 Task: Search one way flight ticket for 5 adults, 2 children, 1 infant in seat and 2 infants on lap in economy from Portland: Portland International Jetport to Greensboro: Piedmont Triad International Airport on 5-1-2023. Choice of flights is Emirates. Number of bags: 6 checked bags. Price is upto 100000. Outbound departure time preference is 9:15.
Action: Mouse moved to (270, 389)
Screenshot: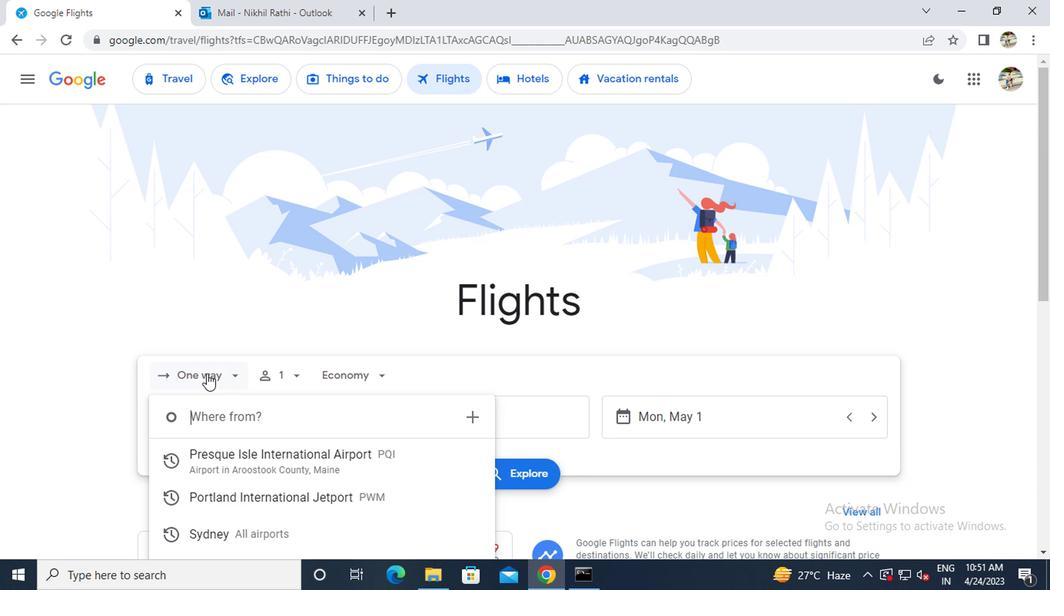 
Action: Mouse pressed left at (270, 389)
Screenshot: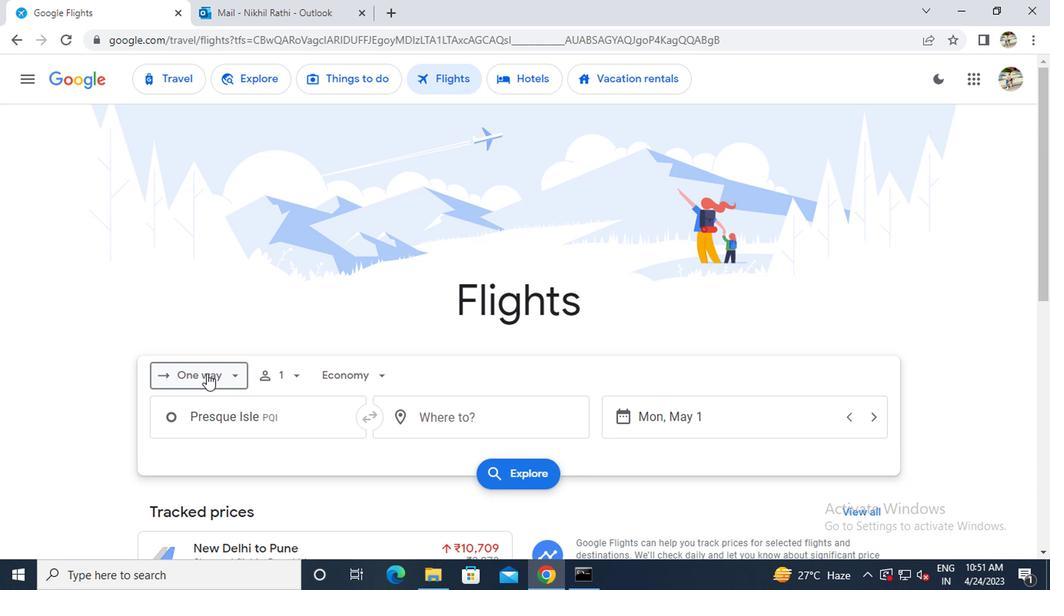 
Action: Mouse moved to (271, 439)
Screenshot: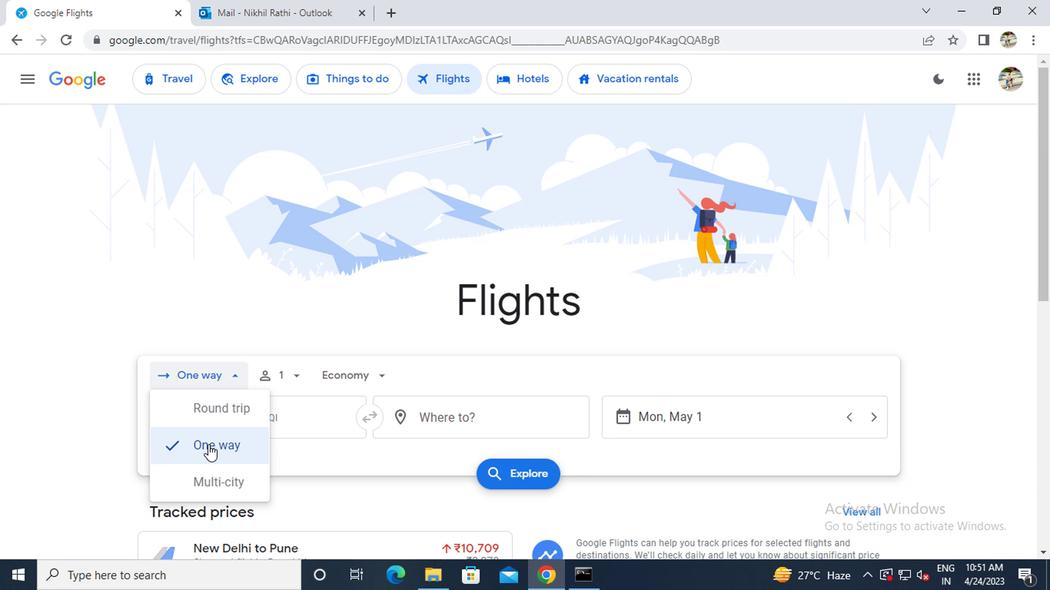 
Action: Mouse pressed left at (271, 439)
Screenshot: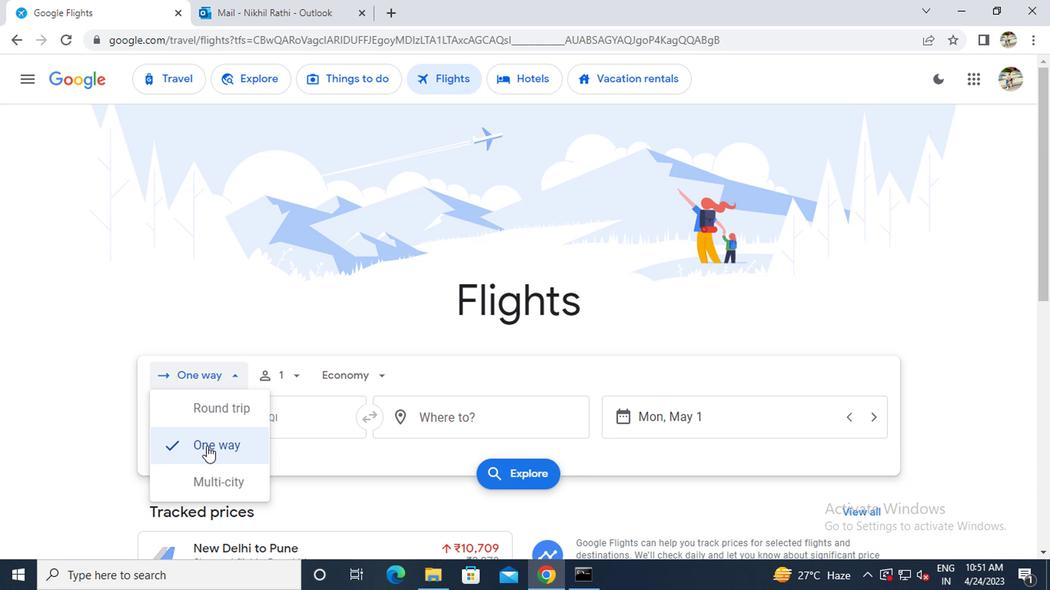 
Action: Mouse moved to (334, 389)
Screenshot: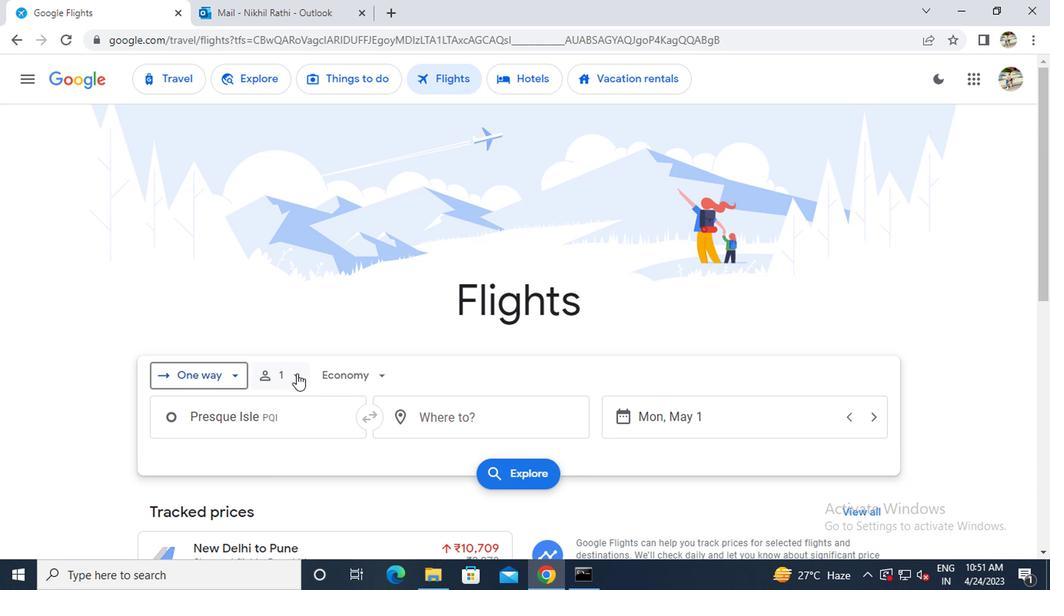 
Action: Mouse pressed left at (334, 389)
Screenshot: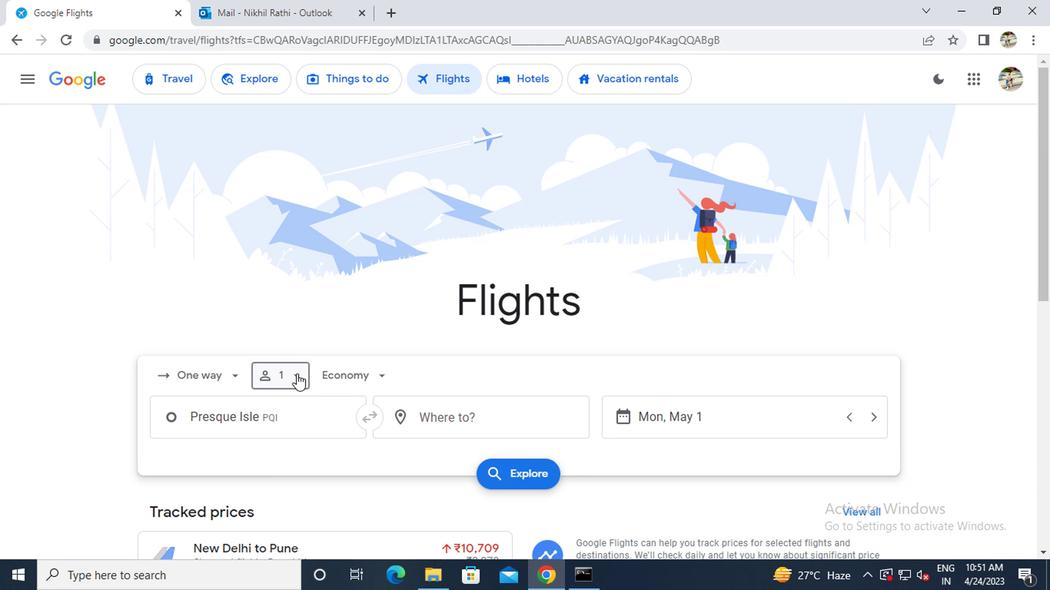 
Action: Mouse moved to (423, 420)
Screenshot: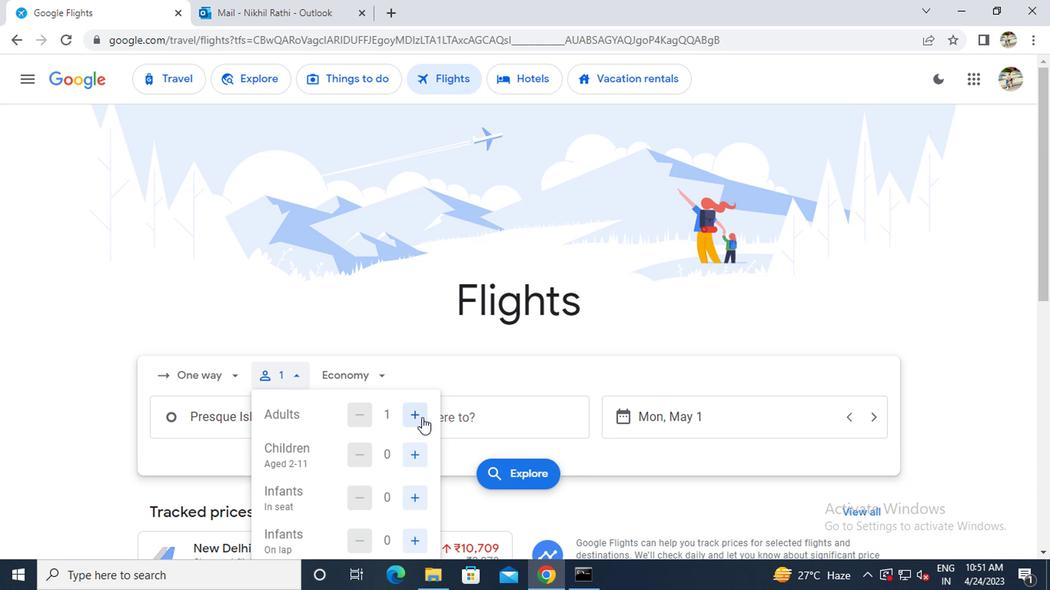 
Action: Mouse pressed left at (423, 420)
Screenshot: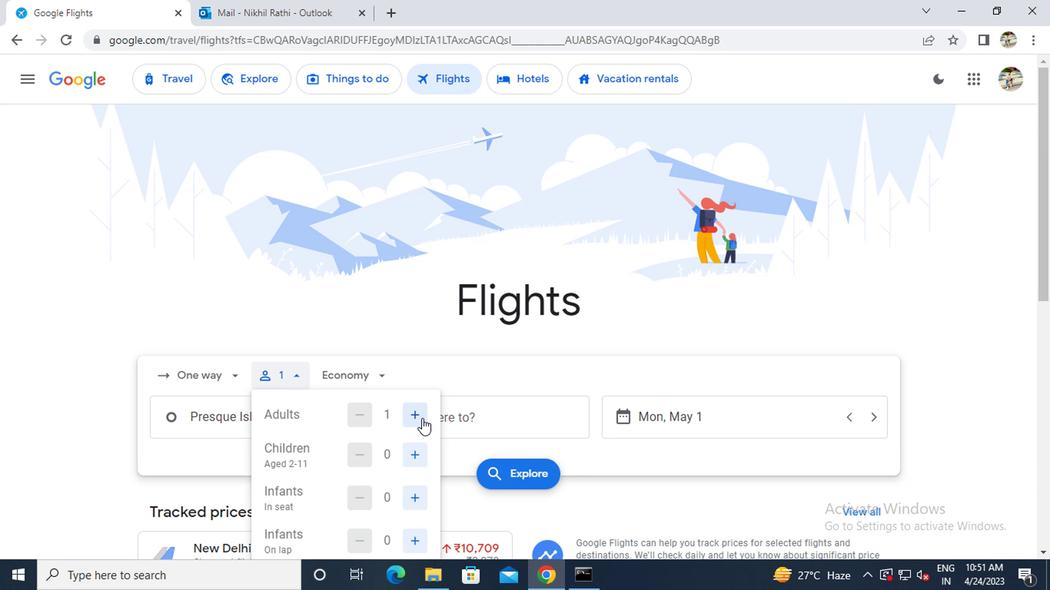
Action: Mouse moved to (423, 421)
Screenshot: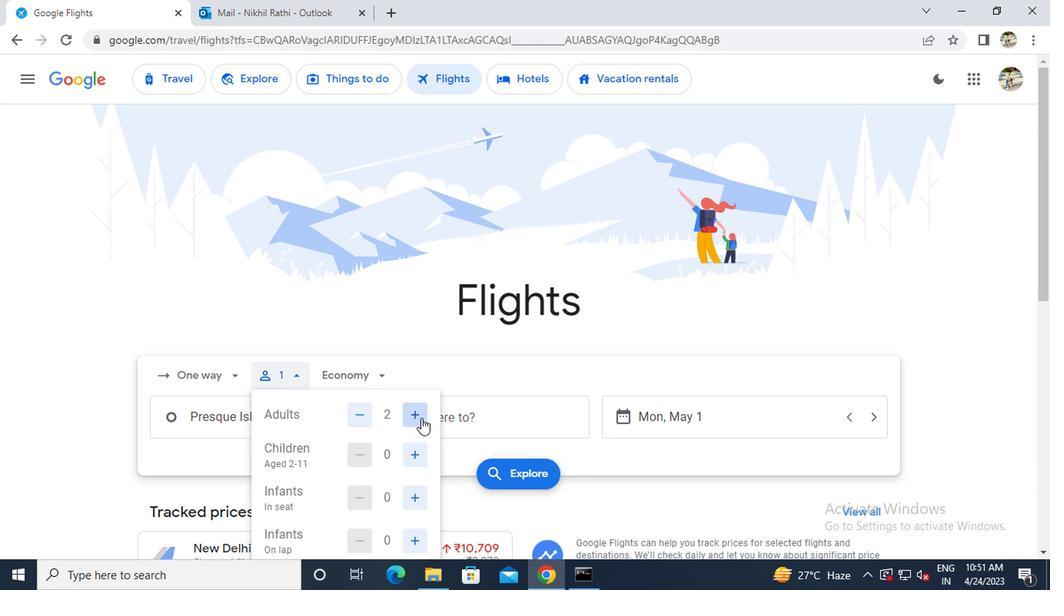 
Action: Mouse pressed left at (423, 421)
Screenshot: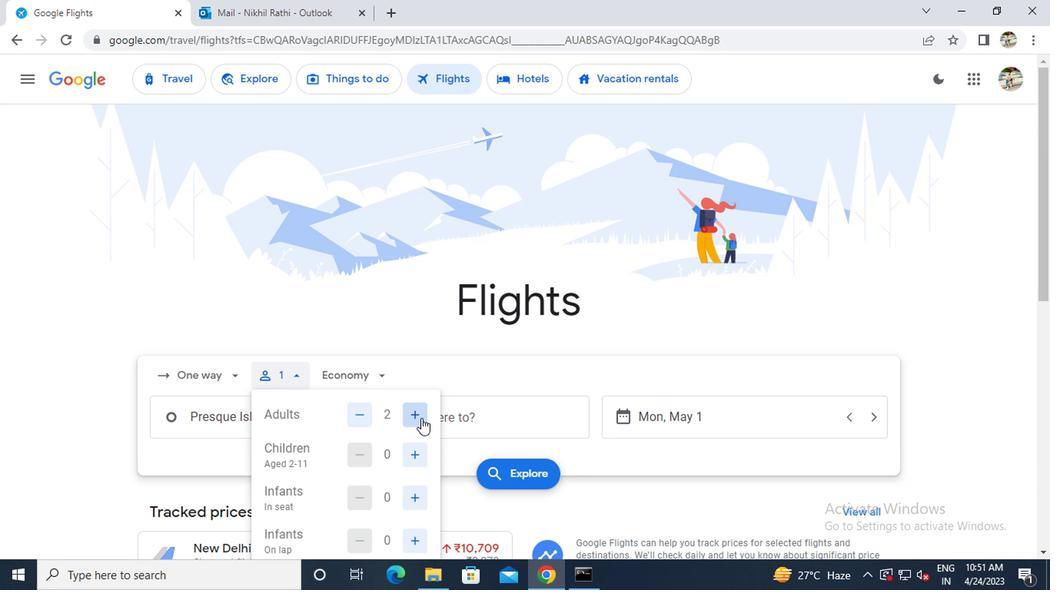 
Action: Mouse pressed left at (423, 421)
Screenshot: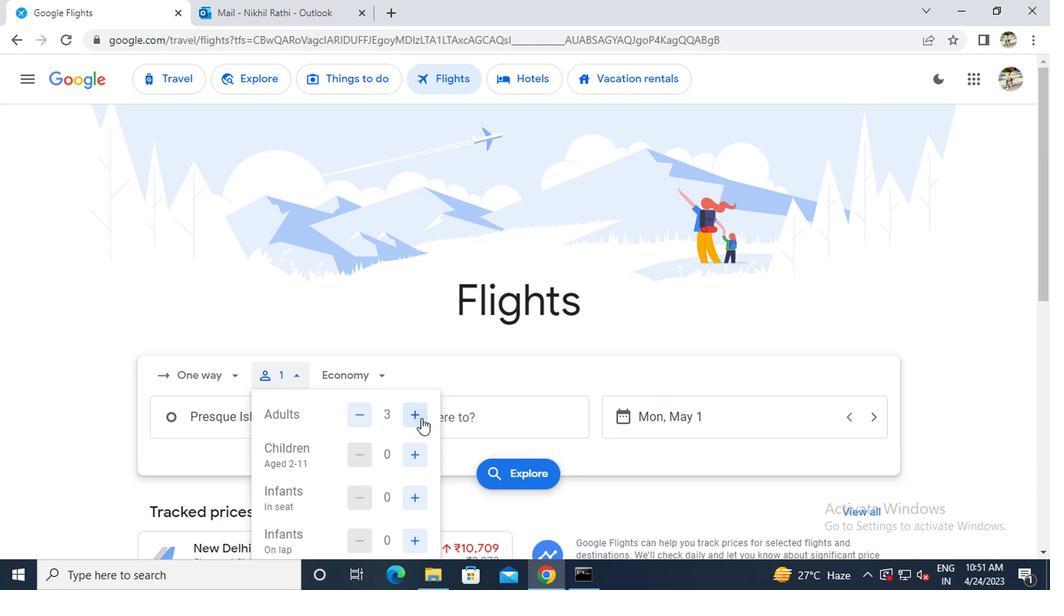 
Action: Mouse pressed left at (423, 421)
Screenshot: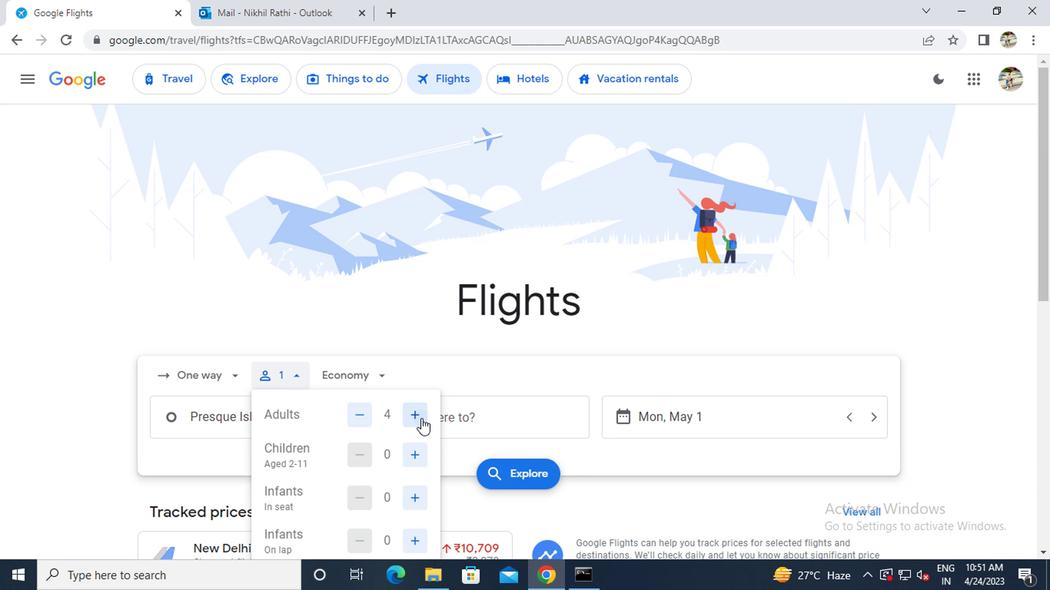 
Action: Mouse moved to (417, 449)
Screenshot: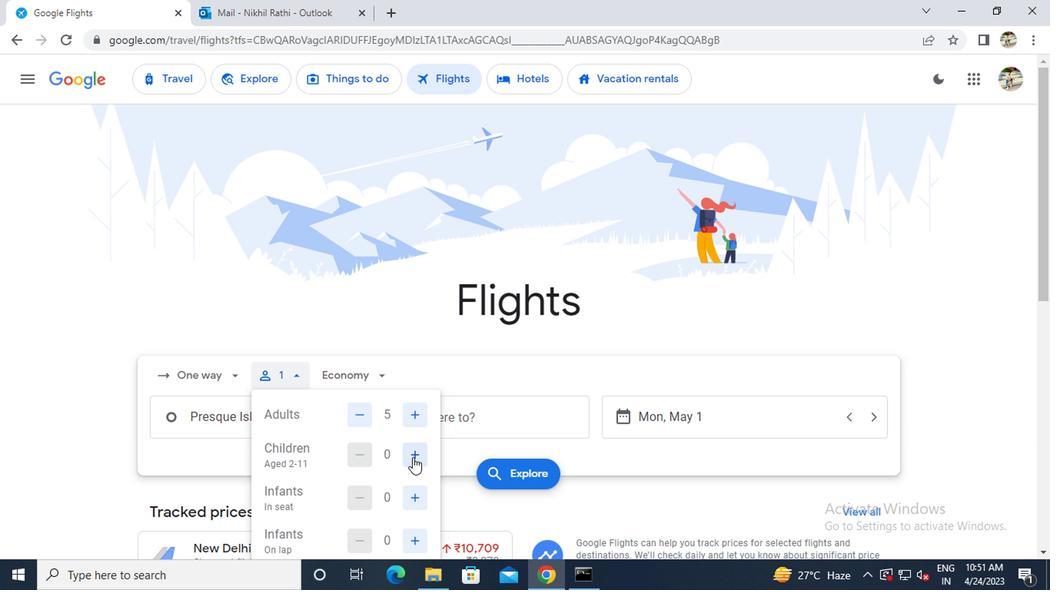 
Action: Mouse pressed left at (417, 449)
Screenshot: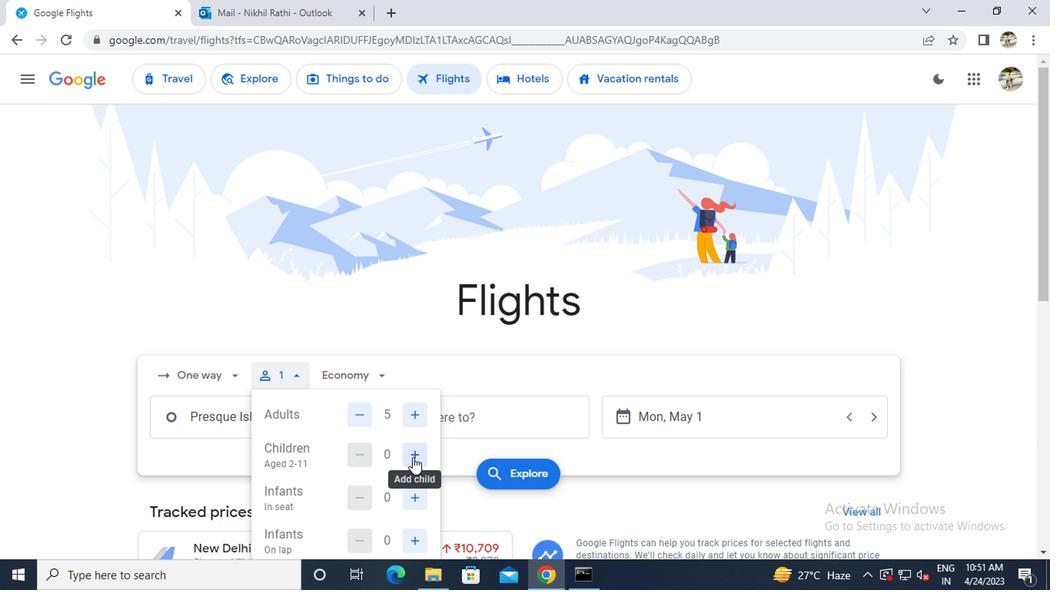 
Action: Mouse pressed left at (417, 449)
Screenshot: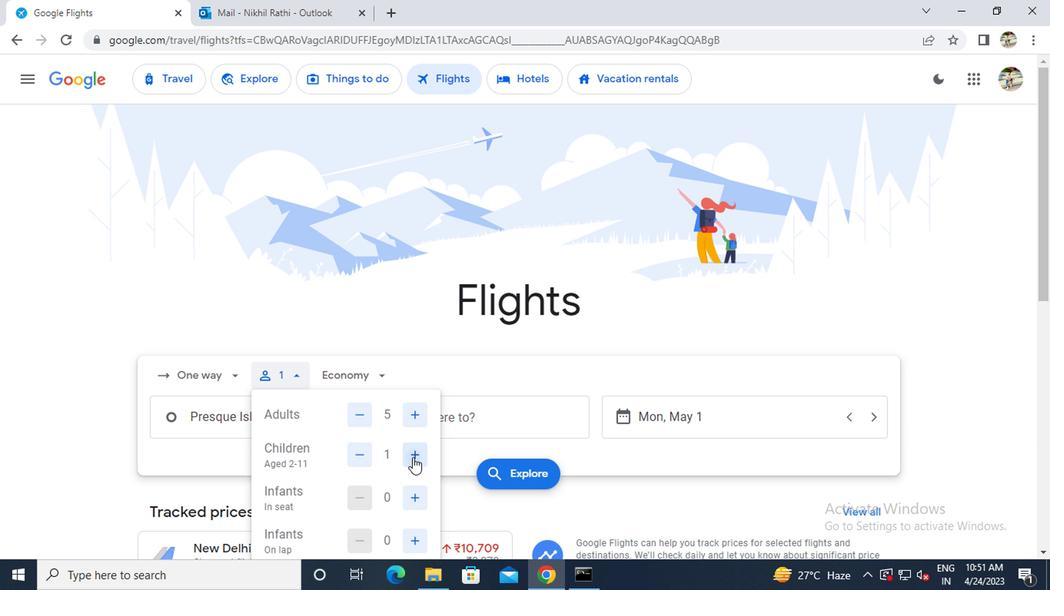 
Action: Mouse moved to (416, 472)
Screenshot: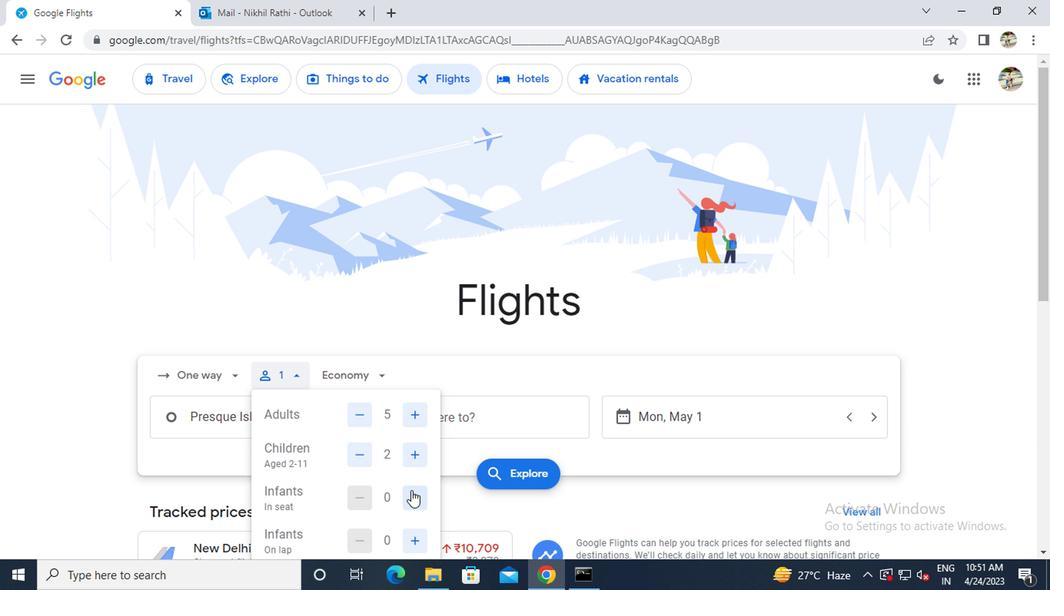 
Action: Mouse pressed left at (416, 472)
Screenshot: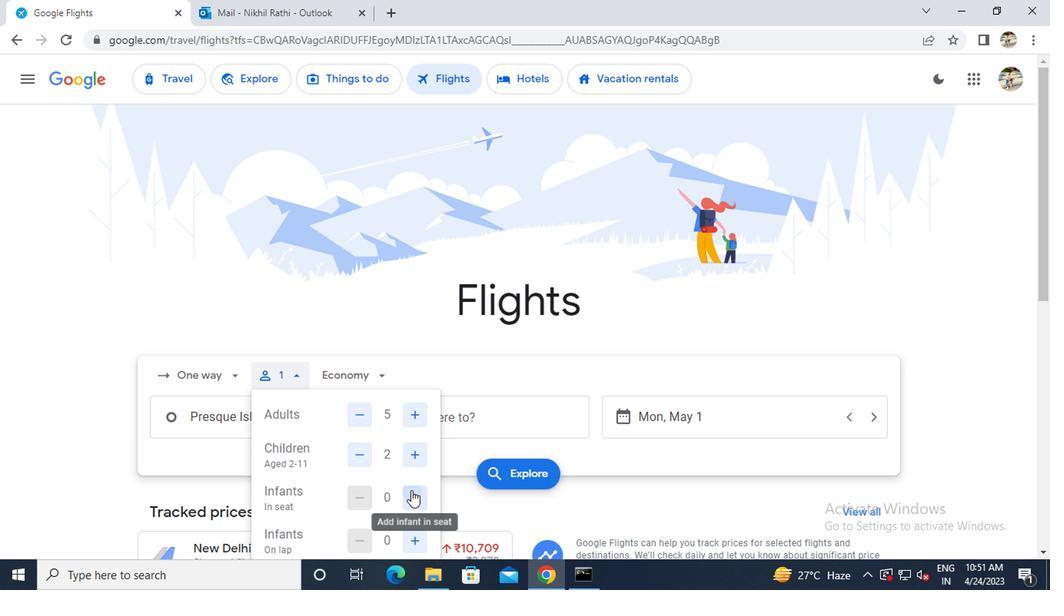 
Action: Mouse moved to (421, 507)
Screenshot: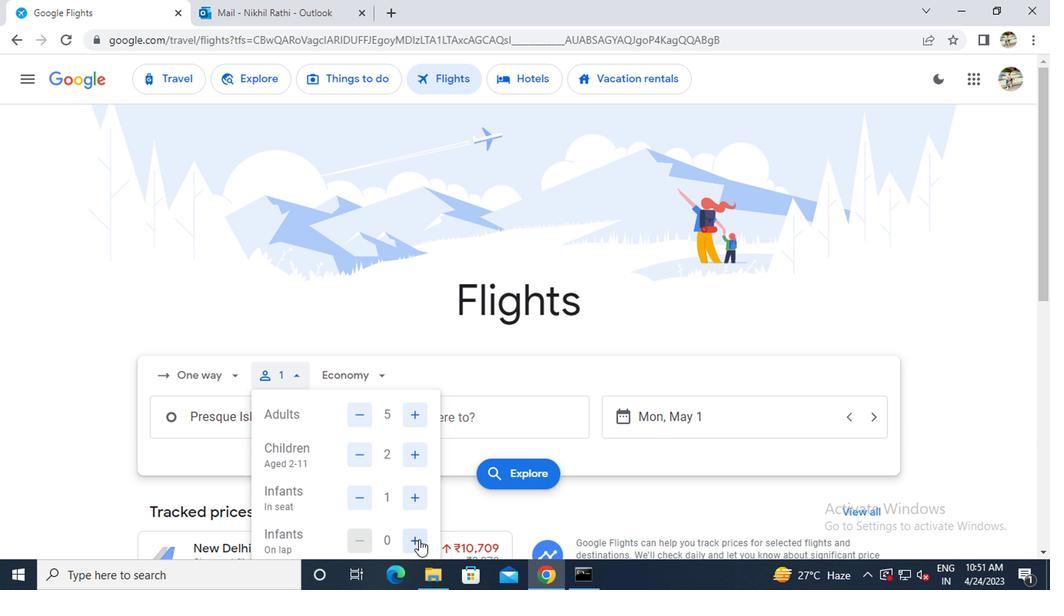 
Action: Mouse pressed left at (421, 507)
Screenshot: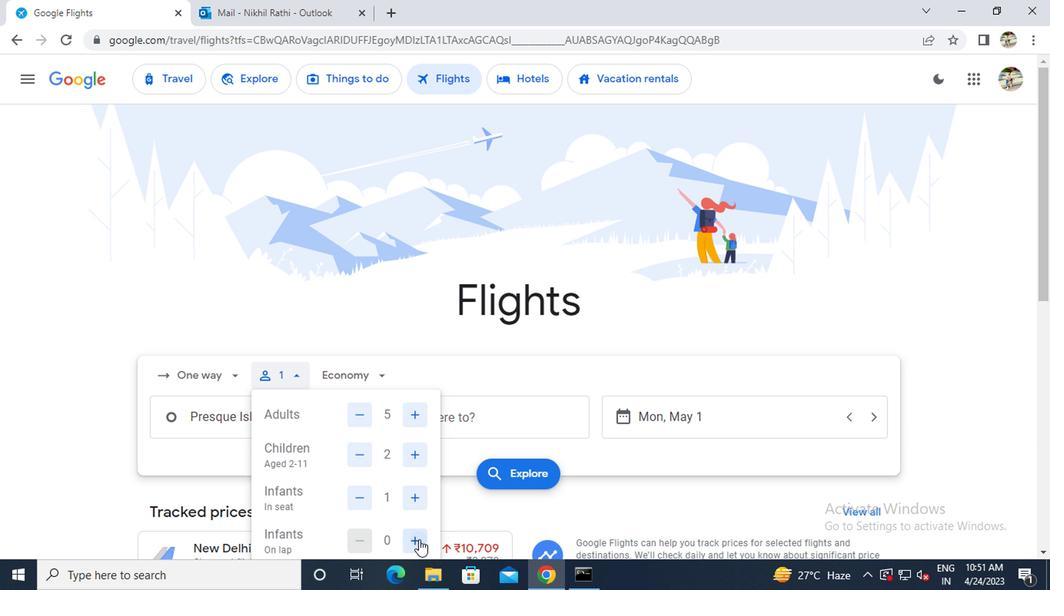 
Action: Mouse pressed left at (421, 507)
Screenshot: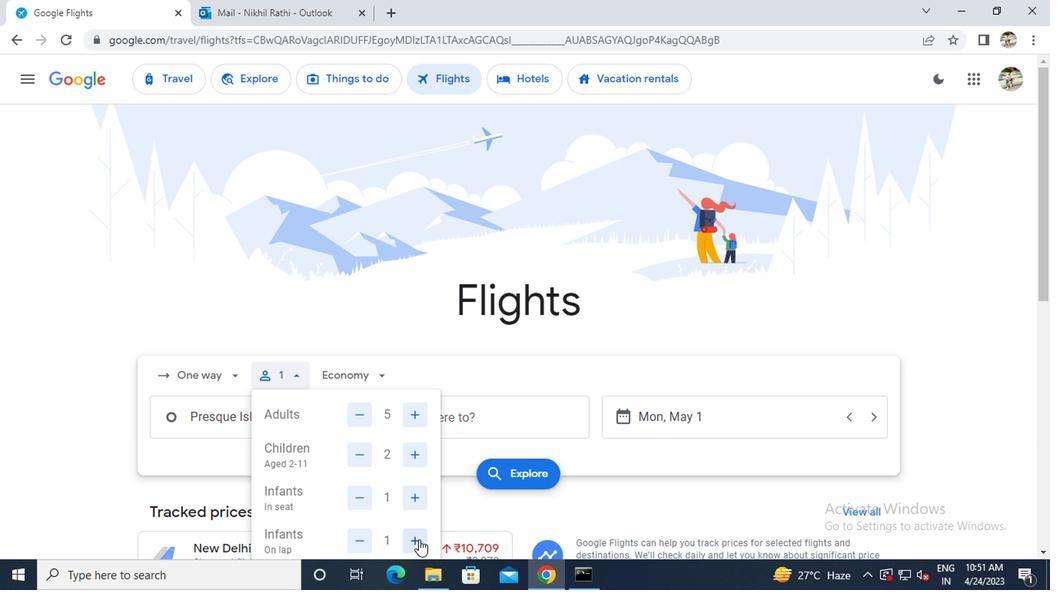 
Action: Mouse moved to (379, 390)
Screenshot: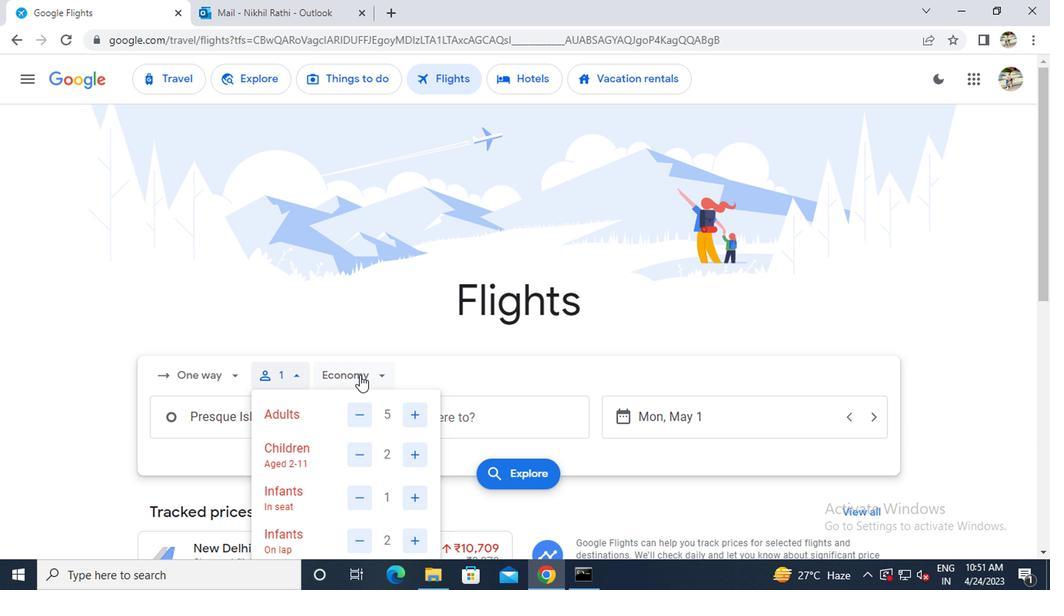 
Action: Mouse pressed left at (379, 390)
Screenshot: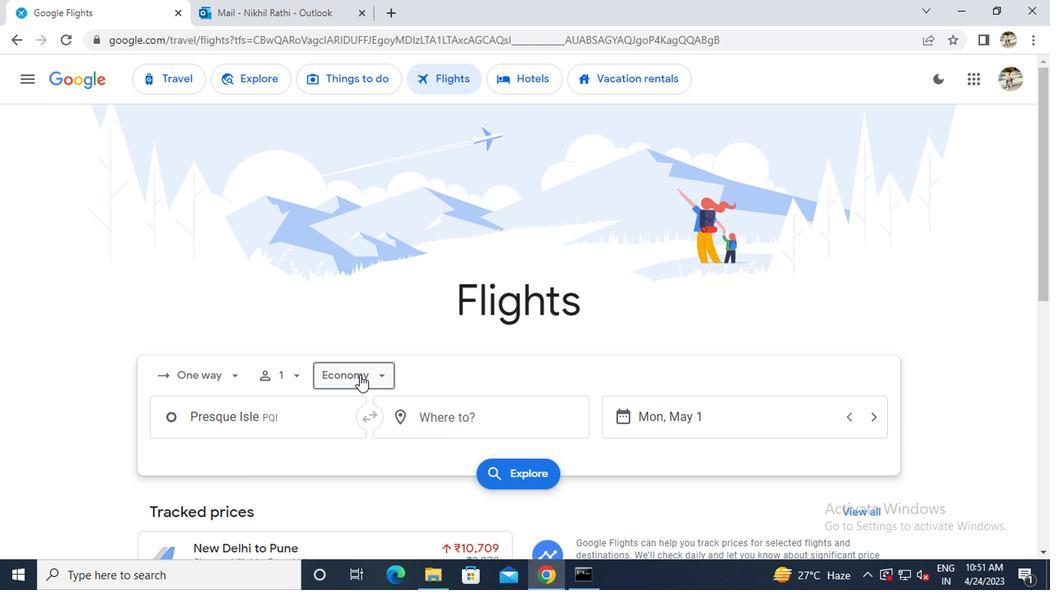 
Action: Mouse moved to (385, 413)
Screenshot: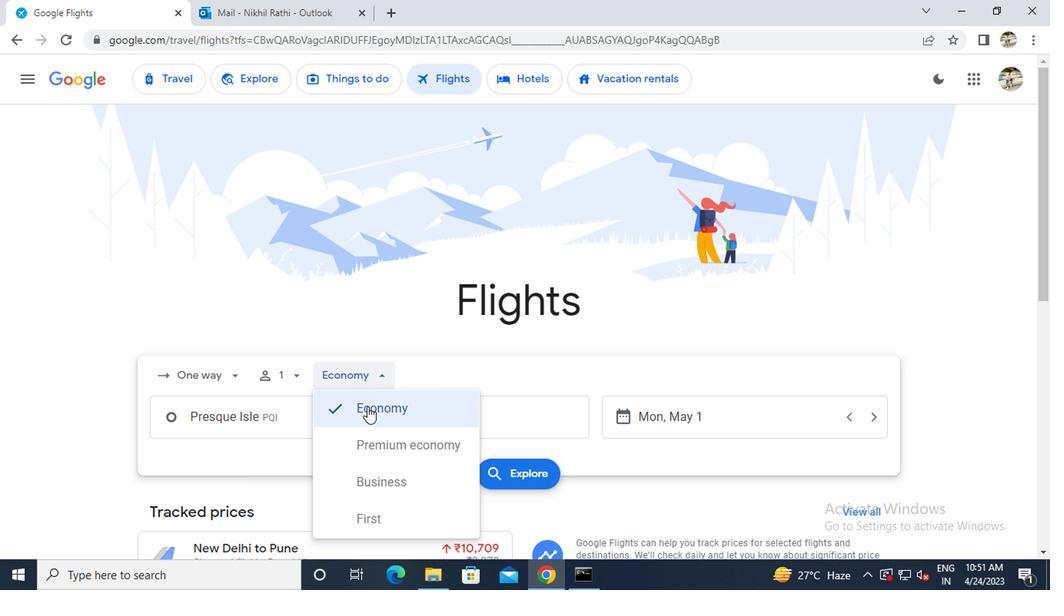 
Action: Mouse pressed left at (385, 413)
Screenshot: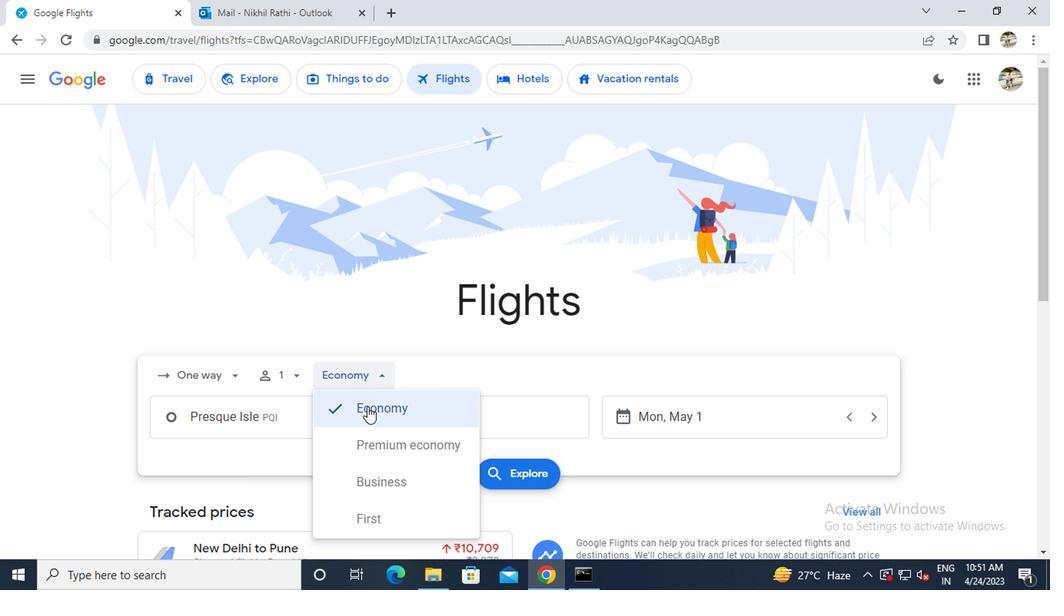 
Action: Mouse moved to (335, 430)
Screenshot: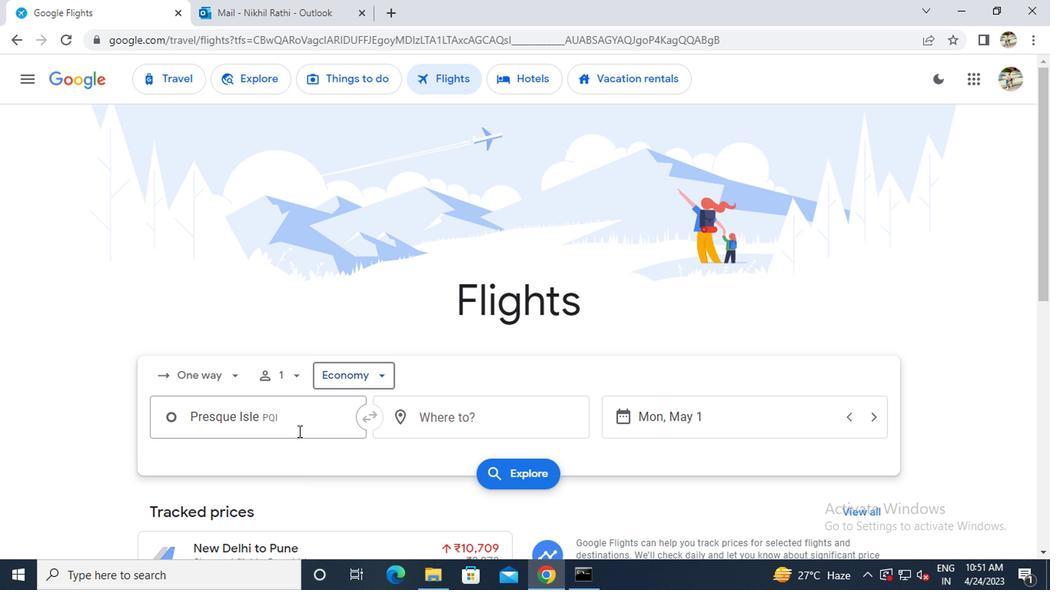 
Action: Mouse pressed left at (335, 430)
Screenshot: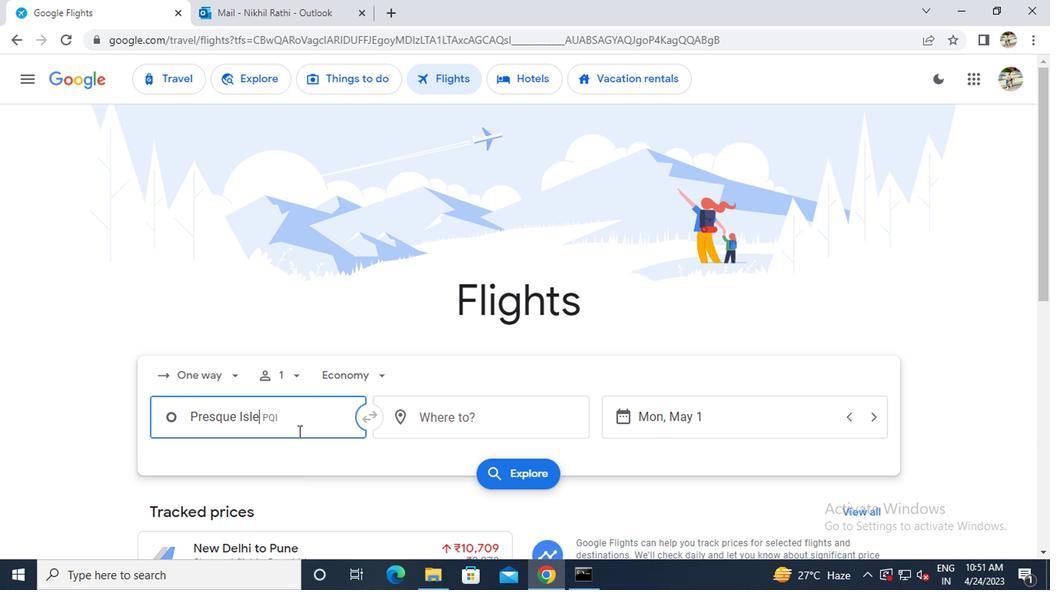 
Action: Key pressed <Key.caps_lock>p<Key.caps_lock>ortlant<Key.space><Key.caps_lock>in
Screenshot: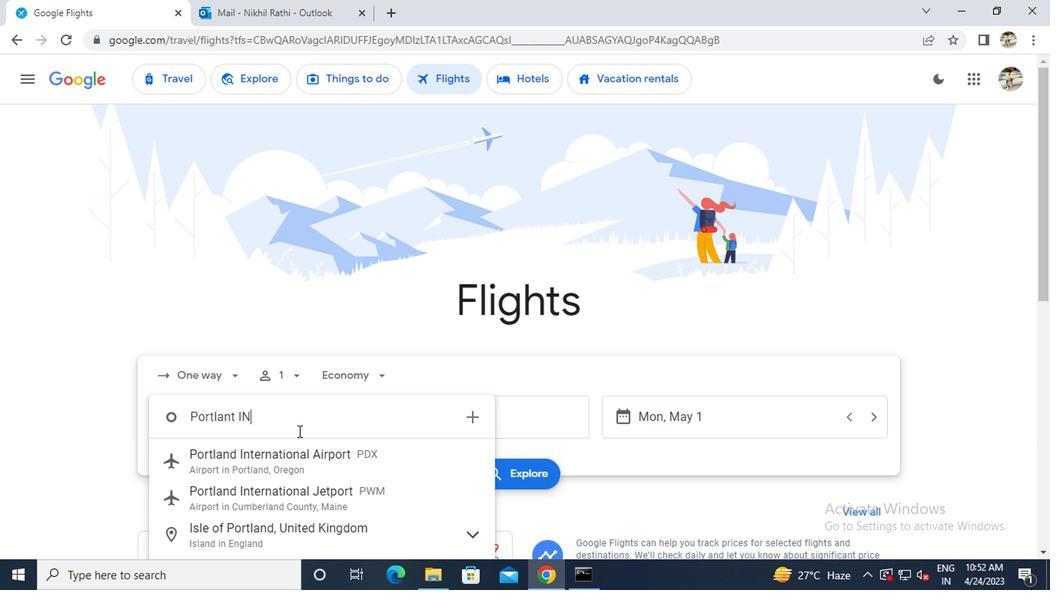 
Action: Mouse moved to (336, 429)
Screenshot: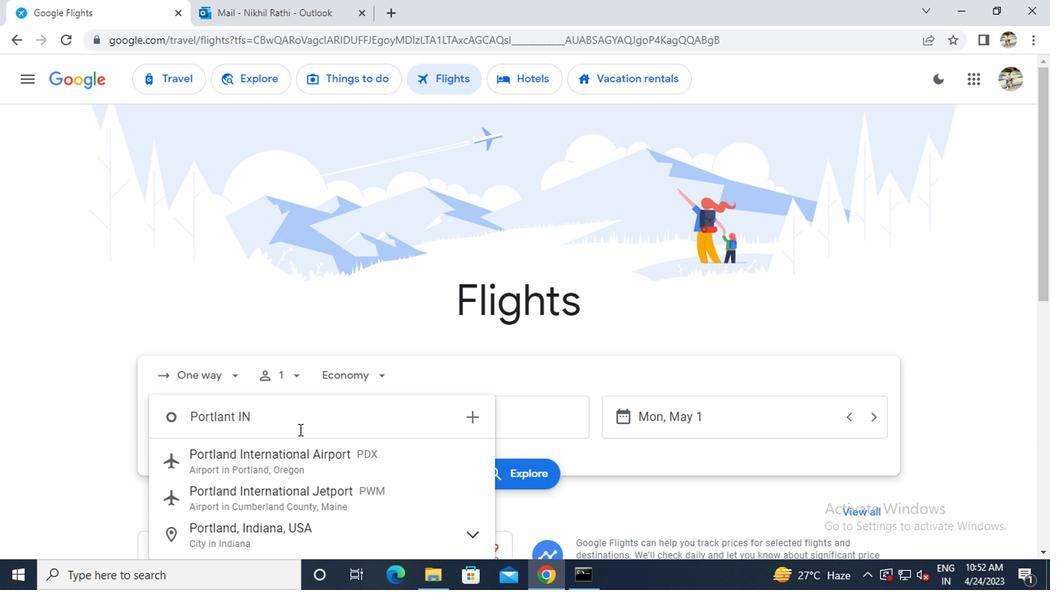 
Action: Key pressed <Key.backspace>
Screenshot: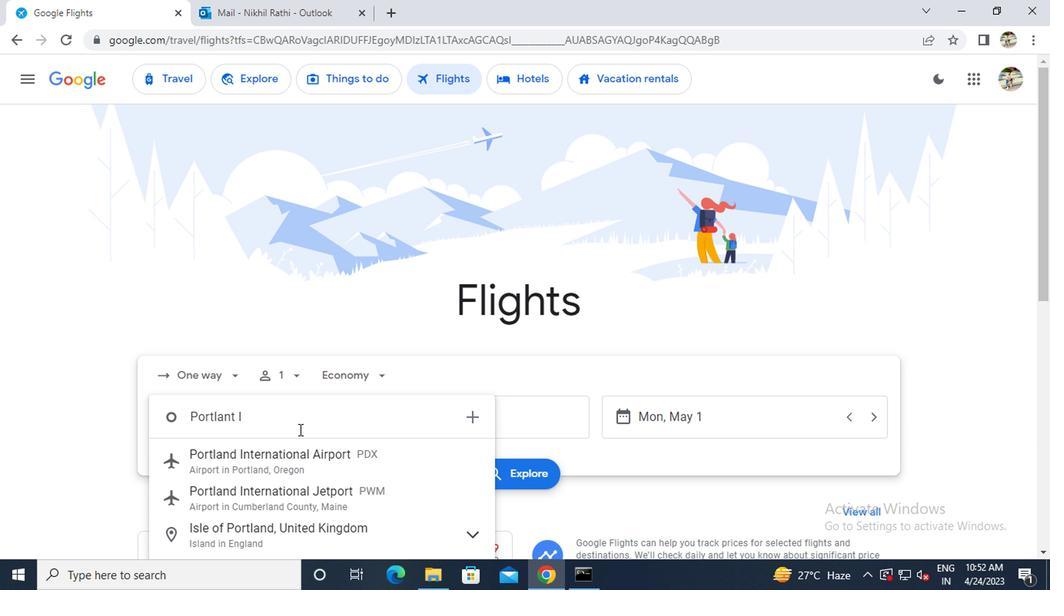 
Action: Mouse moved to (339, 422)
Screenshot: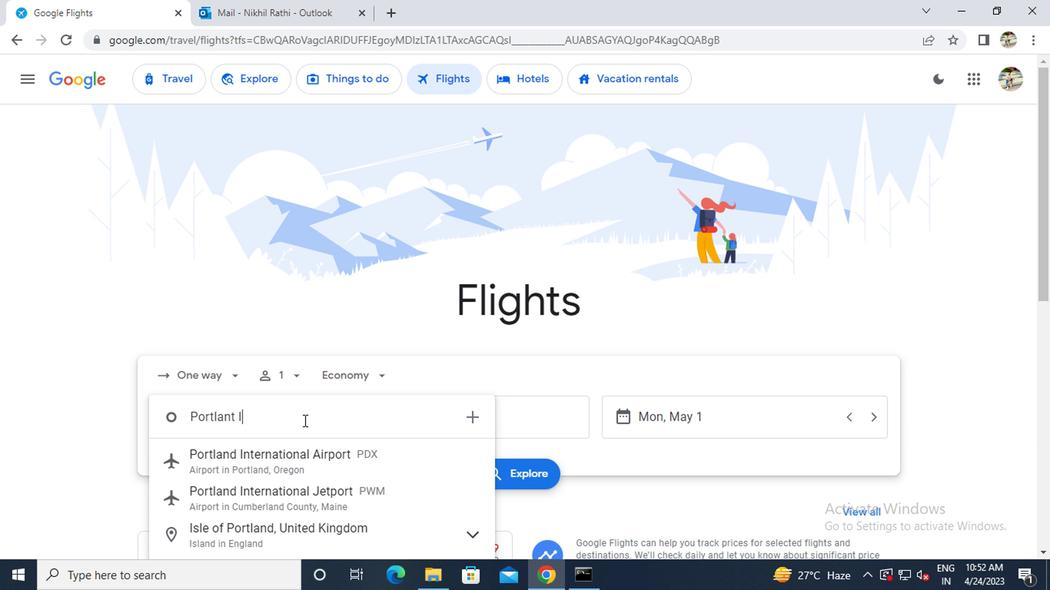 
Action: Key pressed <Key.caps_lock>nt
Screenshot: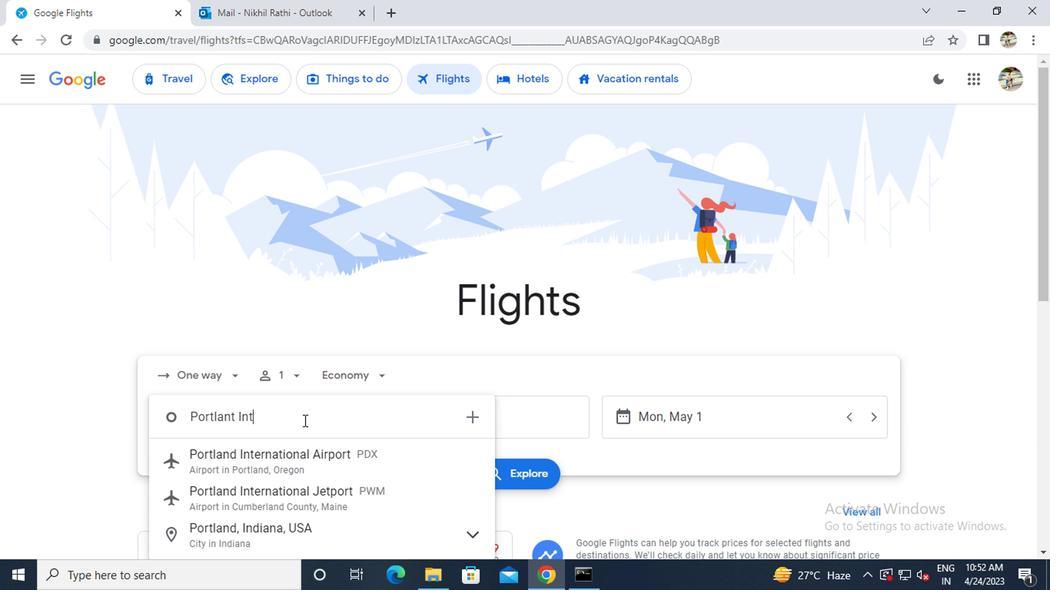 
Action: Mouse moved to (341, 421)
Screenshot: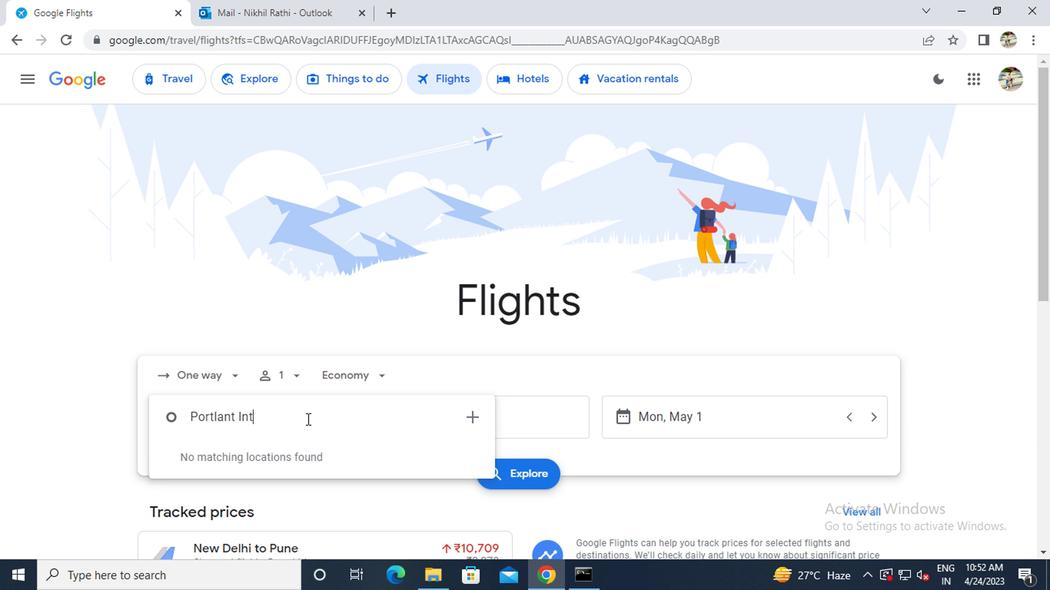 
Action: Key pressed <Key.backspace>
Screenshot: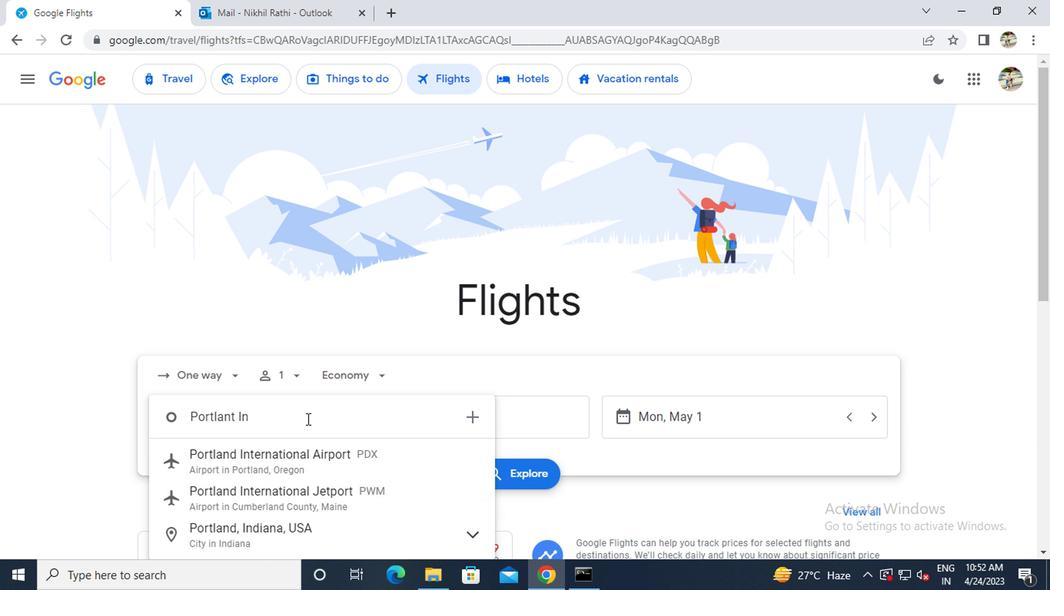 
Action: Mouse moved to (321, 451)
Screenshot: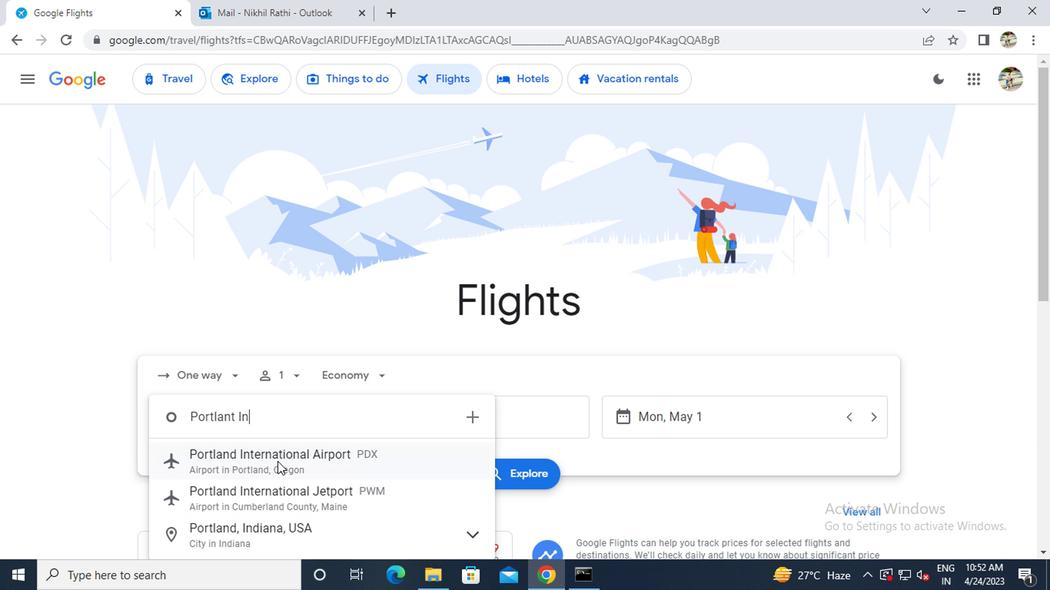 
Action: Mouse pressed left at (321, 451)
Screenshot: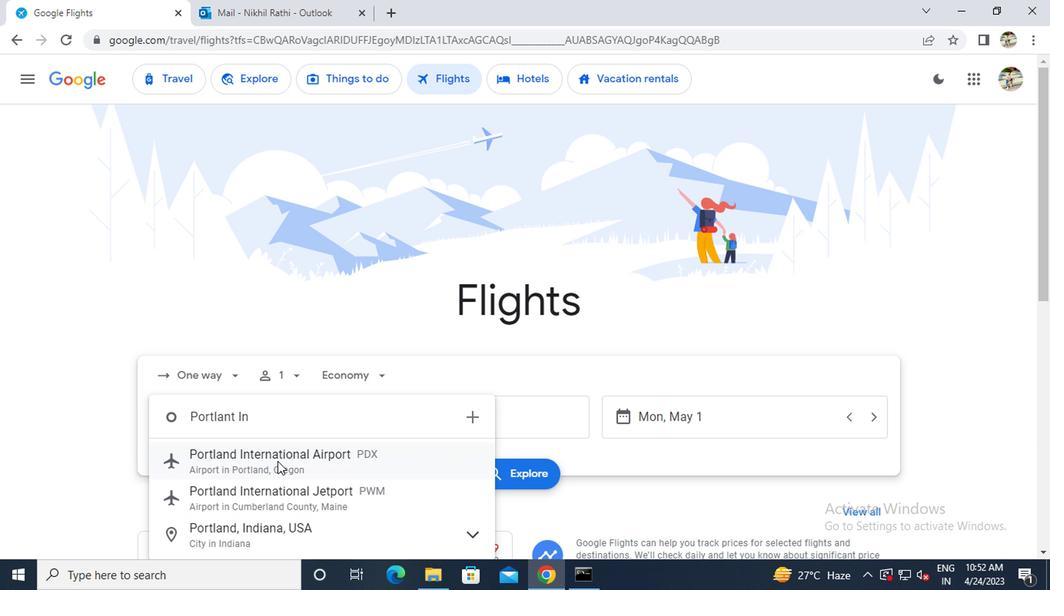 
Action: Mouse moved to (463, 418)
Screenshot: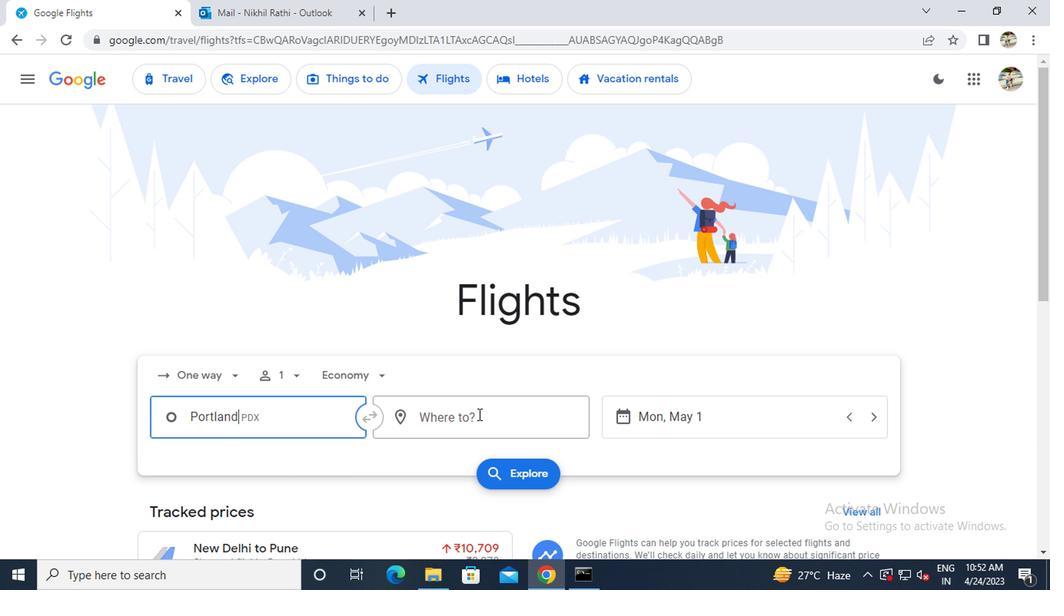 
Action: Mouse pressed left at (463, 418)
Screenshot: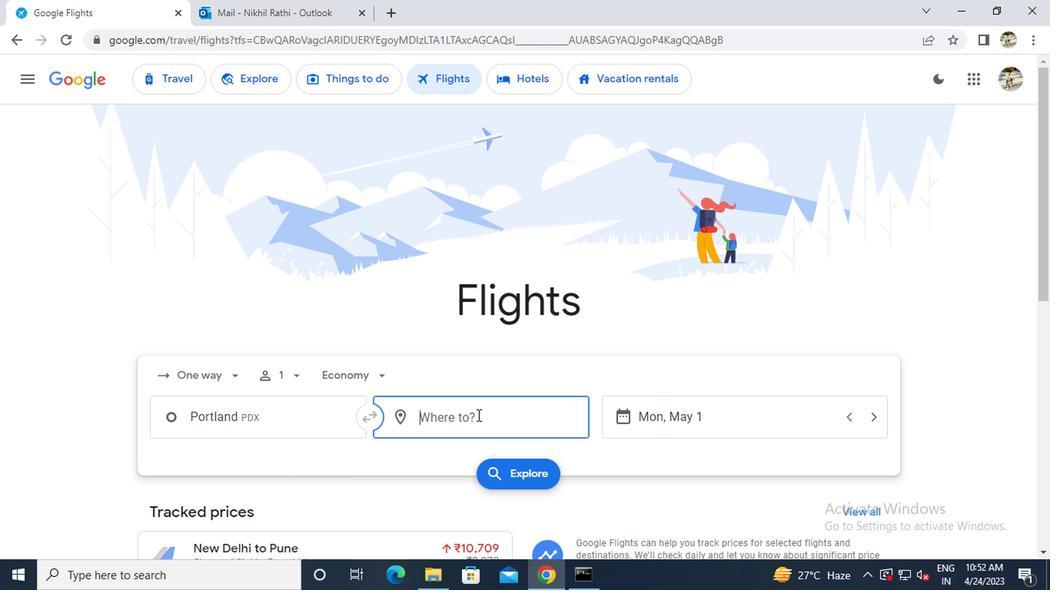
Action: Mouse moved to (463, 419)
Screenshot: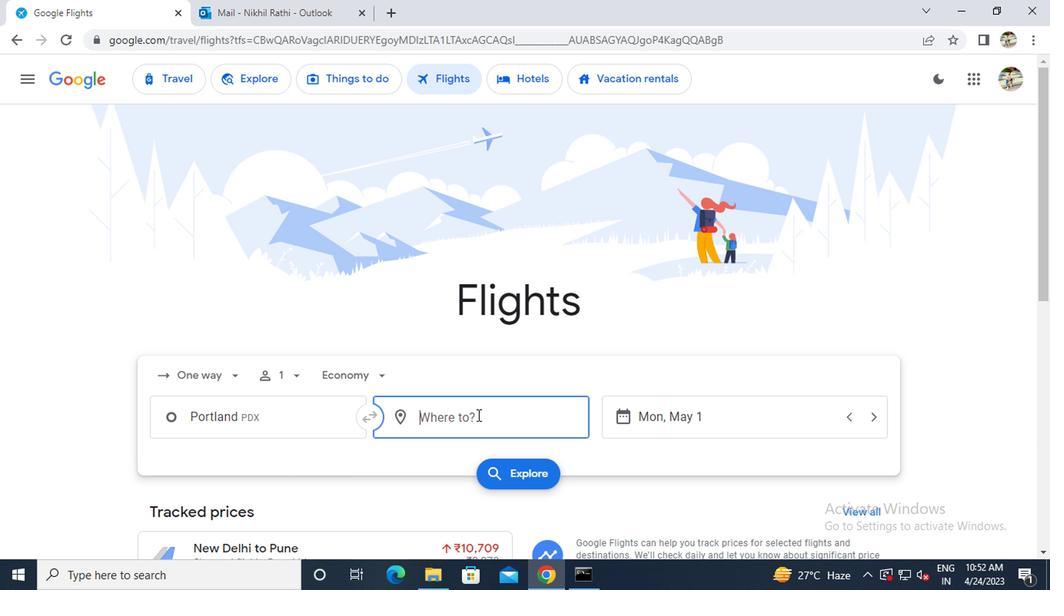 
Action: Key pressed <Key.caps_lock>g<Key.caps_lock>reens
Screenshot: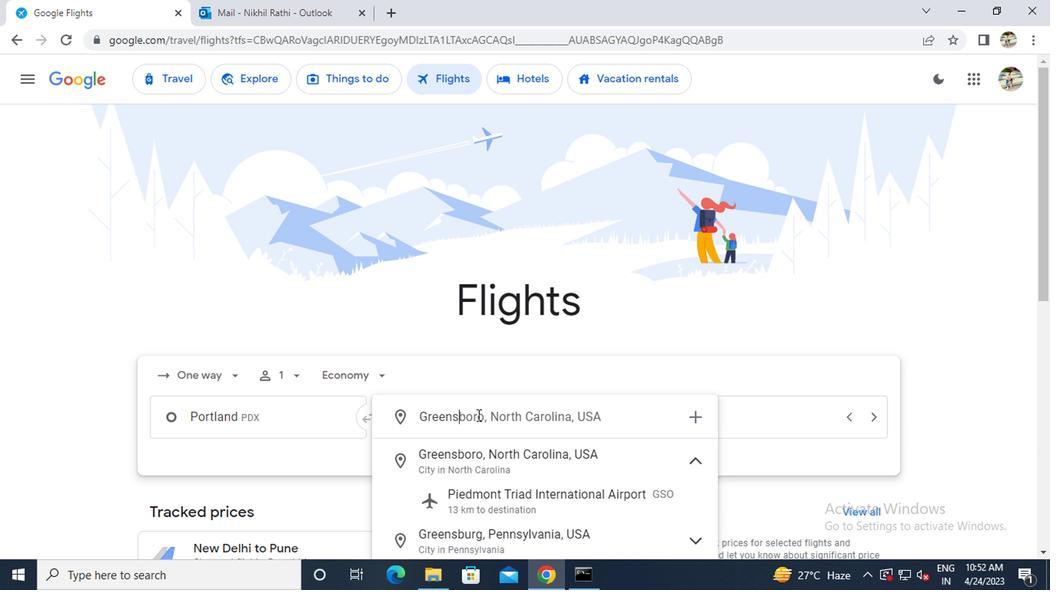 
Action: Mouse moved to (455, 455)
Screenshot: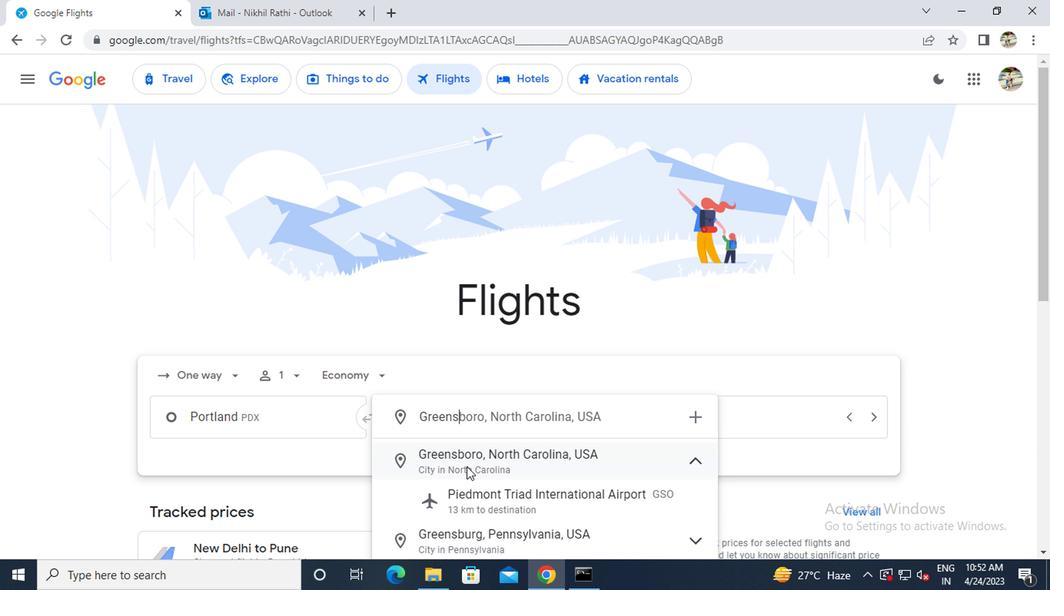 
Action: Mouse pressed left at (455, 455)
Screenshot: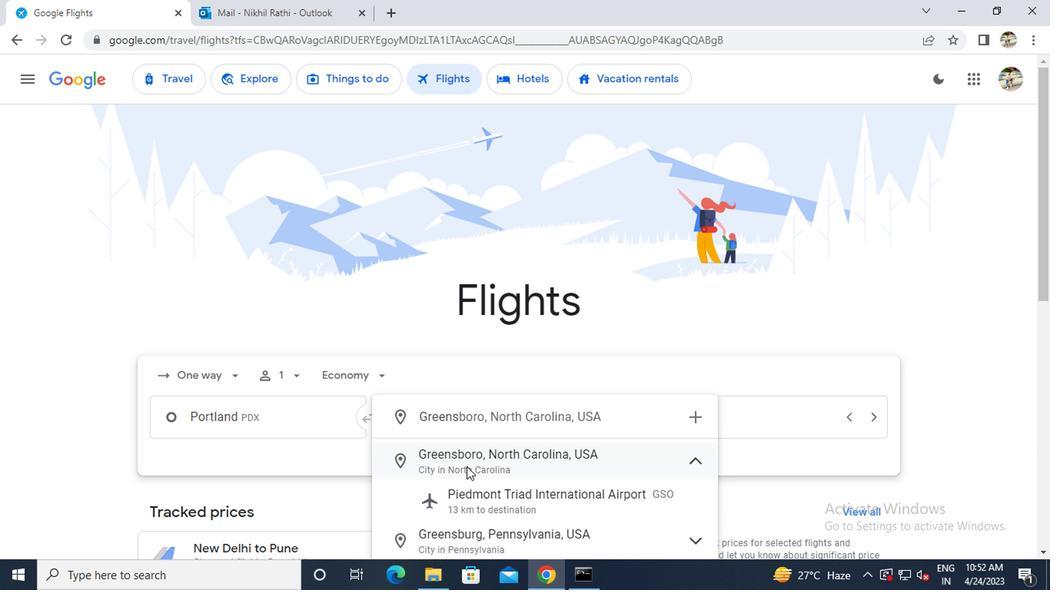 
Action: Mouse moved to (603, 422)
Screenshot: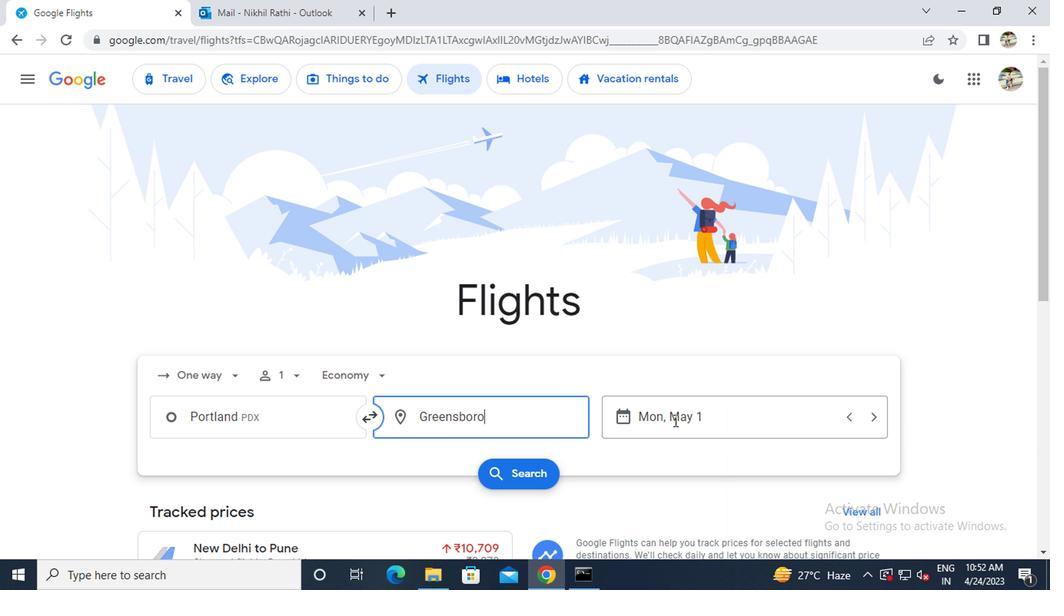 
Action: Mouse pressed left at (603, 422)
Screenshot: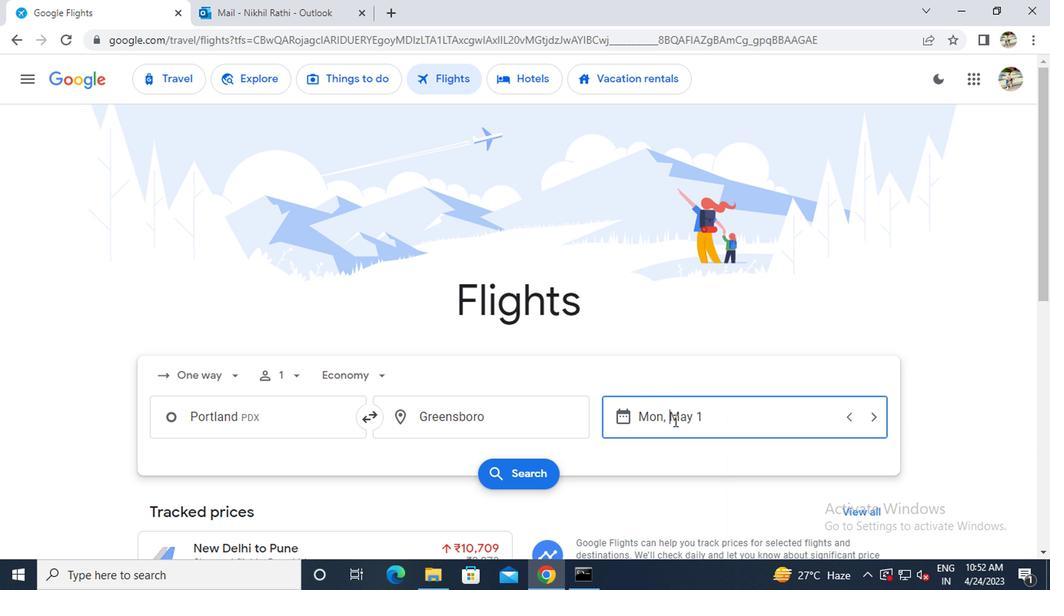 
Action: Mouse moved to (603, 324)
Screenshot: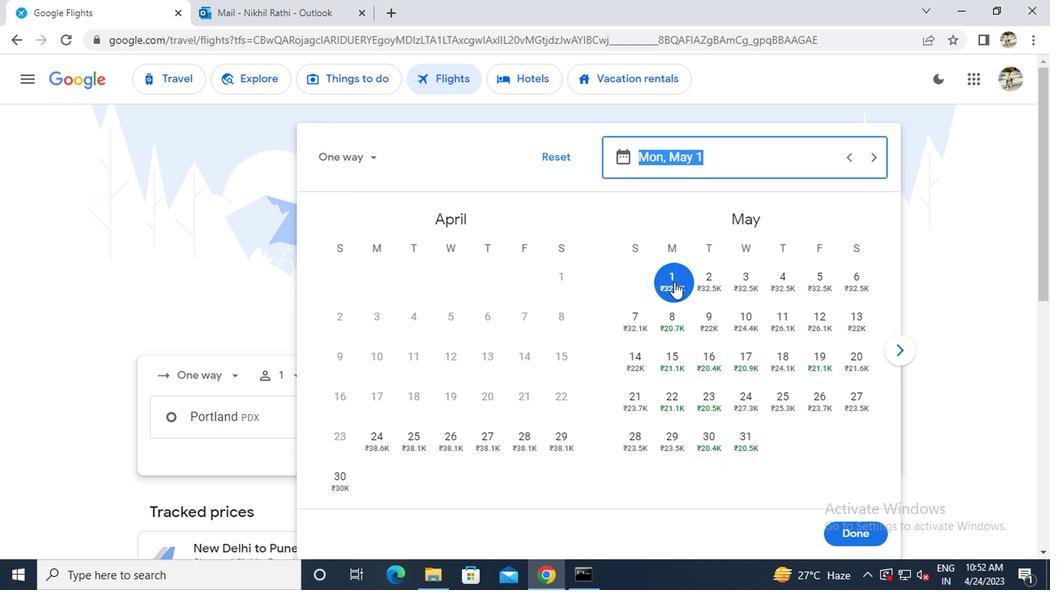 
Action: Mouse pressed left at (603, 324)
Screenshot: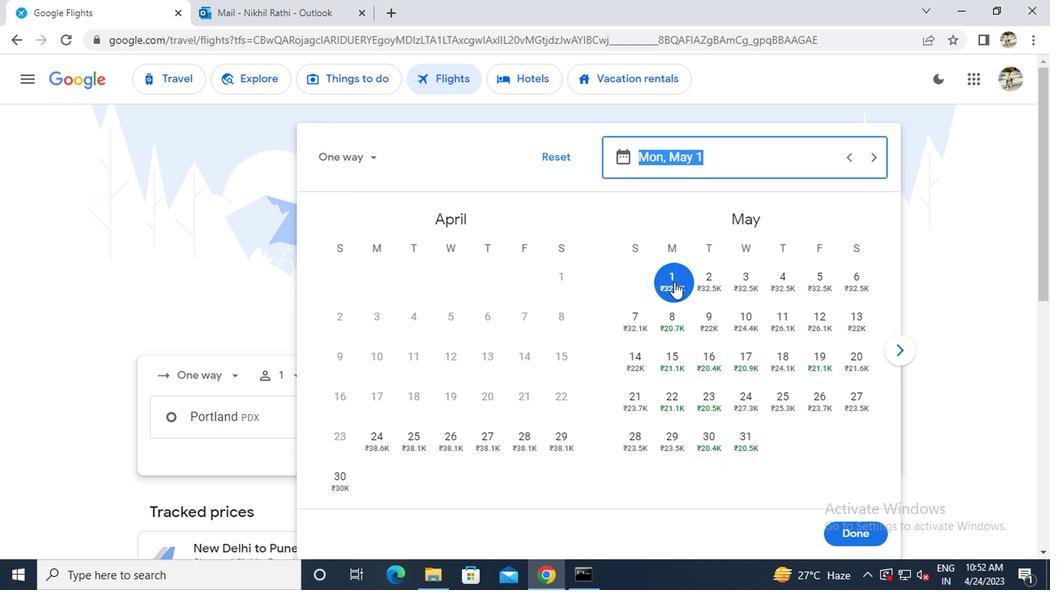 
Action: Mouse moved to (731, 506)
Screenshot: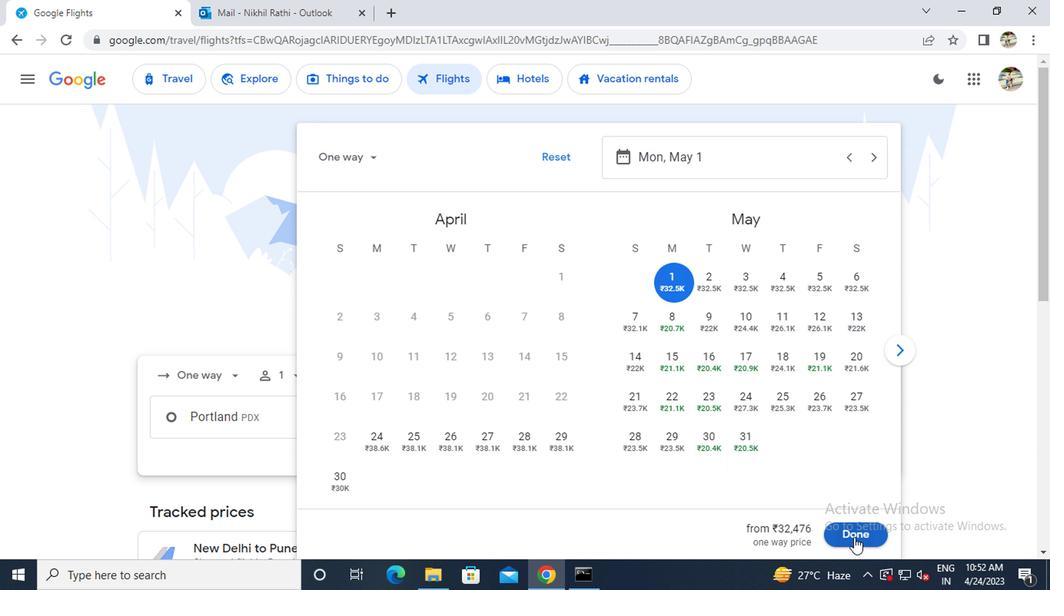 
Action: Mouse pressed left at (731, 506)
Screenshot: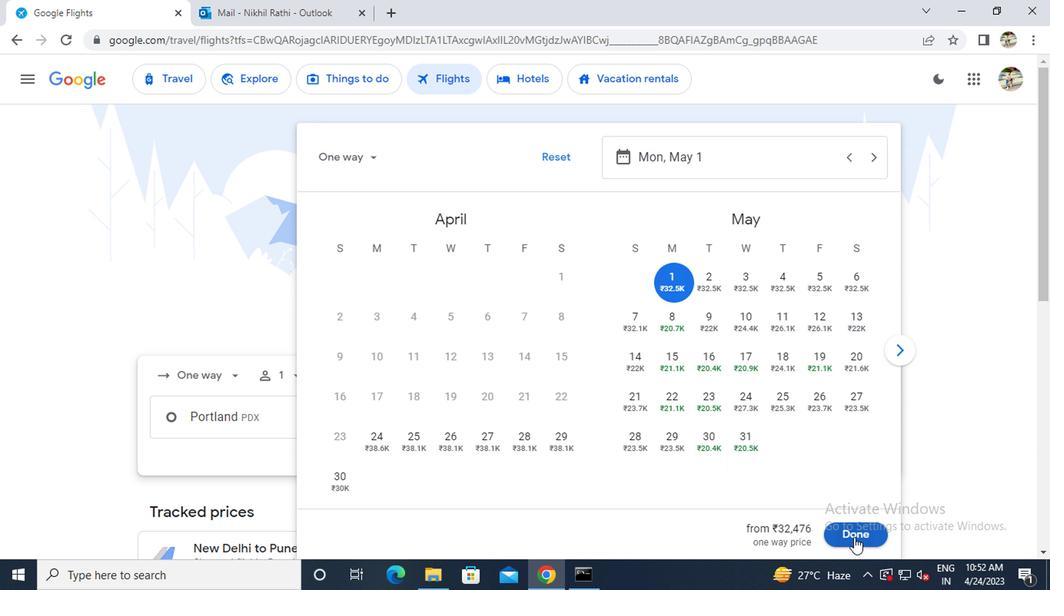
Action: Mouse moved to (485, 463)
Screenshot: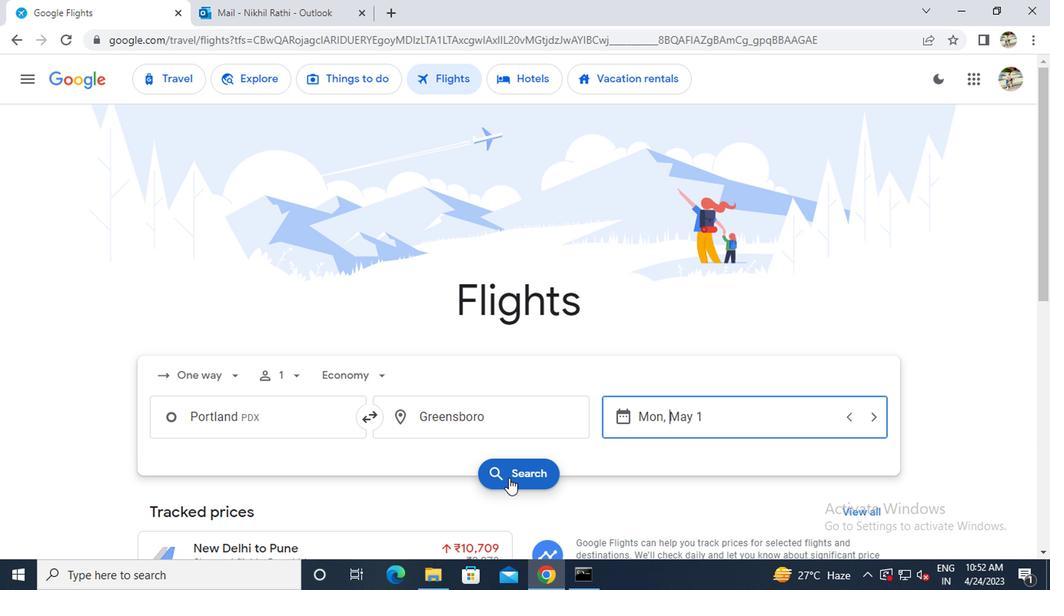 
Action: Mouse pressed left at (485, 463)
Screenshot: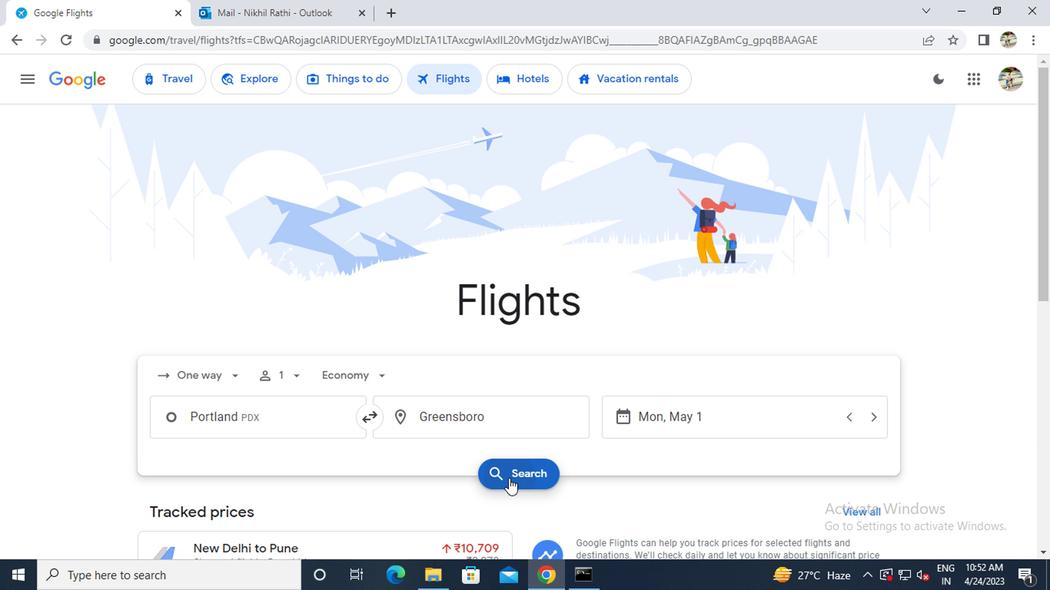 
Action: Mouse moved to (228, 282)
Screenshot: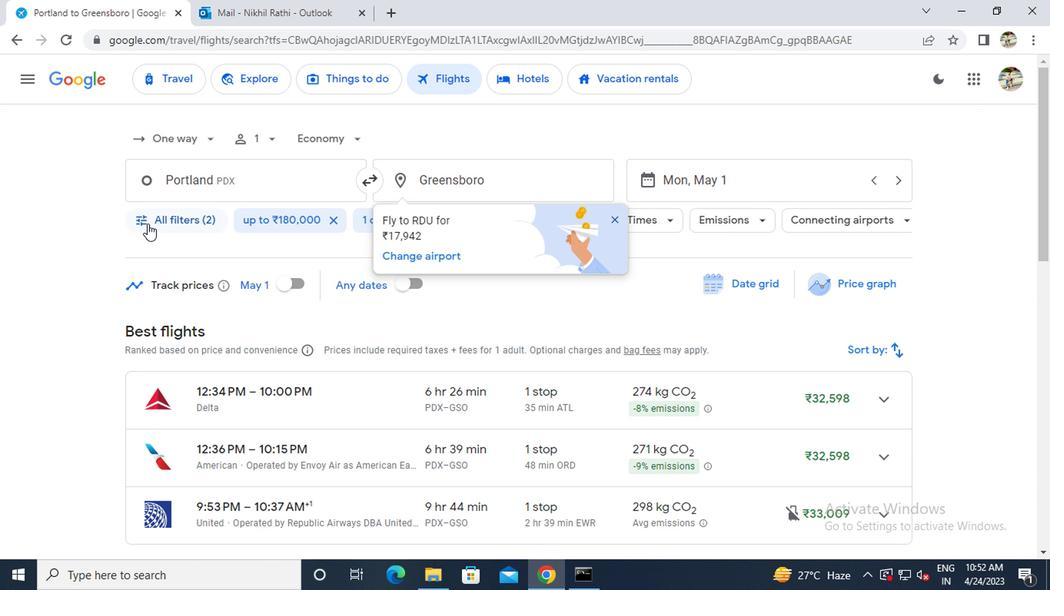 
Action: Mouse pressed left at (228, 282)
Screenshot: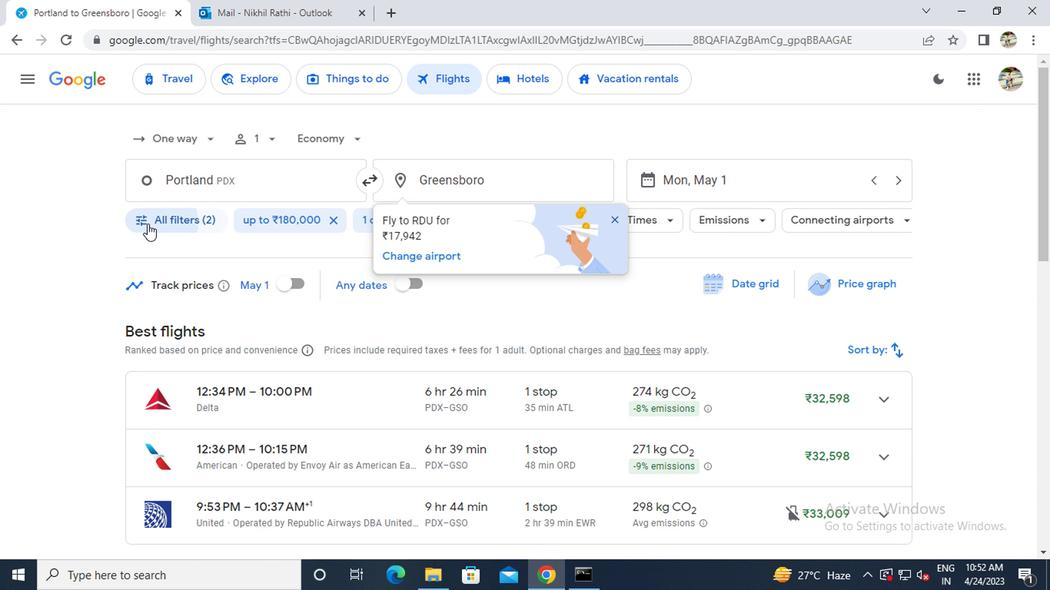 
Action: Mouse moved to (257, 337)
Screenshot: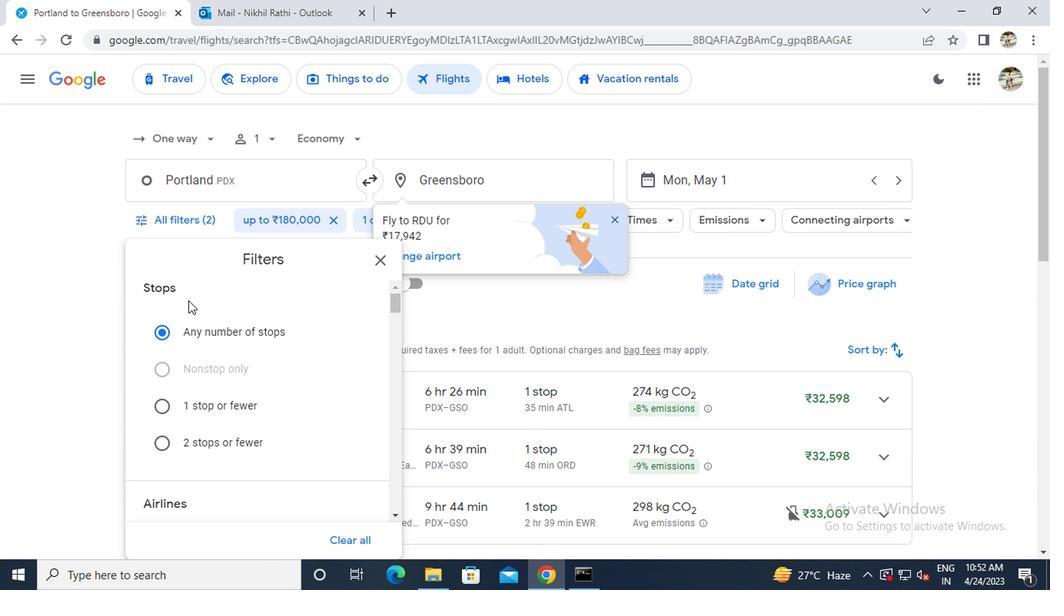 
Action: Mouse scrolled (257, 336) with delta (0, 0)
Screenshot: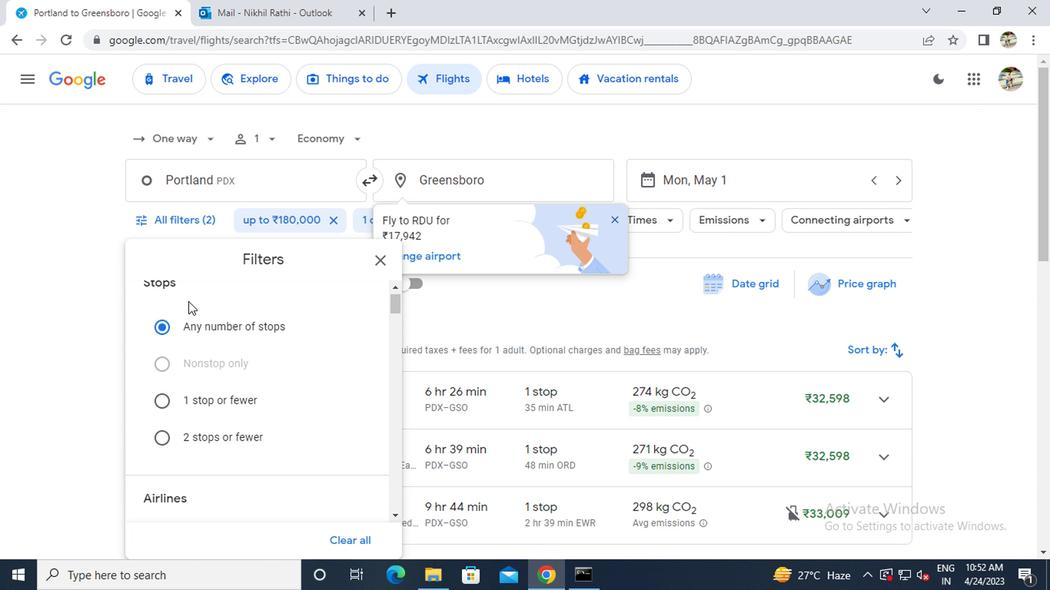 
Action: Mouse moved to (257, 338)
Screenshot: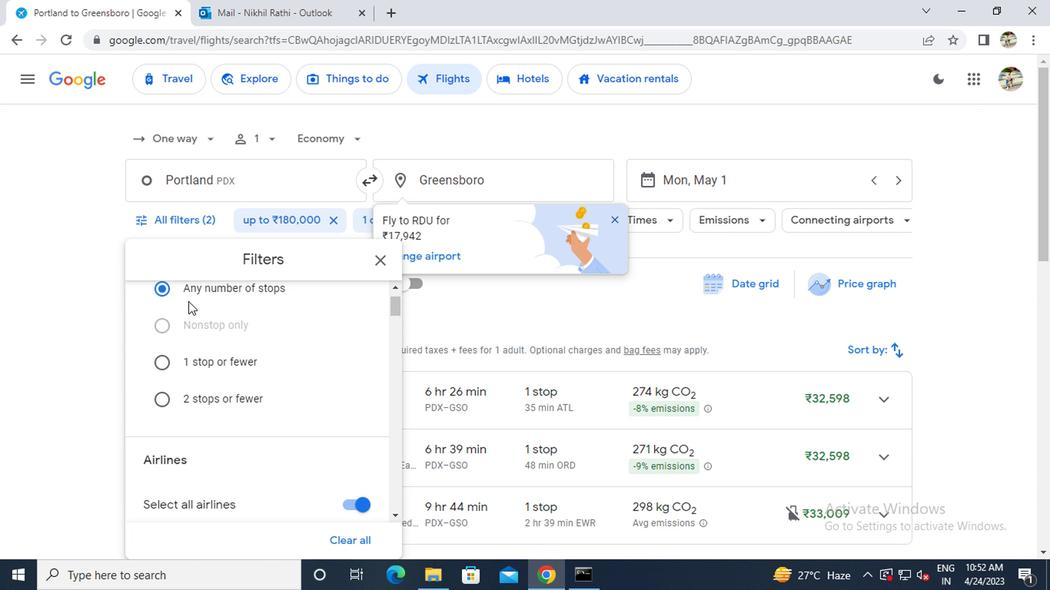 
Action: Mouse scrolled (257, 337) with delta (0, 0)
Screenshot: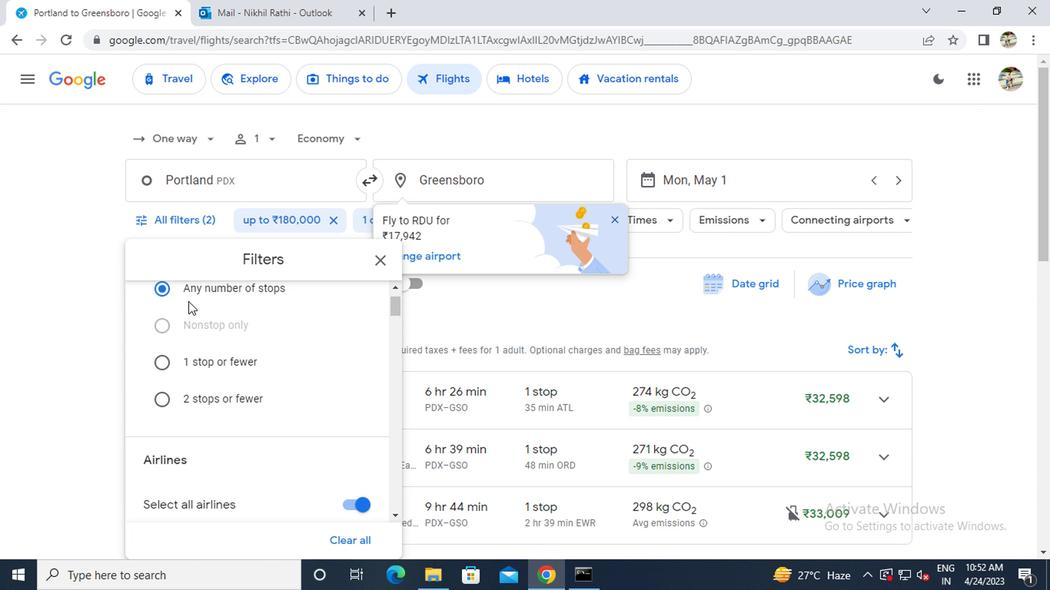
Action: Mouse moved to (245, 339)
Screenshot: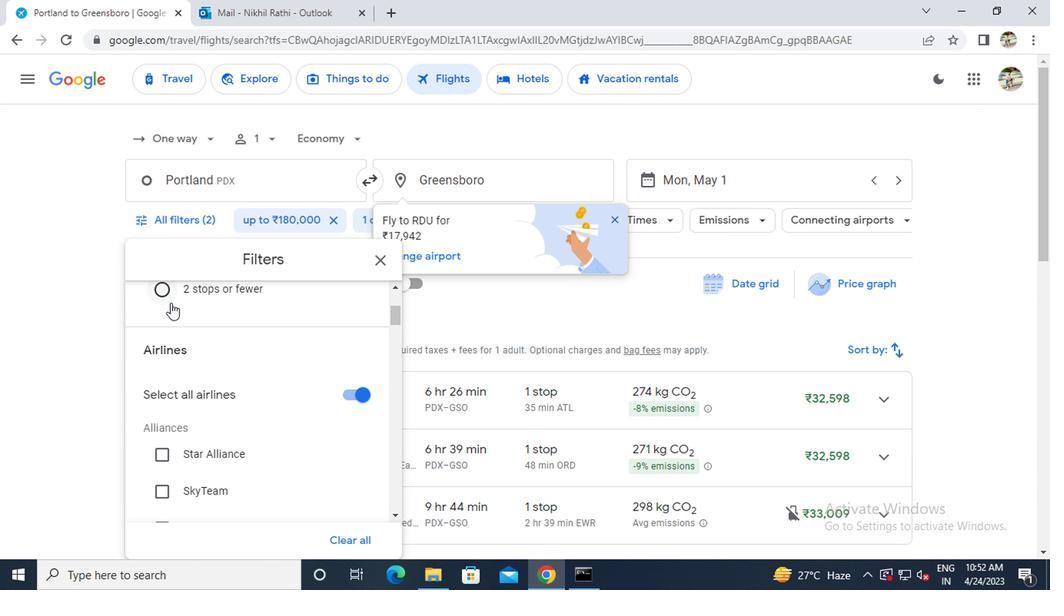 
Action: Mouse scrolled (245, 338) with delta (0, 0)
Screenshot: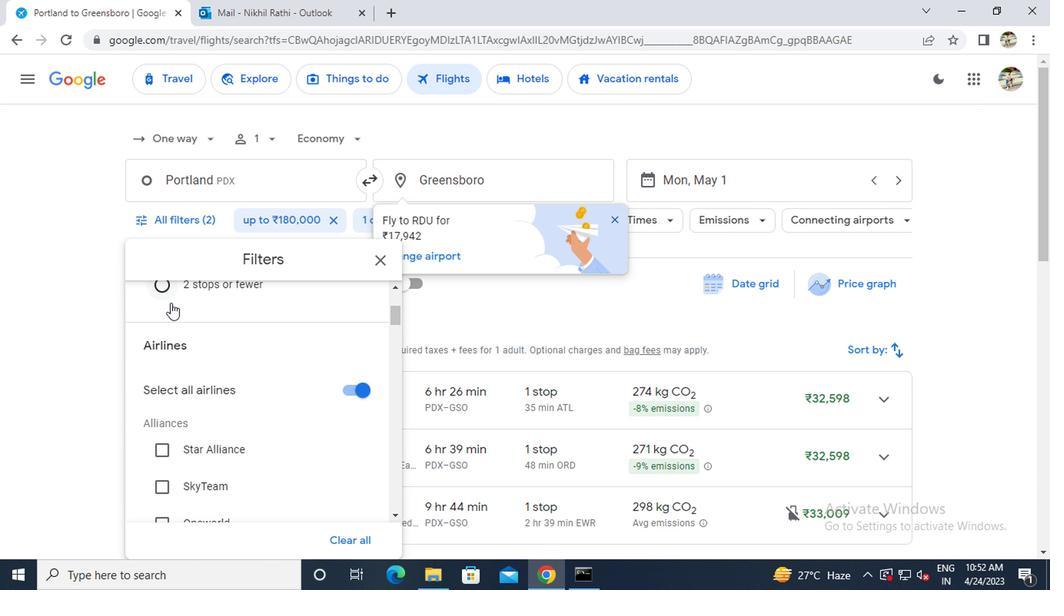 
Action: Mouse moved to (244, 341)
Screenshot: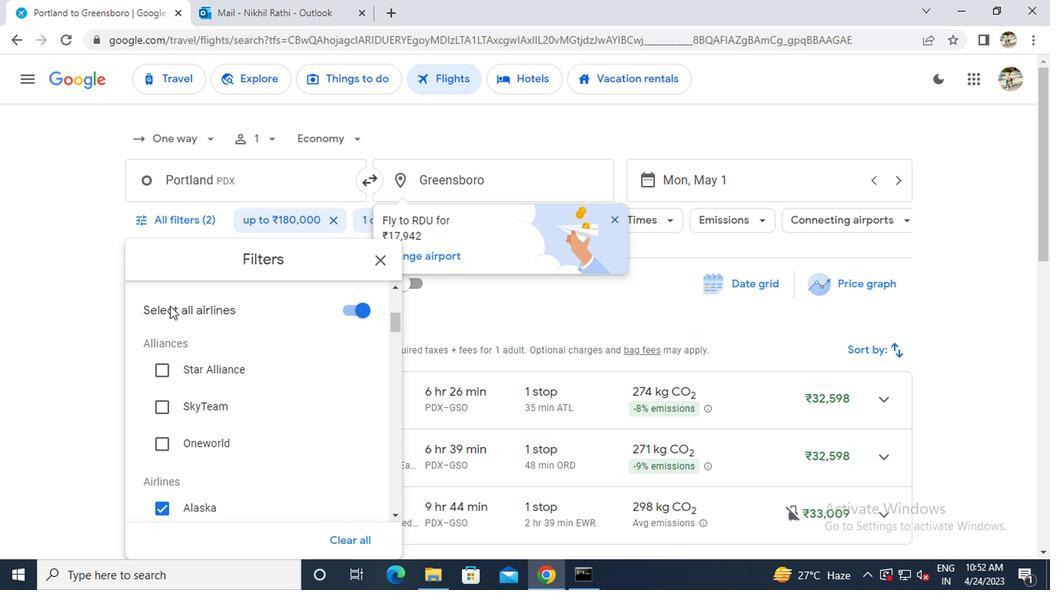 
Action: Mouse scrolled (244, 340) with delta (0, 0)
Screenshot: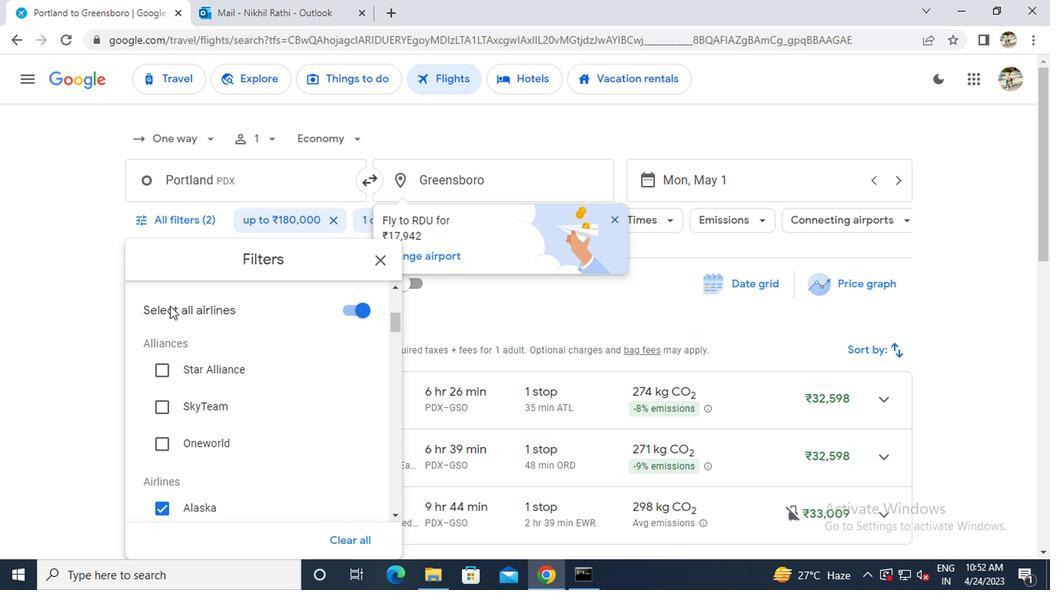 
Action: Mouse moved to (250, 340)
Screenshot: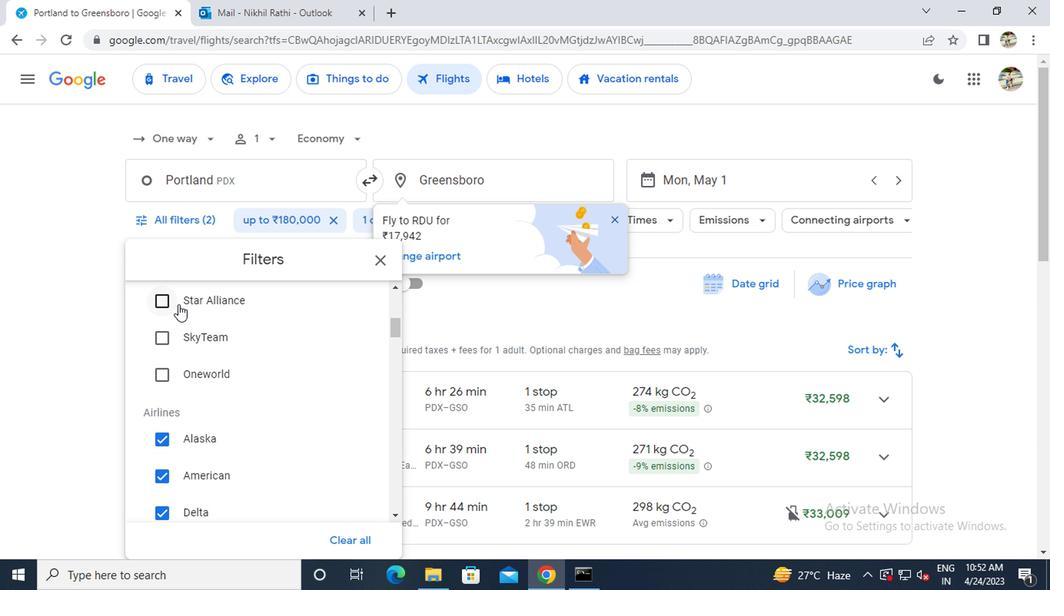 
Action: Mouse scrolled (250, 339) with delta (0, 0)
Screenshot: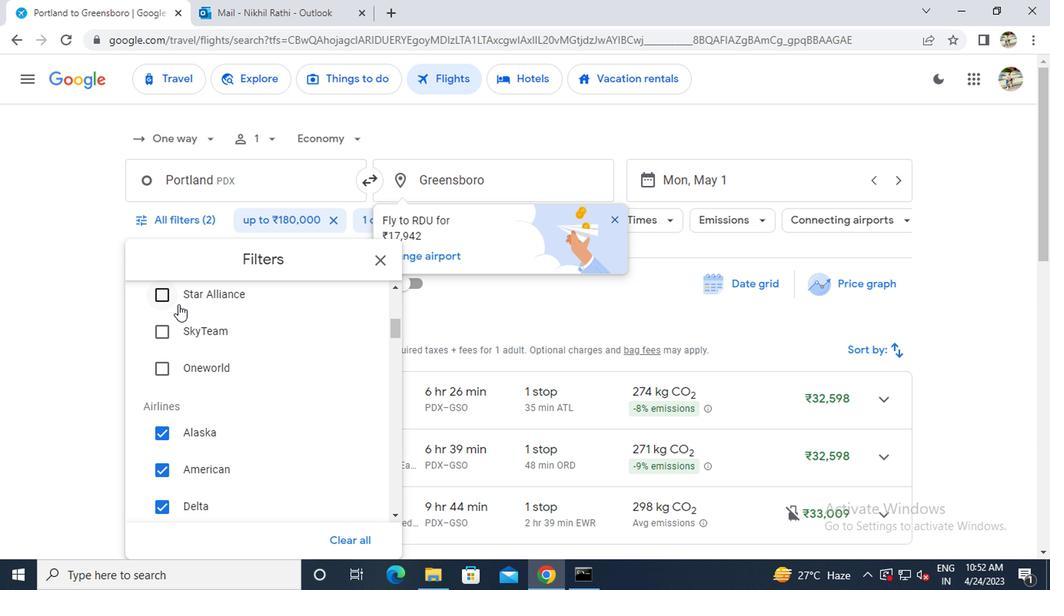 
Action: Mouse moved to (251, 340)
Screenshot: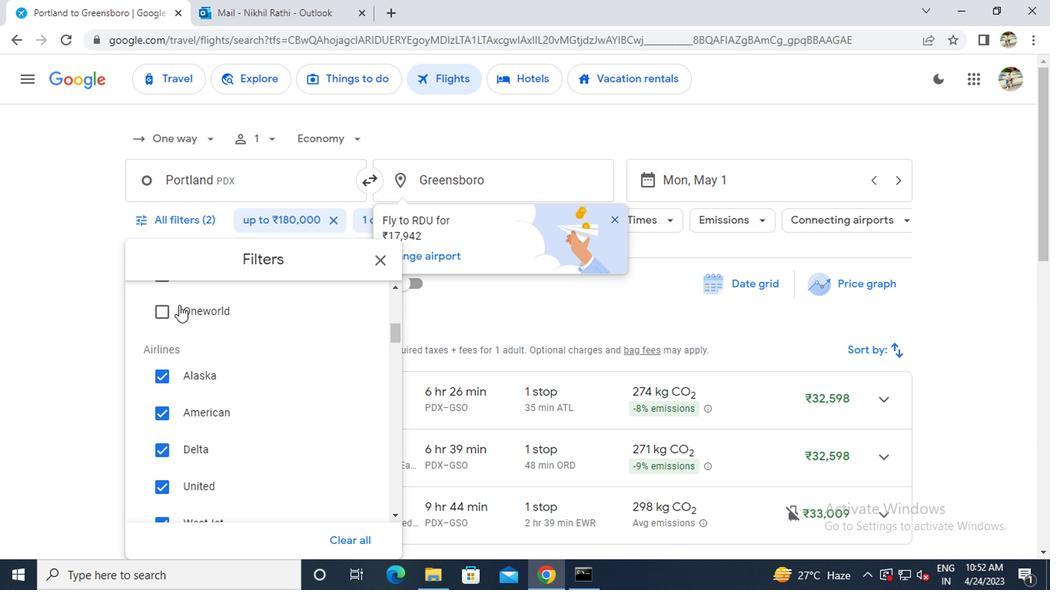 
Action: Mouse scrolled (251, 340) with delta (0, 0)
Screenshot: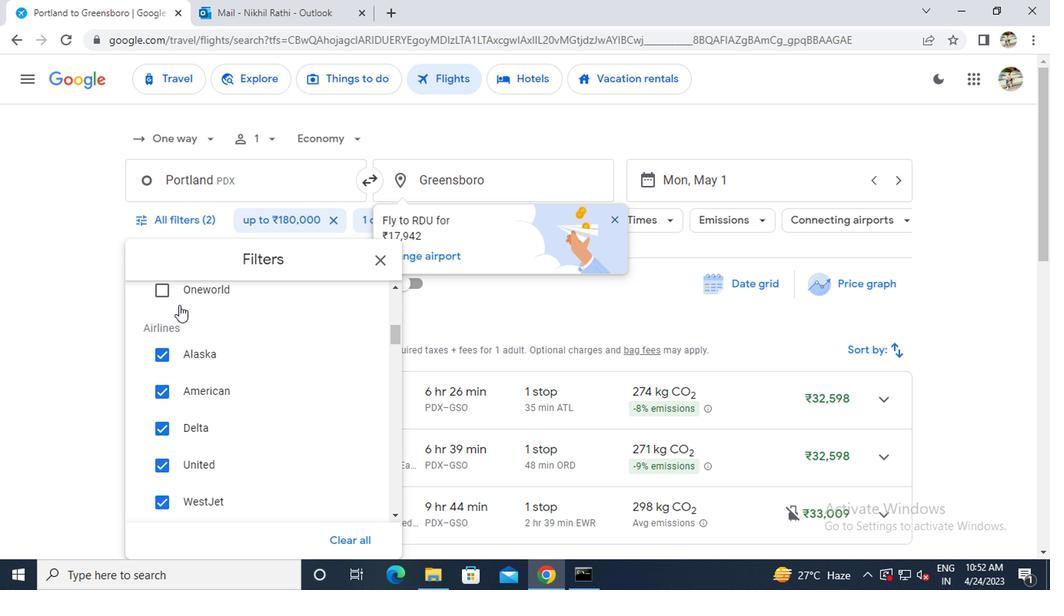 
Action: Mouse moved to (253, 339)
Screenshot: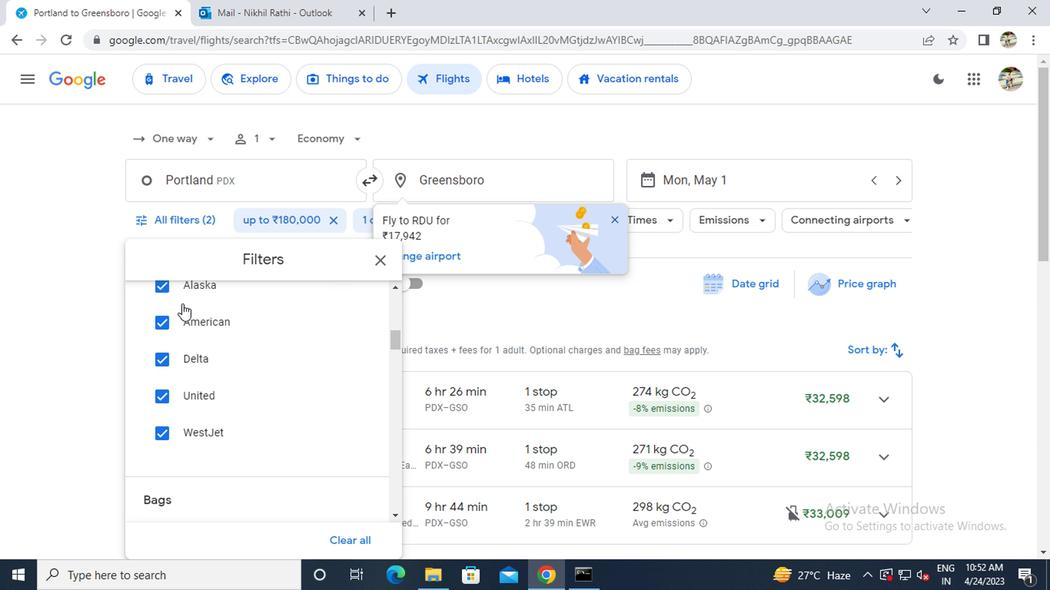 
Action: Mouse scrolled (253, 339) with delta (0, 0)
Screenshot: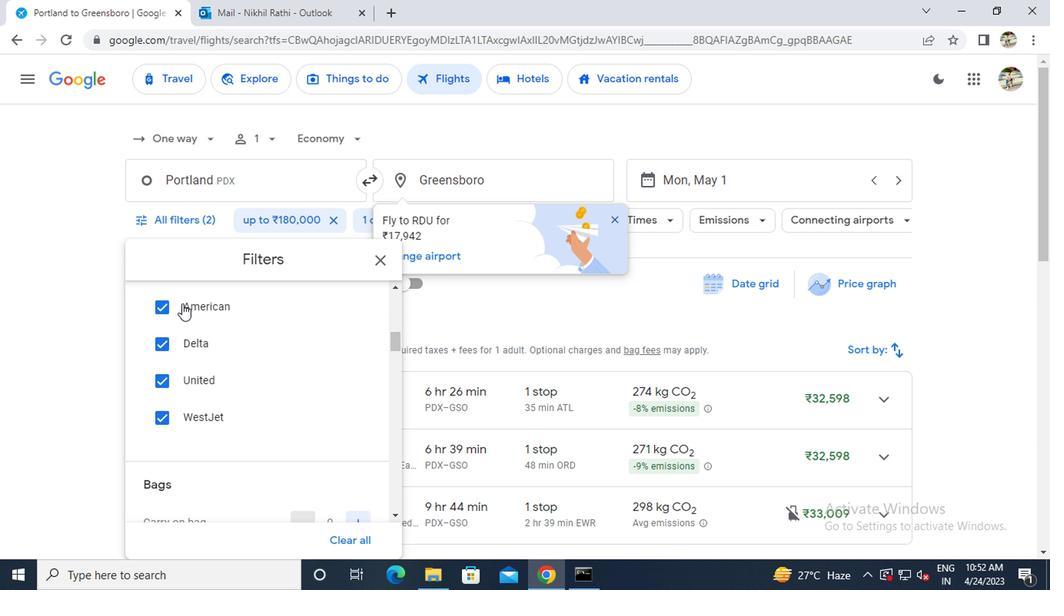 
Action: Mouse moved to (255, 338)
Screenshot: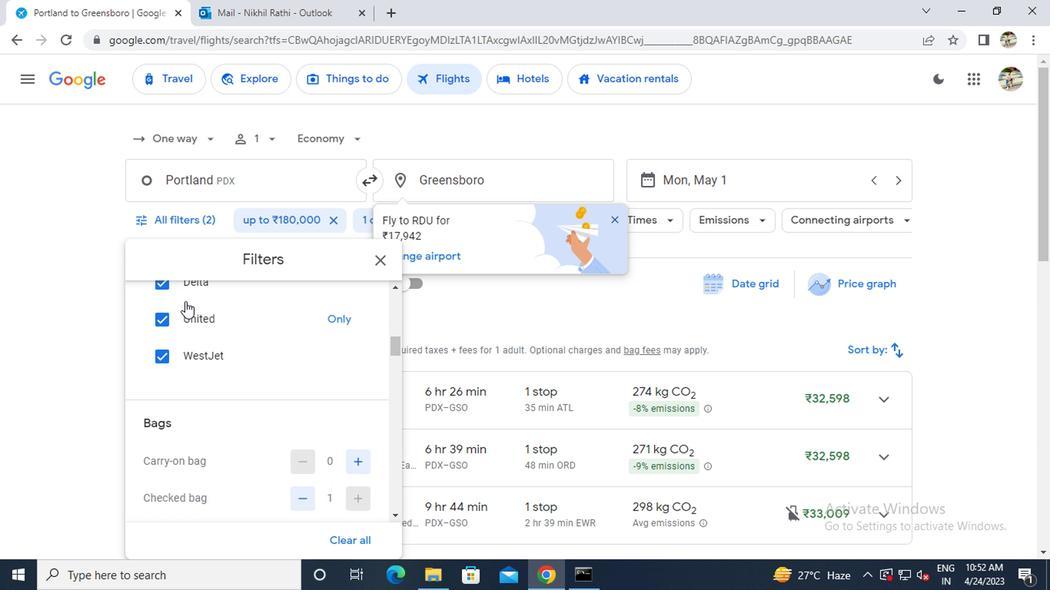 
Action: Mouse scrolled (255, 338) with delta (0, 0)
Screenshot: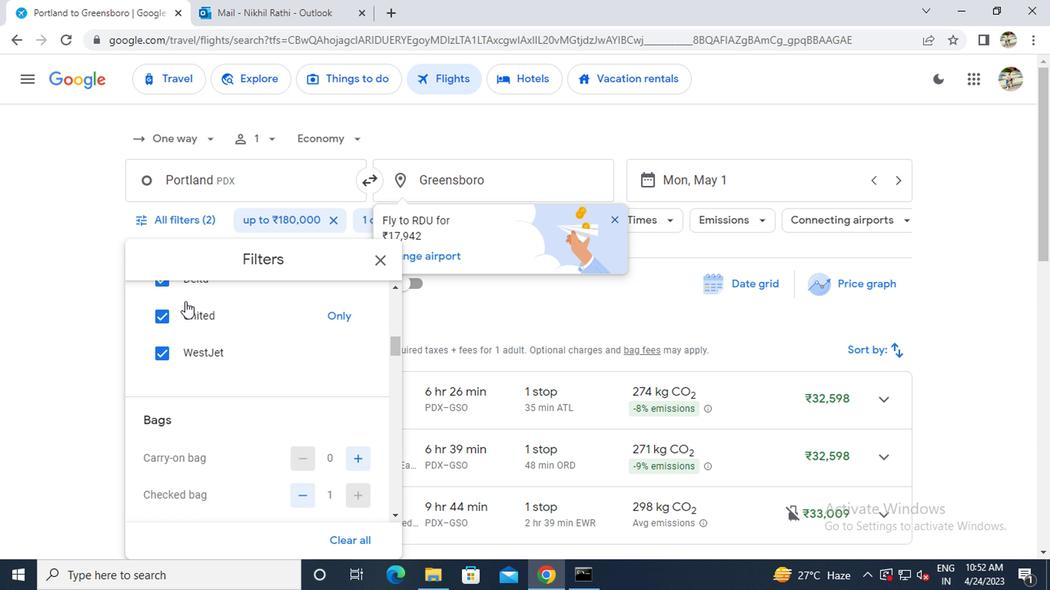 
Action: Mouse moved to (377, 426)
Screenshot: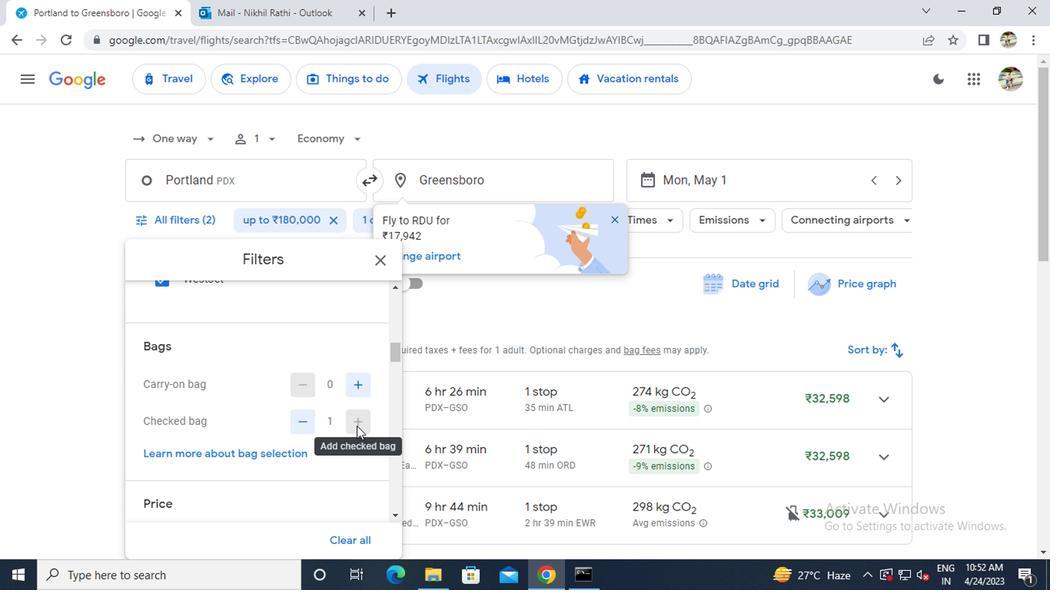 
Action: Mouse pressed left at (377, 426)
Screenshot: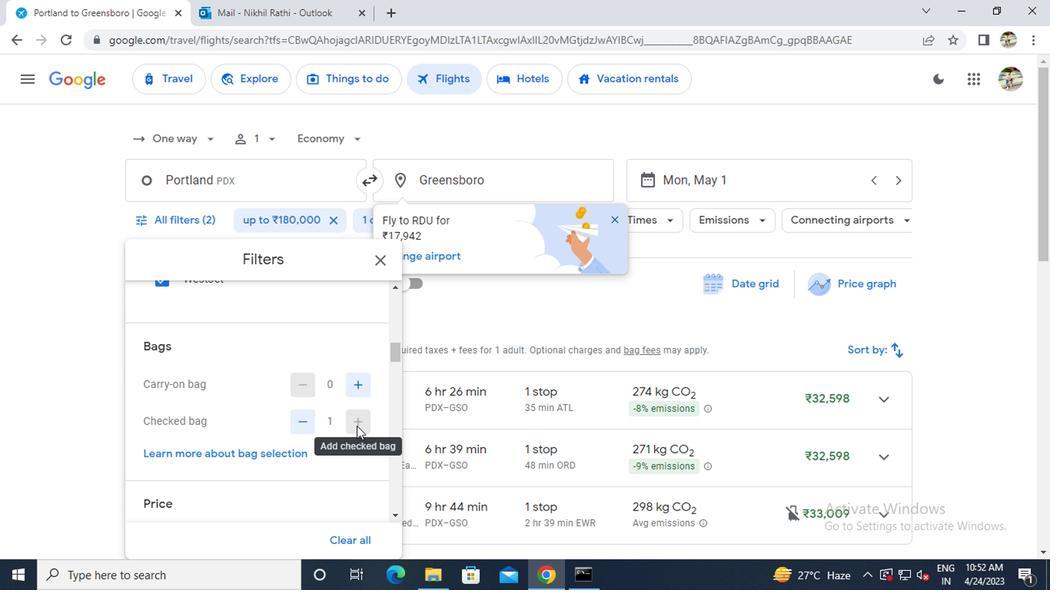 
Action: Mouse pressed left at (377, 426)
Screenshot: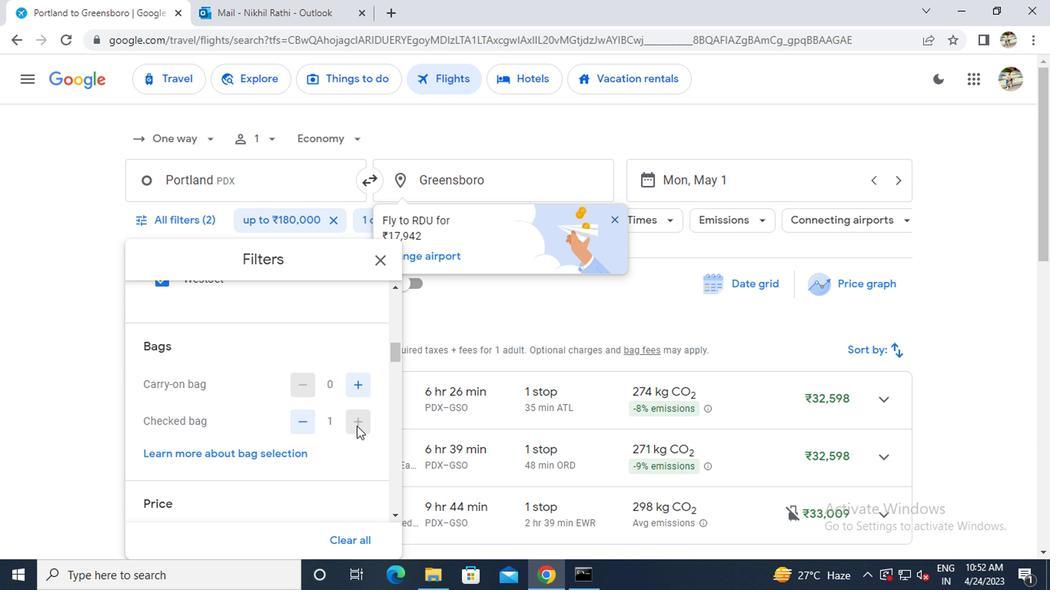 
Action: Mouse pressed left at (377, 426)
Screenshot: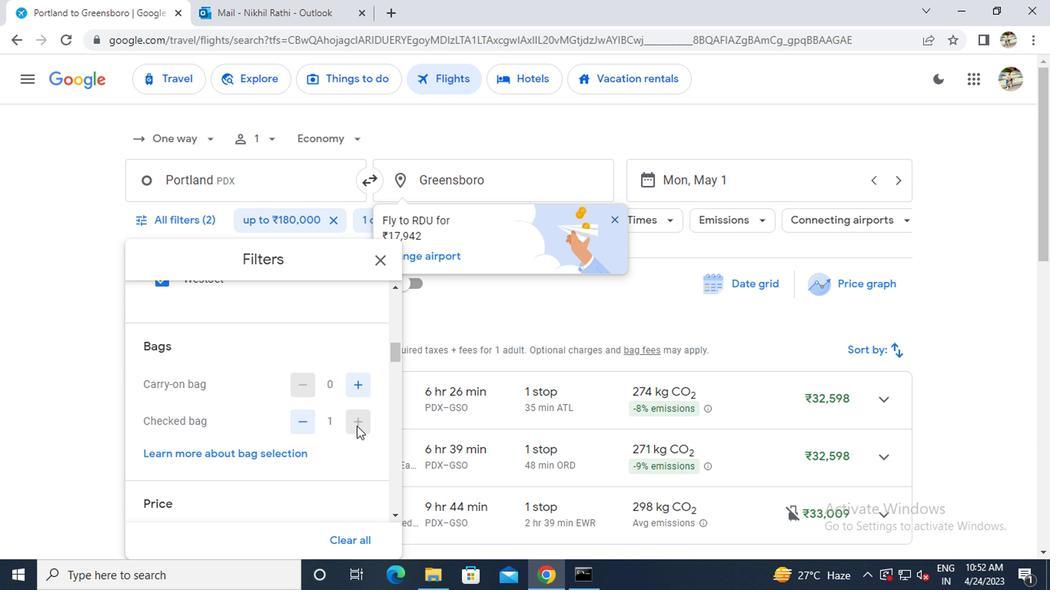 
Action: Mouse pressed left at (377, 426)
Screenshot: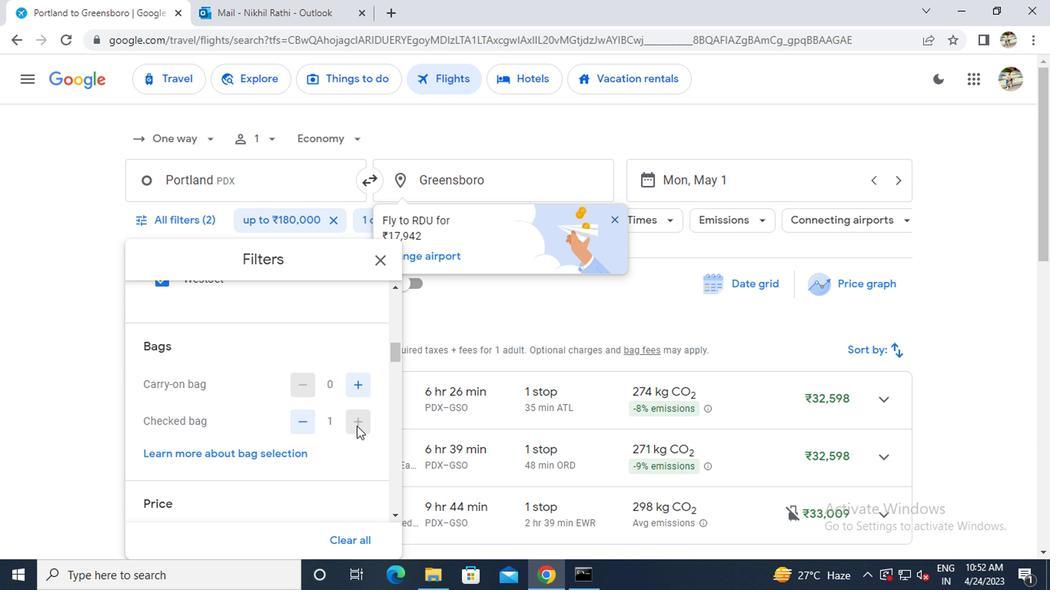
Action: Mouse pressed left at (377, 426)
Screenshot: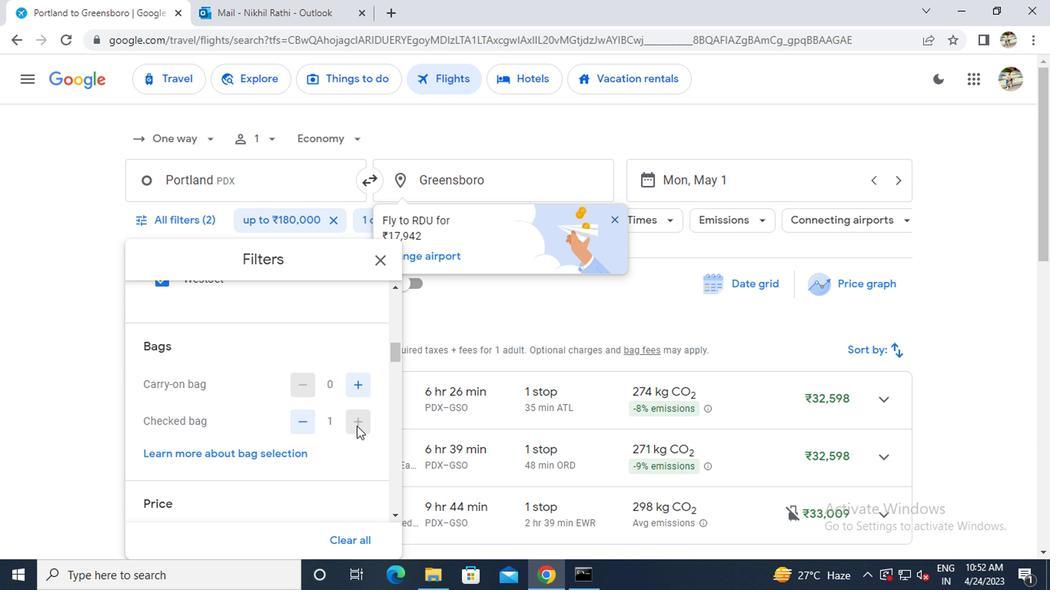 
Action: Mouse pressed left at (377, 426)
Screenshot: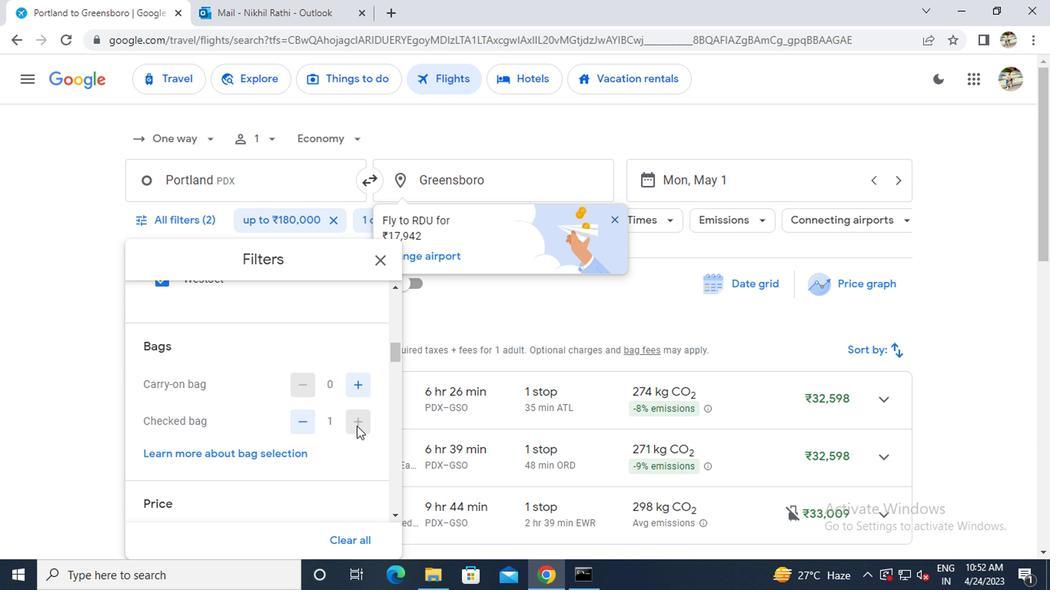 
Action: Mouse scrolled (377, 426) with delta (0, 0)
Screenshot: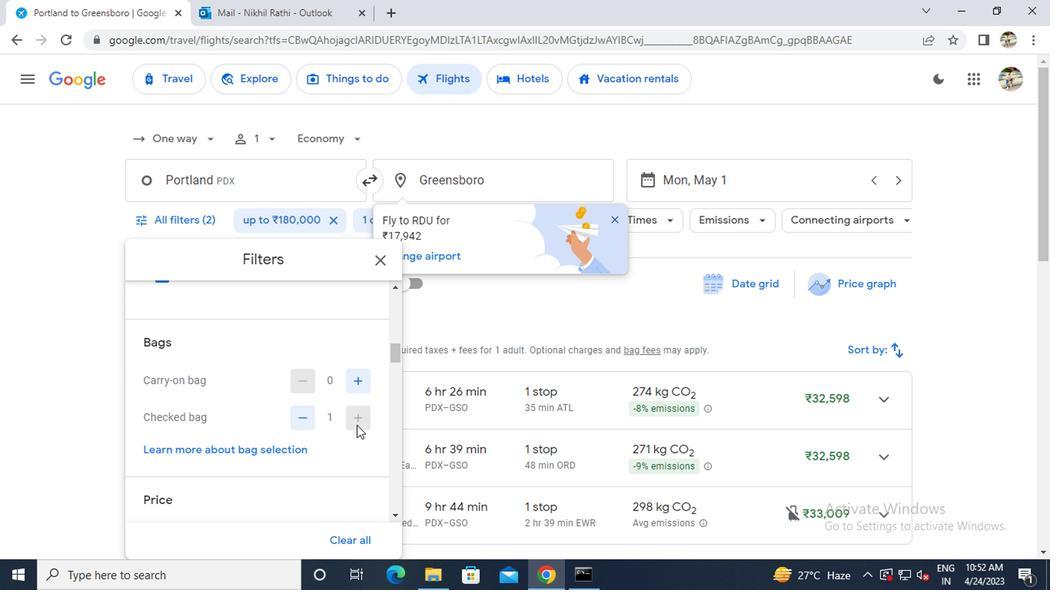 
Action: Mouse moved to (376, 425)
Screenshot: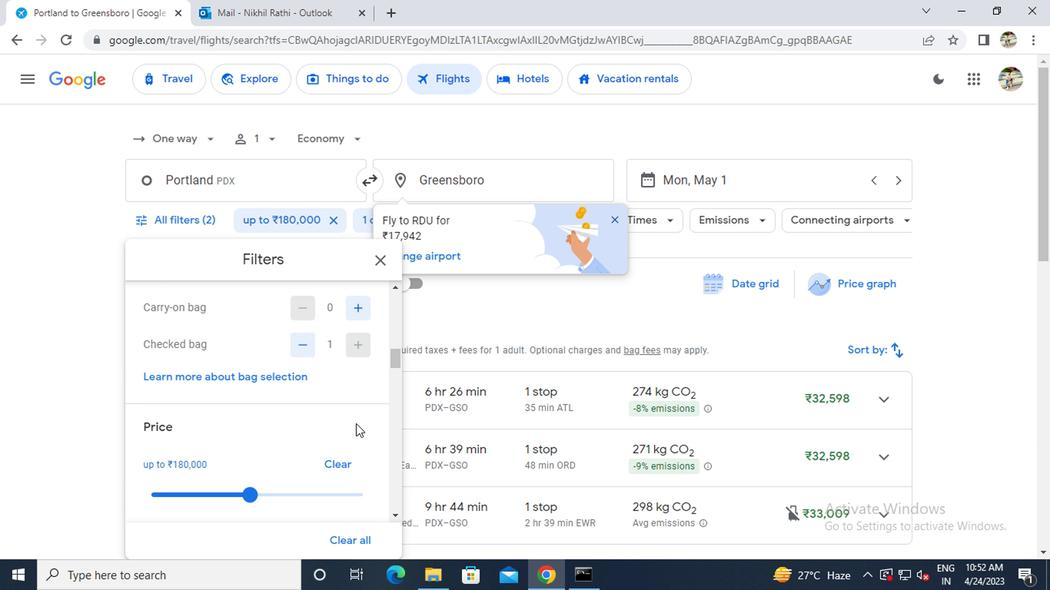 
Action: Mouse scrolled (376, 424) with delta (0, 0)
Screenshot: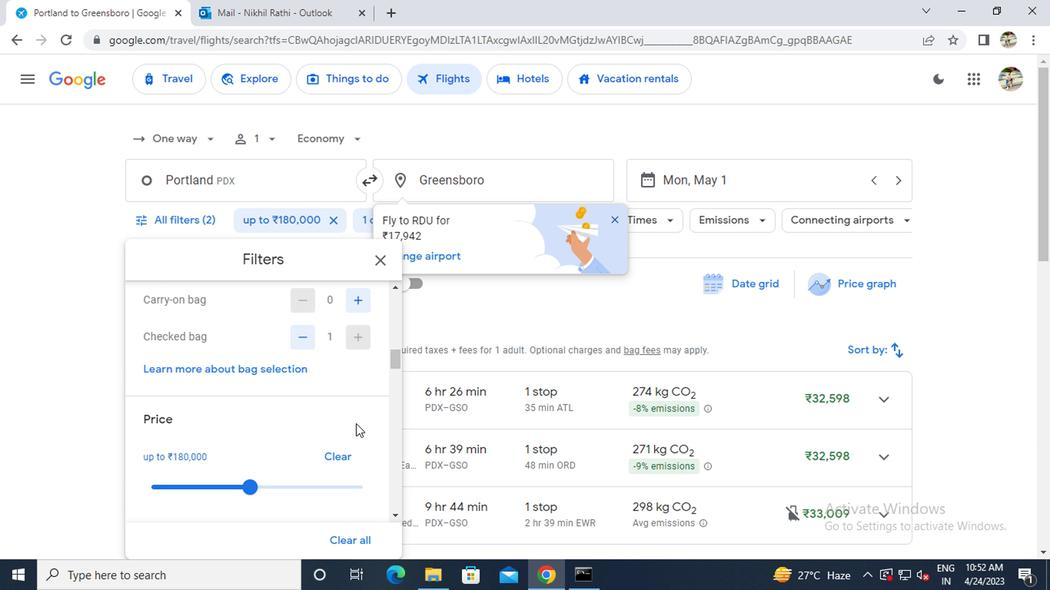 
Action: Mouse moved to (303, 420)
Screenshot: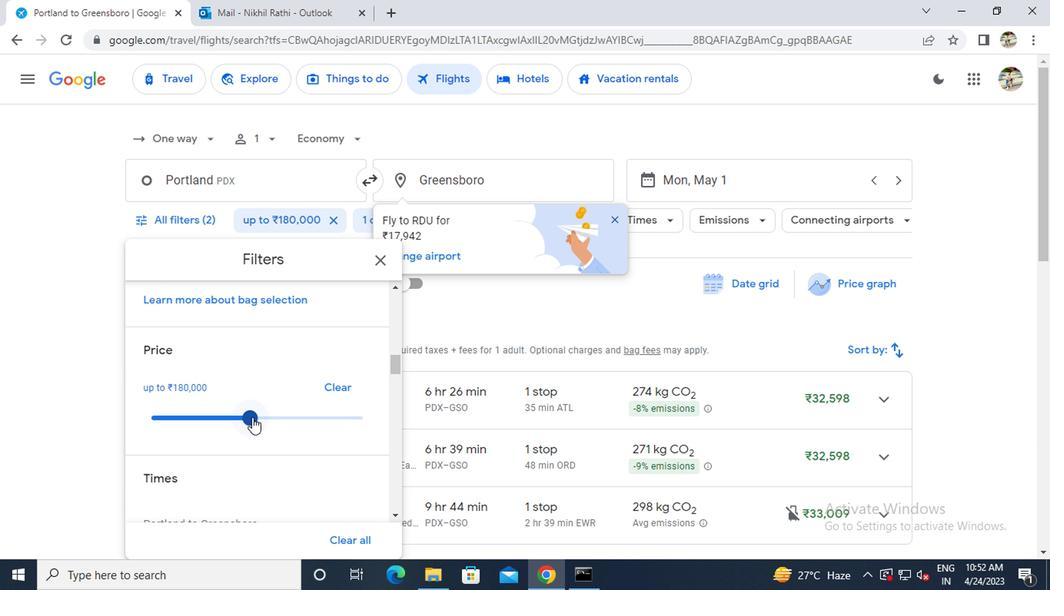 
Action: Mouse pressed left at (303, 420)
Screenshot: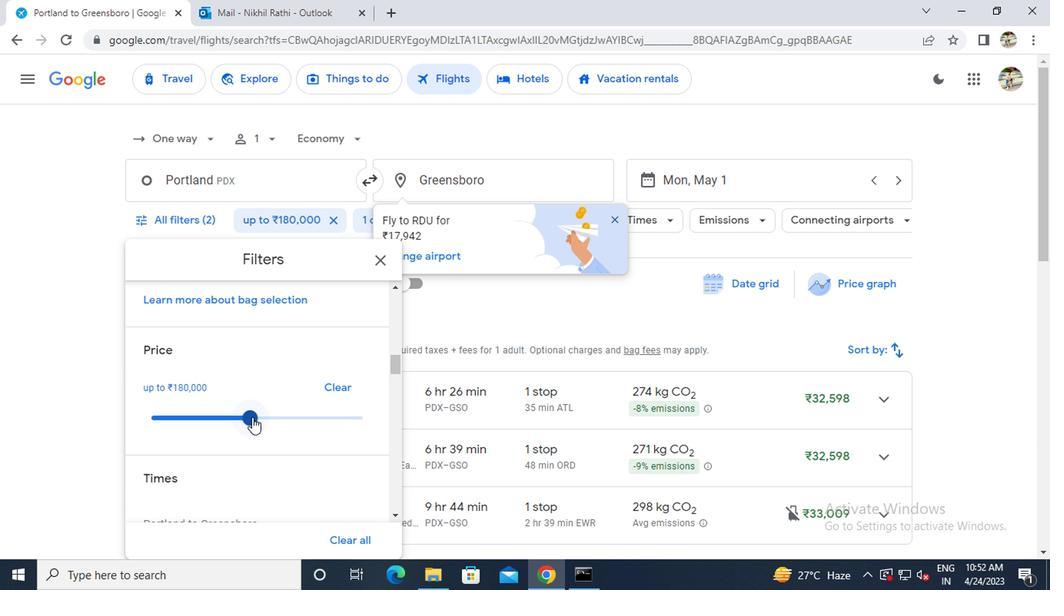 
Action: Mouse moved to (260, 421)
Screenshot: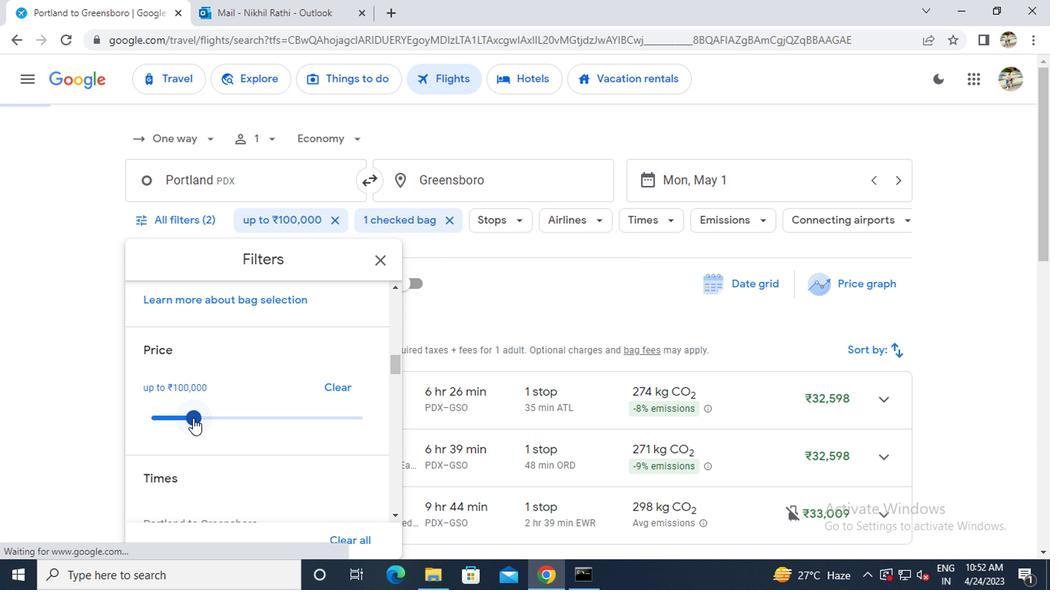 
Action: Mouse scrolled (260, 420) with delta (0, 0)
Screenshot: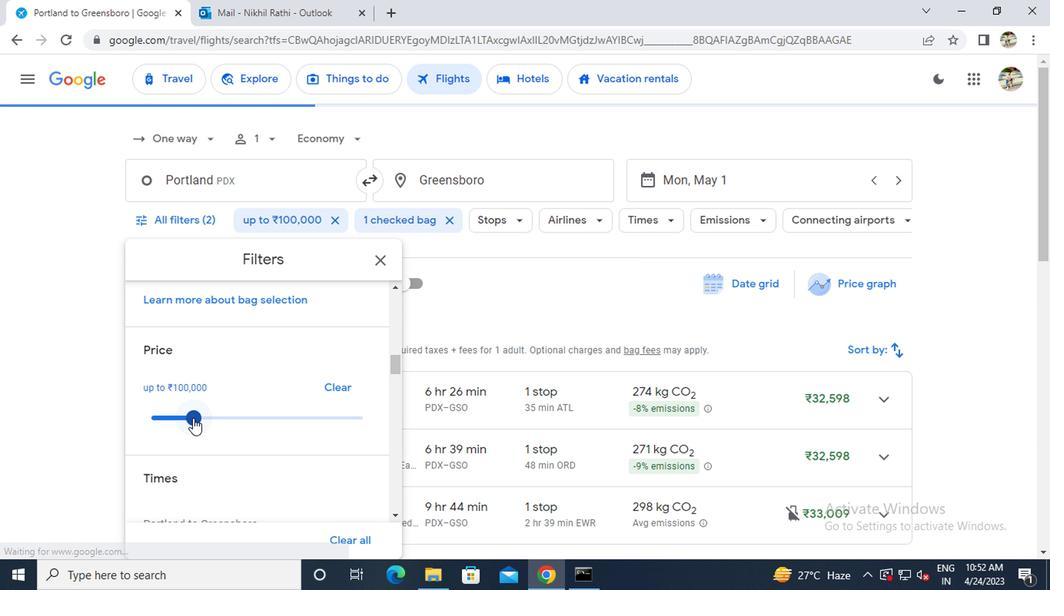 
Action: Mouse scrolled (260, 420) with delta (0, 0)
Screenshot: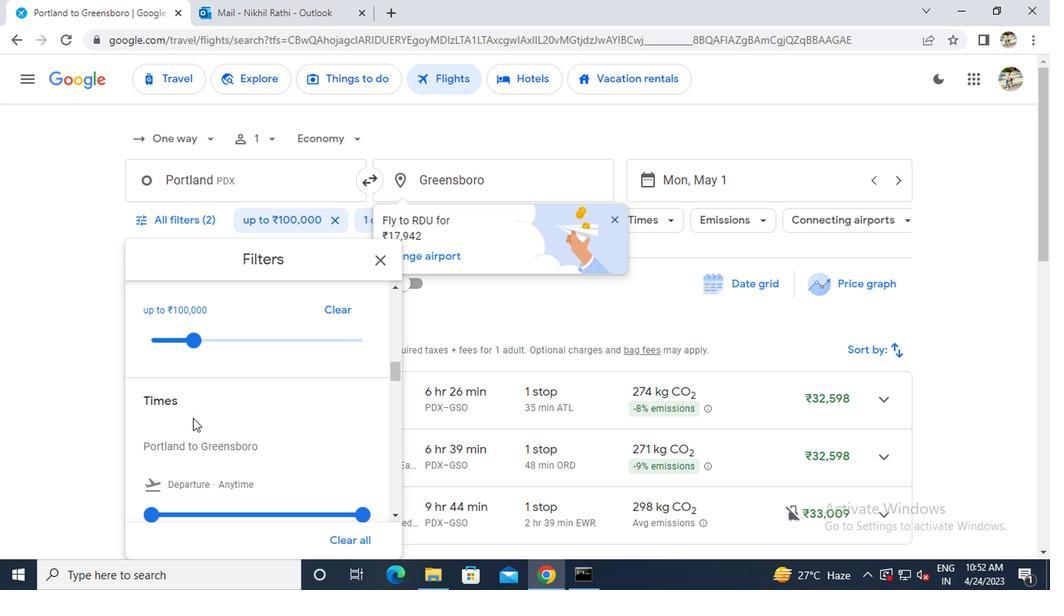 
Action: Mouse scrolled (260, 420) with delta (0, 0)
Screenshot: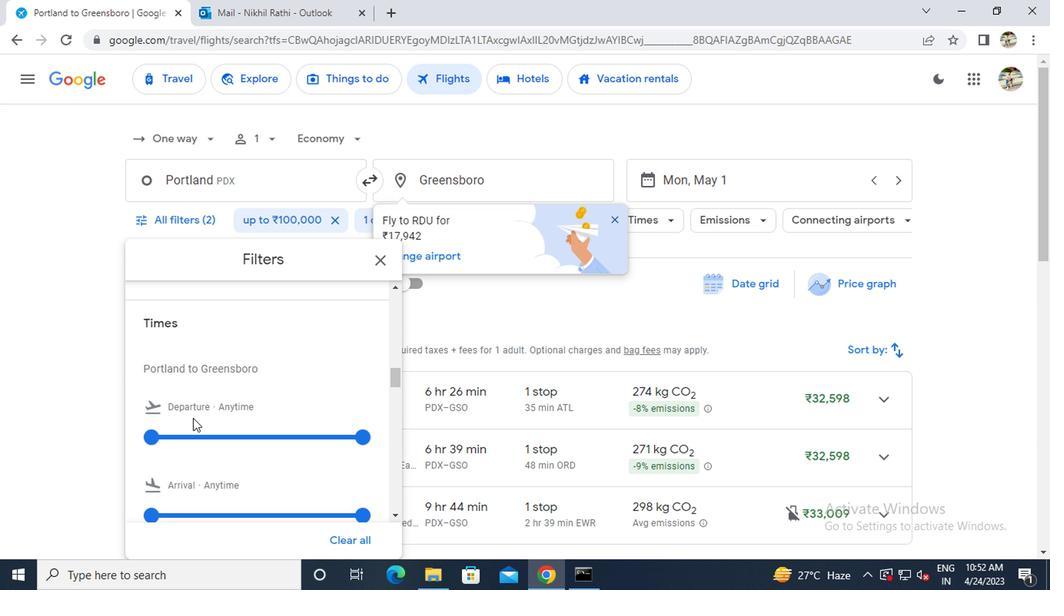 
Action: Mouse scrolled (260, 420) with delta (0, 0)
Screenshot: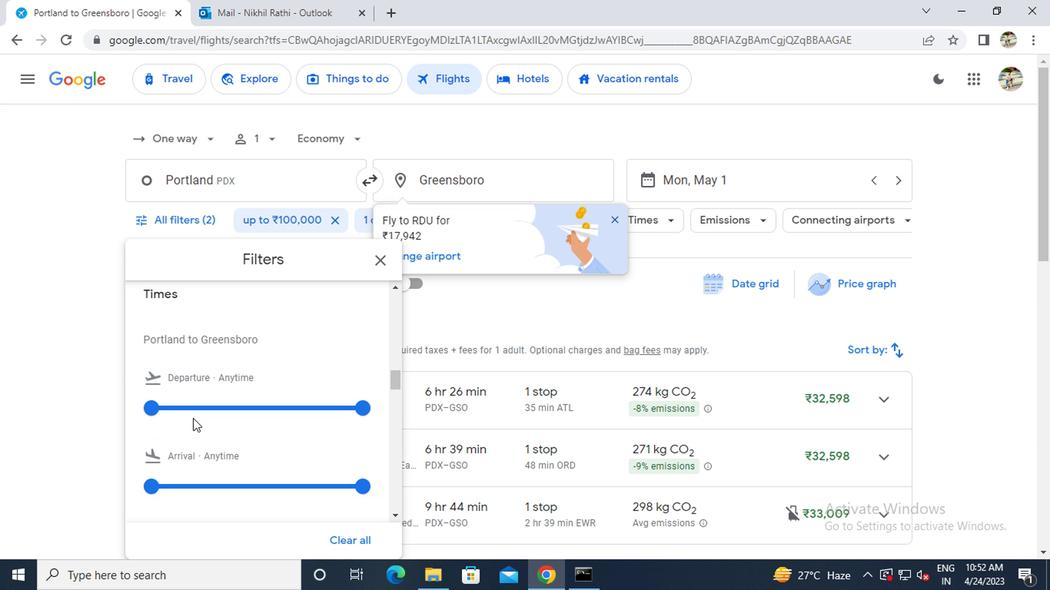 
Action: Mouse moved to (265, 419)
Screenshot: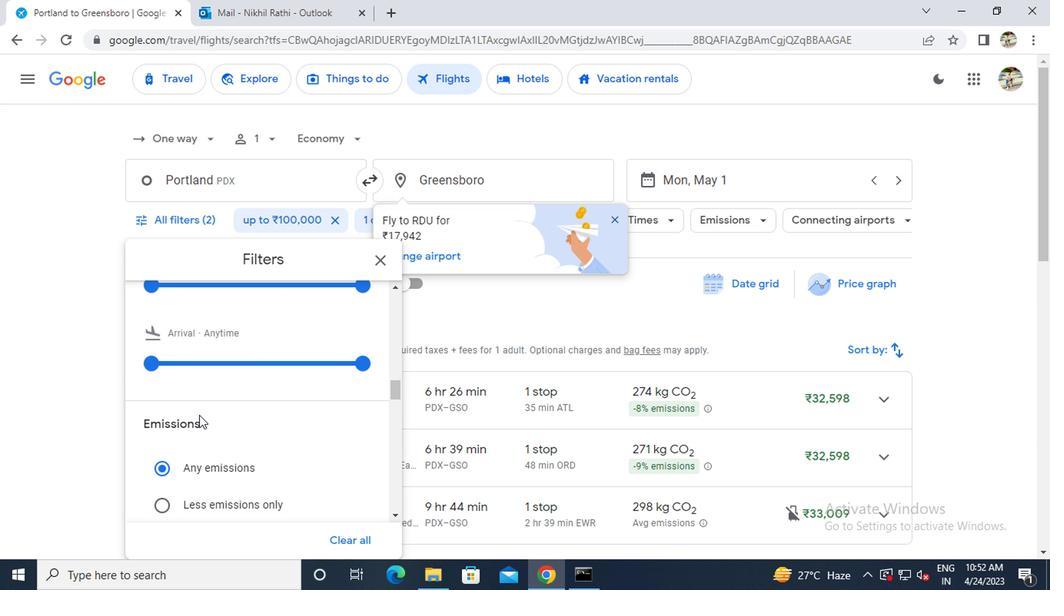 
Action: Mouse scrolled (265, 419) with delta (0, 0)
Screenshot: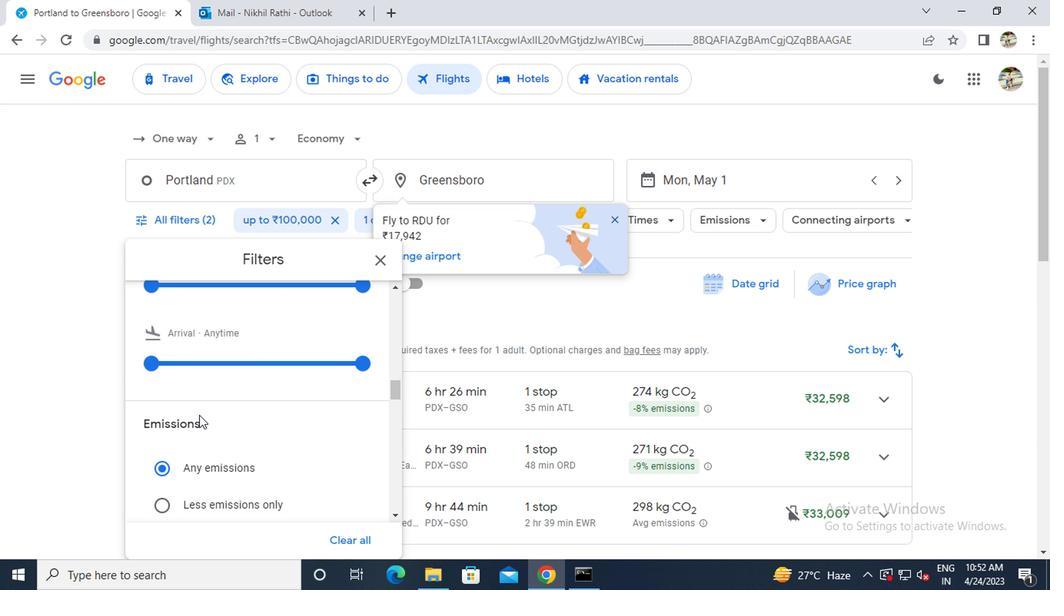 
Action: Mouse moved to (229, 381)
Screenshot: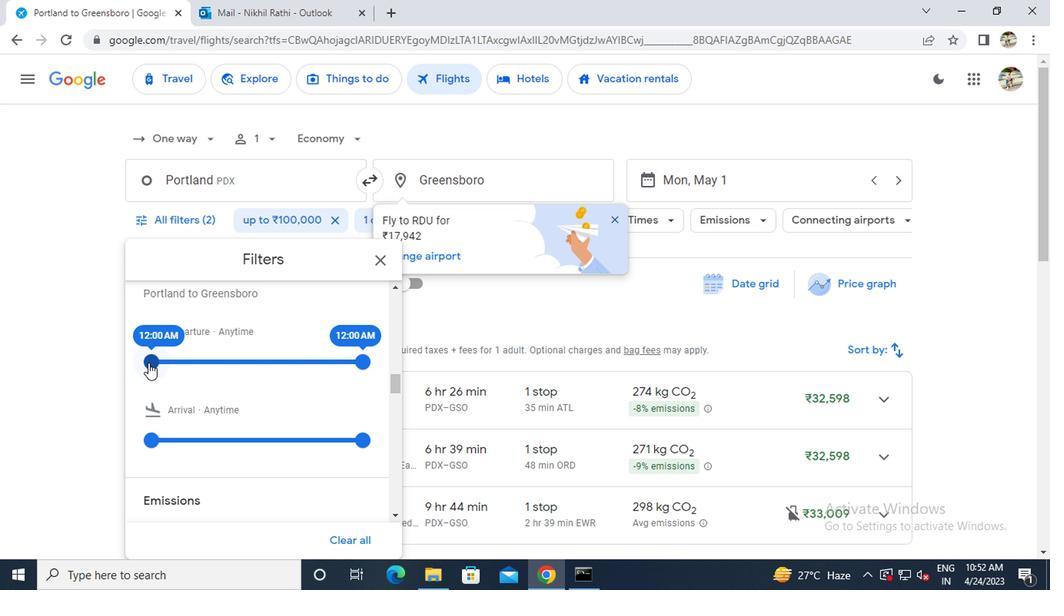 
Action: Mouse pressed left at (229, 381)
Screenshot: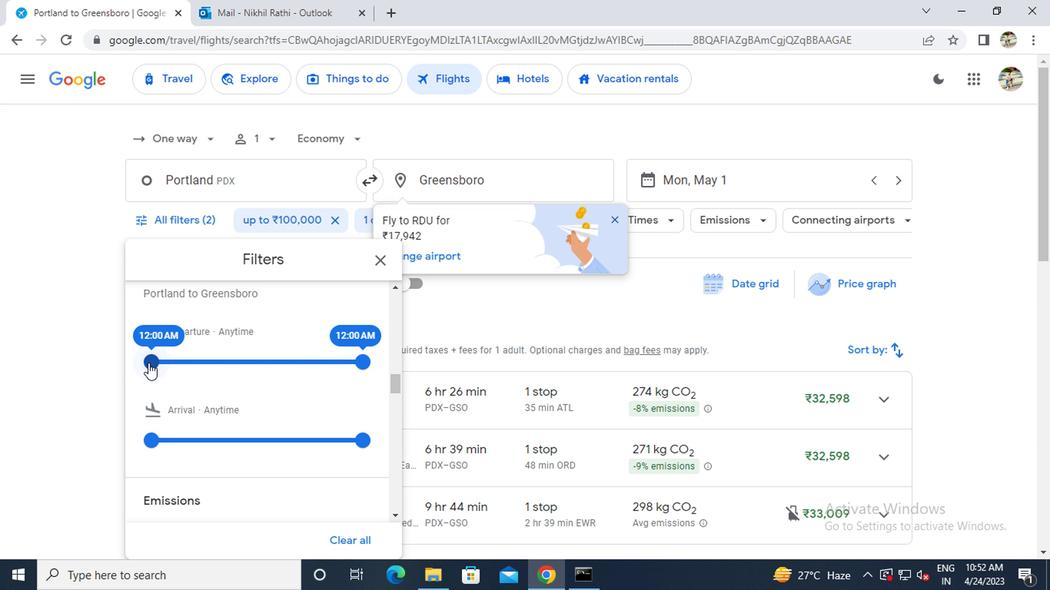 
Action: Mouse moved to (288, 392)
Screenshot: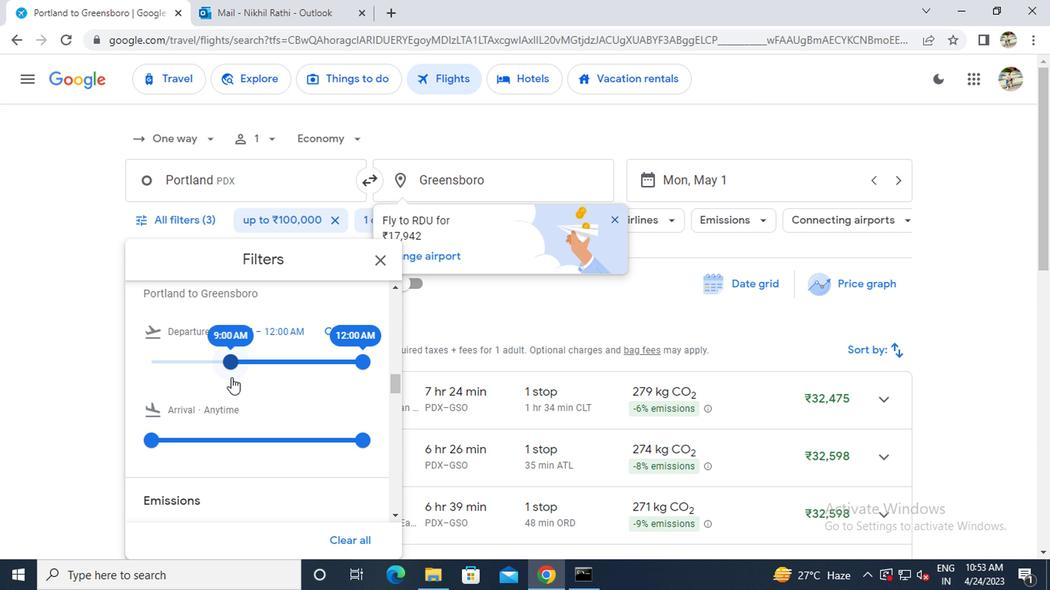 
Action: Mouse scrolled (288, 391) with delta (0, 0)
Screenshot: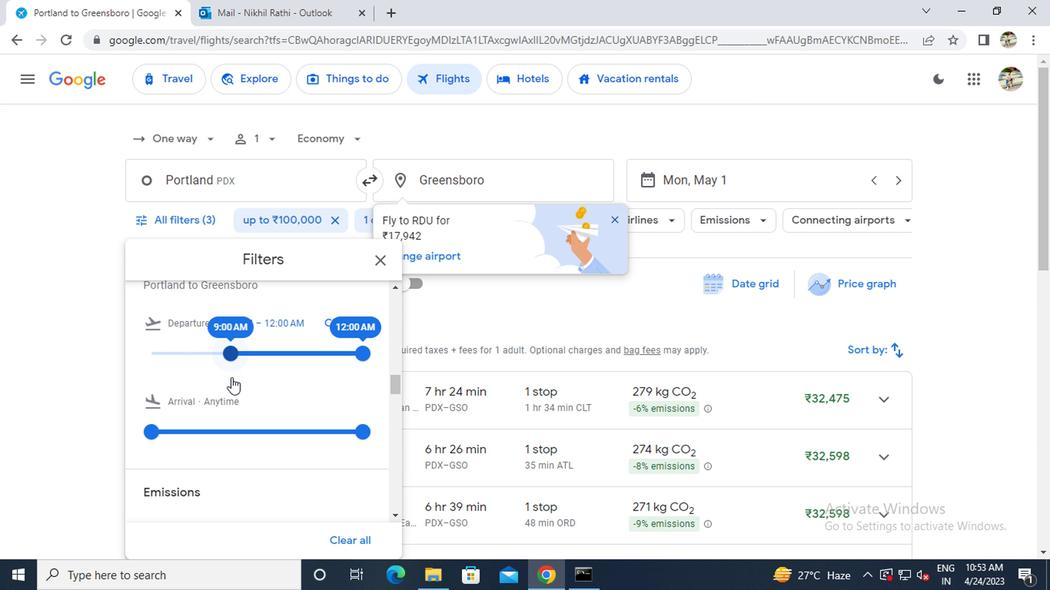 
Action: Mouse moved to (288, 392)
Screenshot: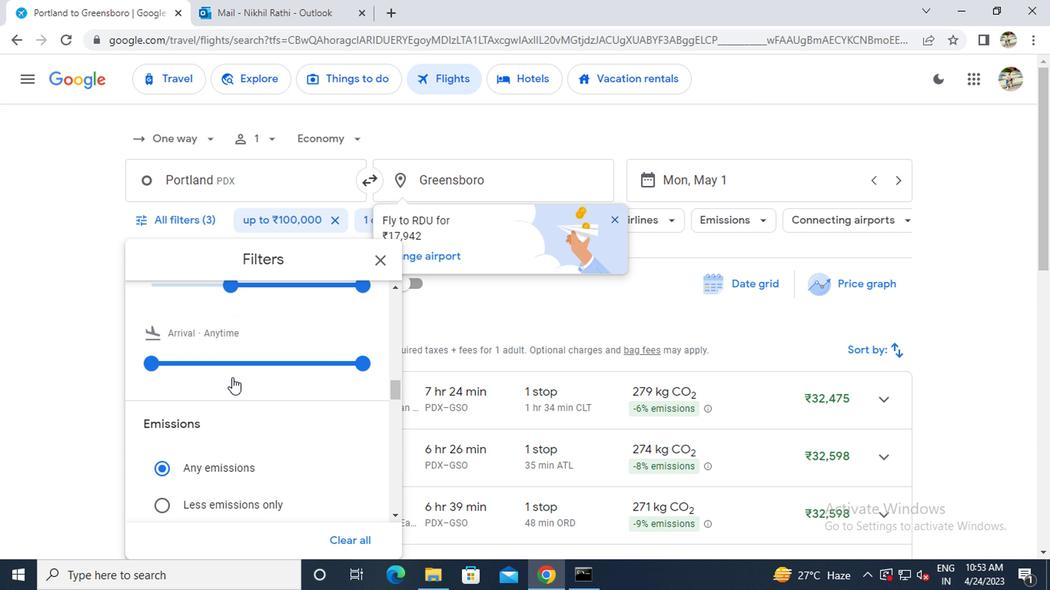 
Action: Mouse scrolled (288, 391) with delta (0, 0)
Screenshot: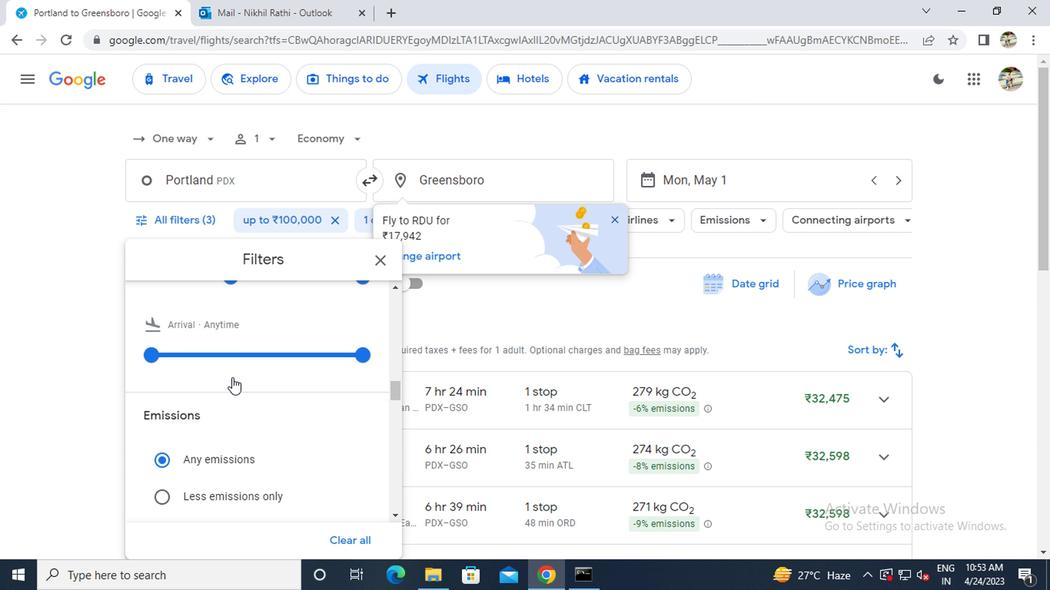 
Action: Mouse scrolled (288, 391) with delta (0, 0)
Screenshot: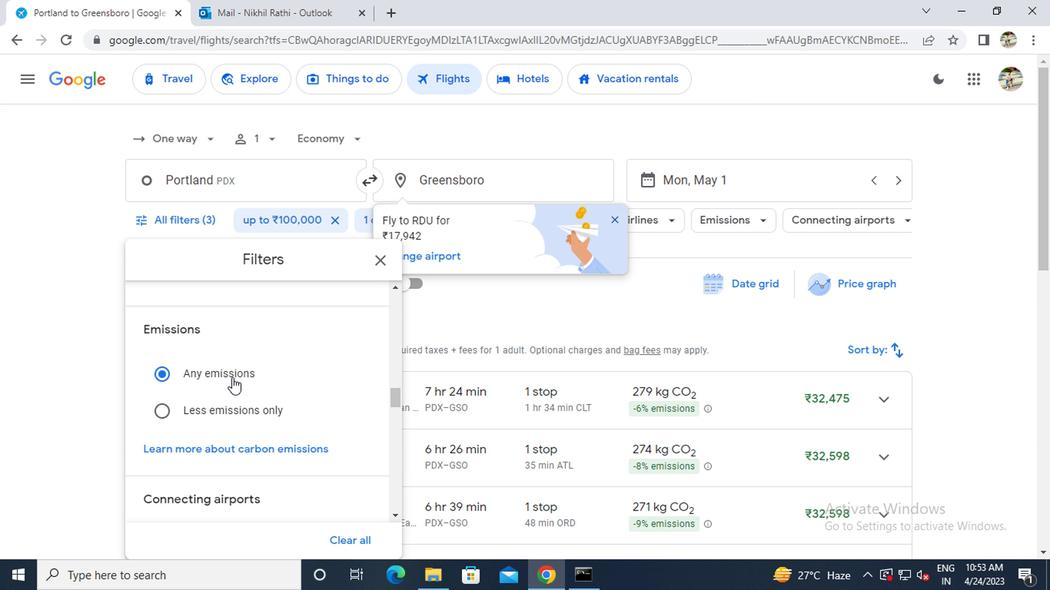 
Action: Mouse scrolled (288, 391) with delta (0, 0)
Screenshot: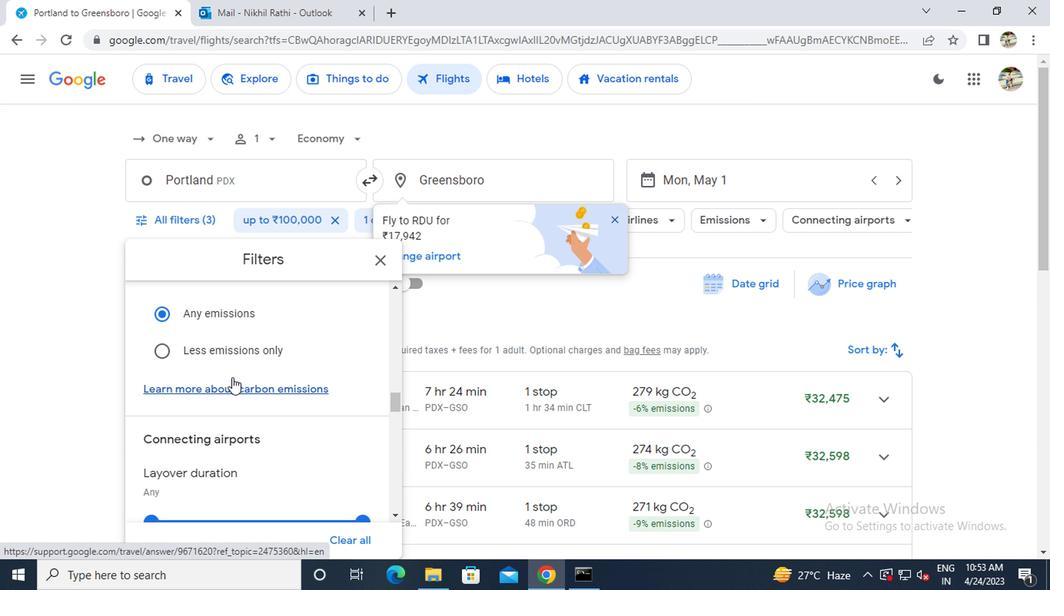 
Action: Mouse moved to (291, 391)
Screenshot: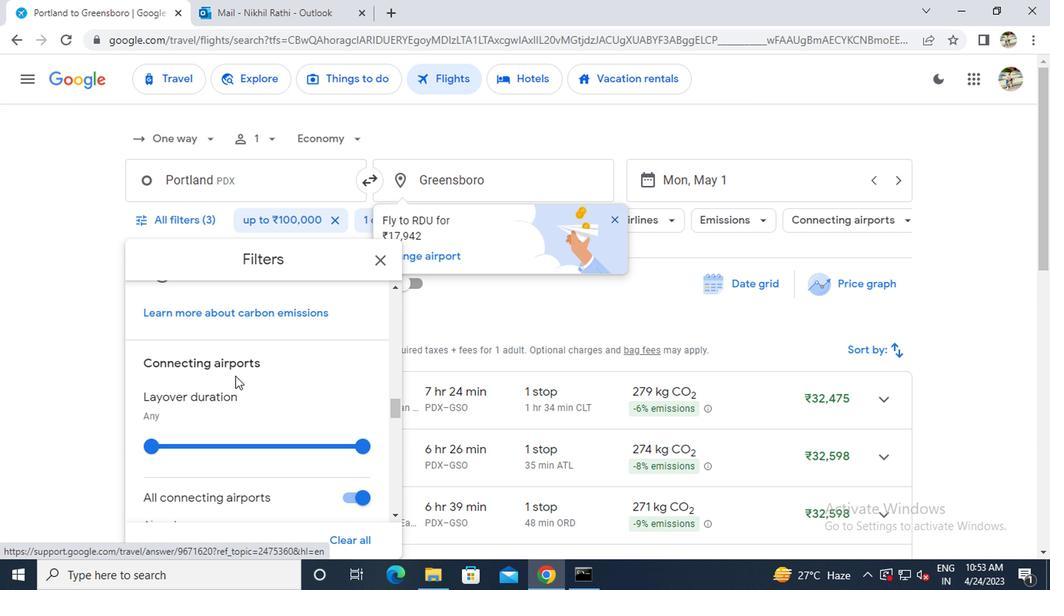 
Action: Mouse scrolled (291, 390) with delta (0, 0)
Screenshot: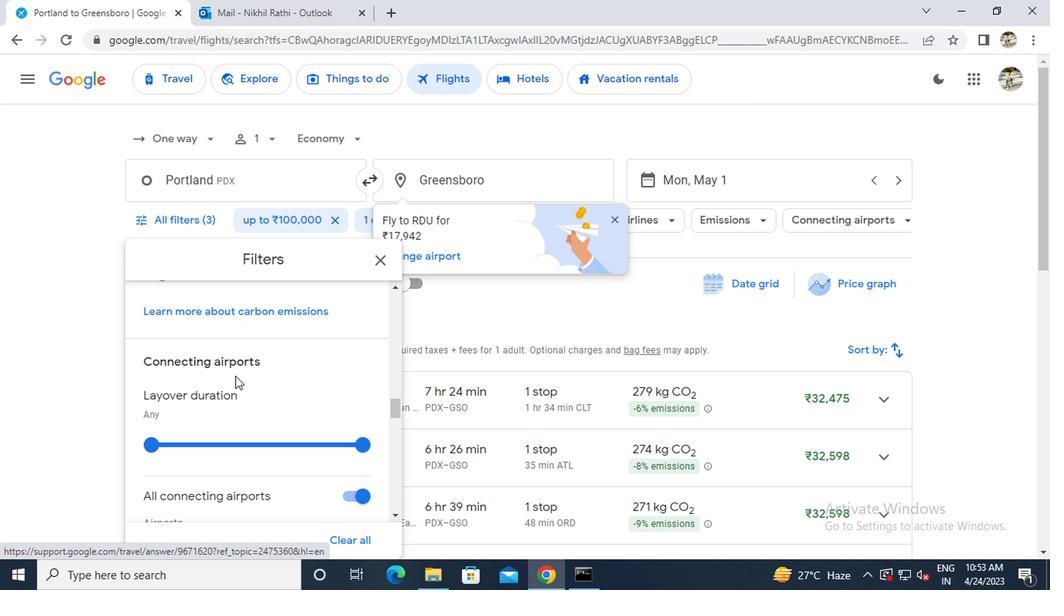
Action: Mouse scrolled (291, 390) with delta (0, 0)
Screenshot: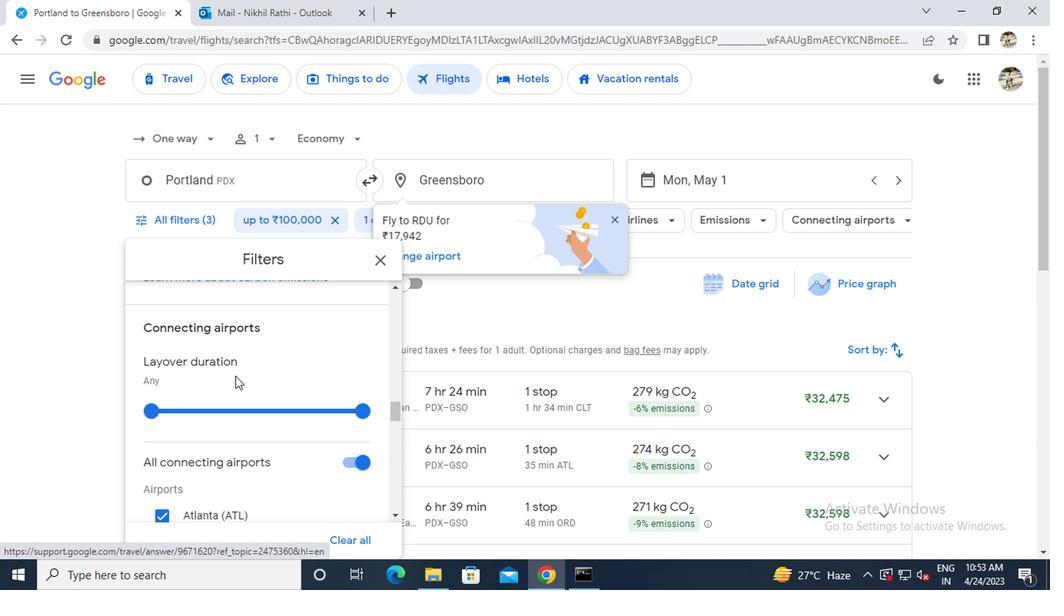 
Action: Mouse scrolled (291, 390) with delta (0, 0)
Screenshot: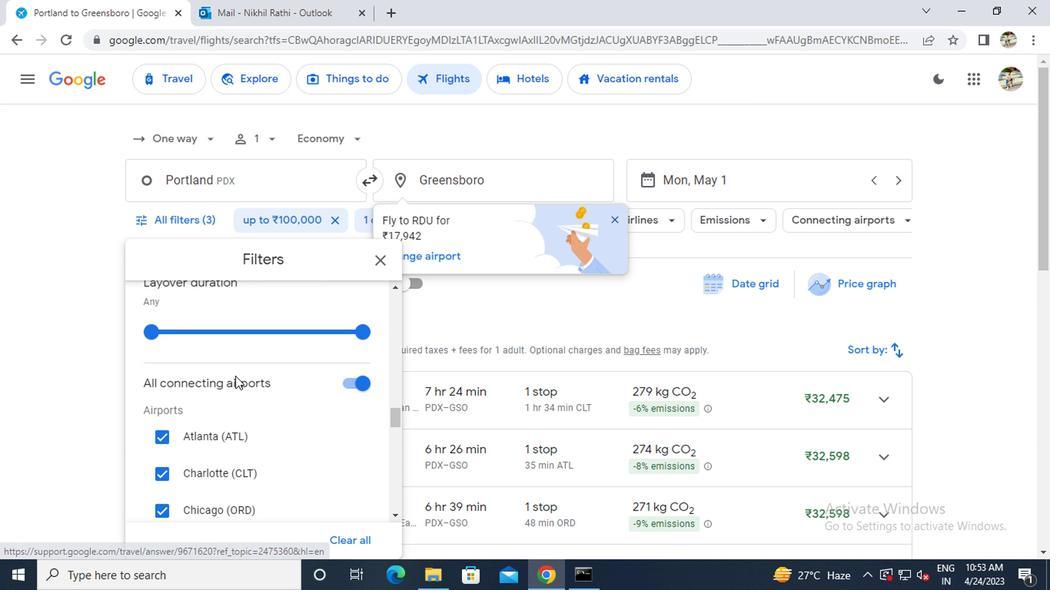 
Action: Mouse scrolled (291, 390) with delta (0, 0)
Screenshot: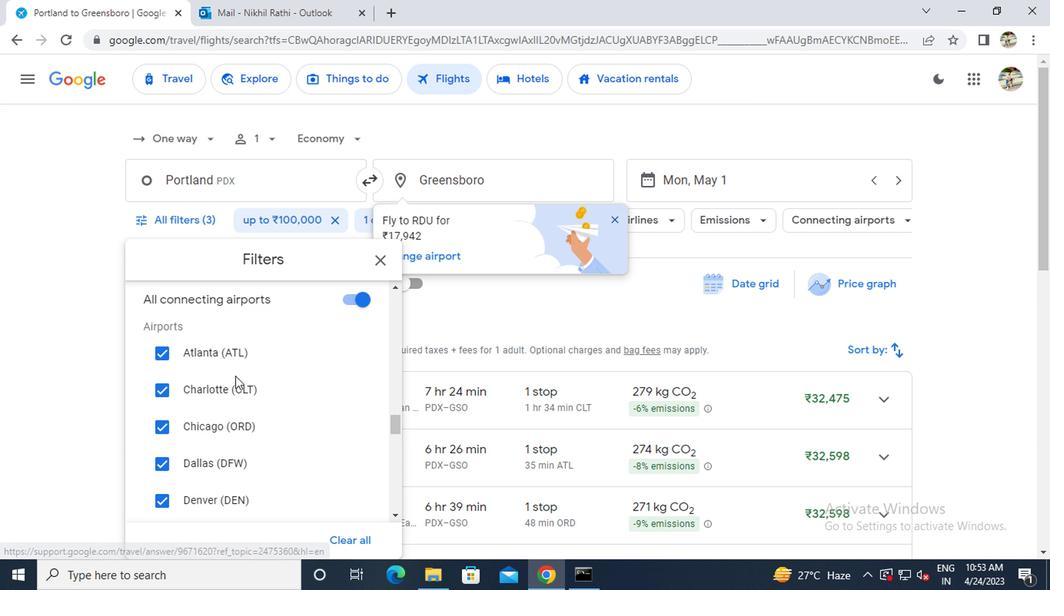 
Action: Mouse scrolled (291, 390) with delta (0, 0)
Screenshot: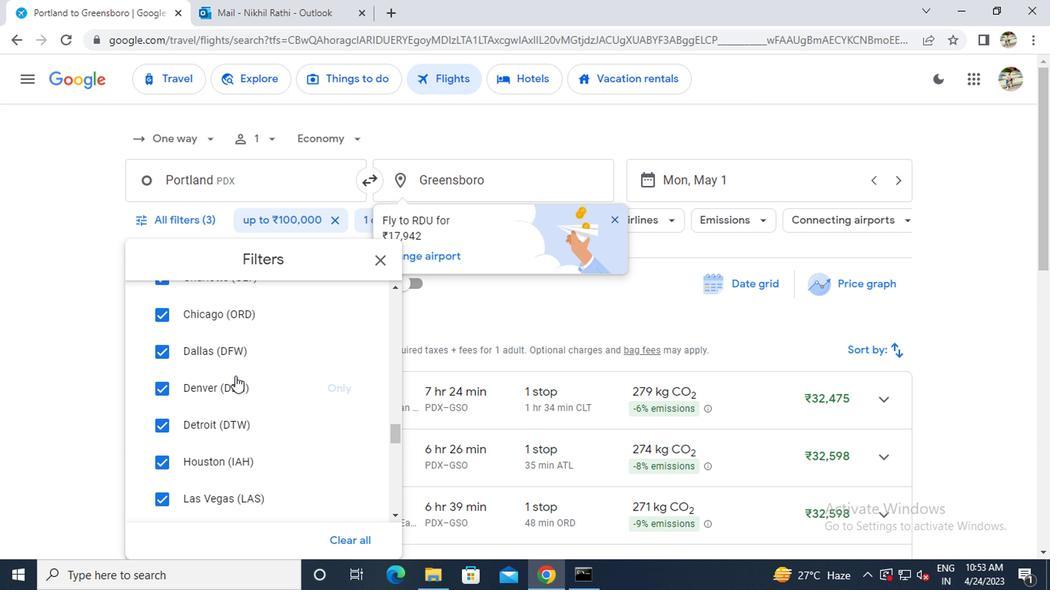 
Action: Mouse scrolled (291, 390) with delta (0, 0)
Screenshot: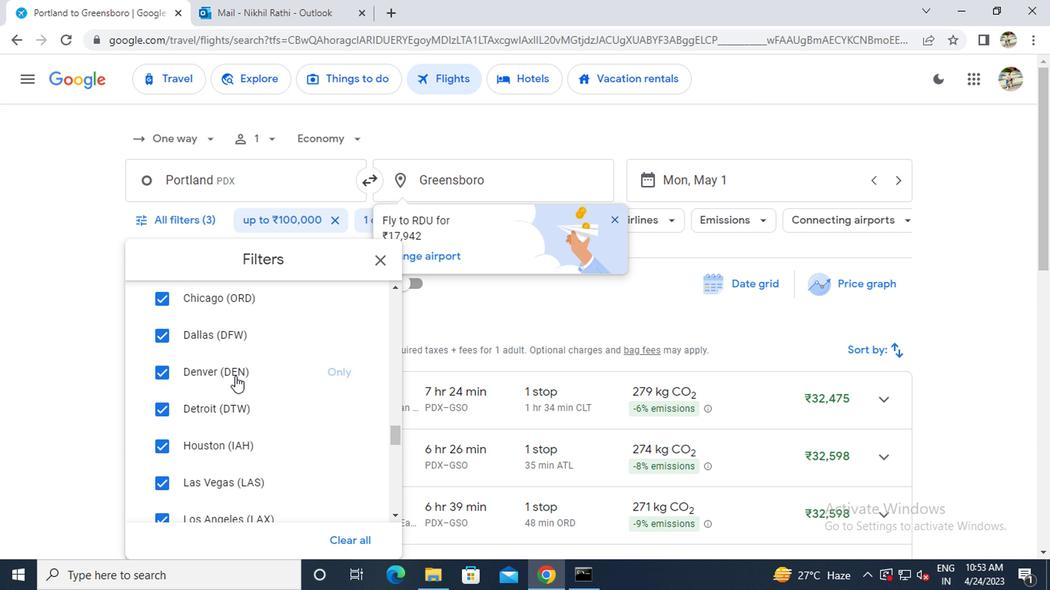 
Action: Mouse scrolled (291, 390) with delta (0, 0)
Screenshot: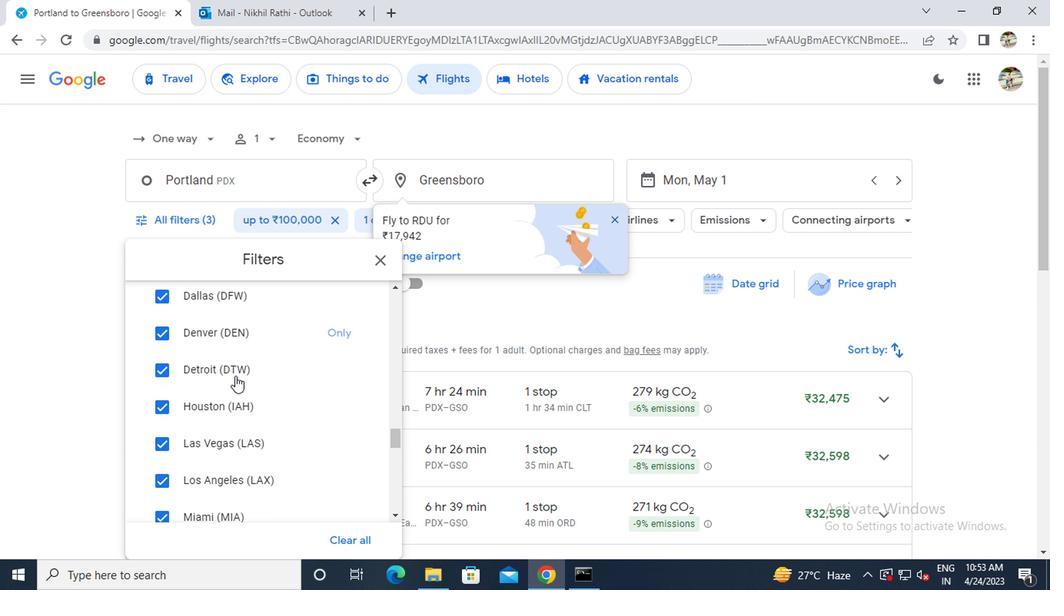
Action: Mouse scrolled (291, 390) with delta (0, 0)
Screenshot: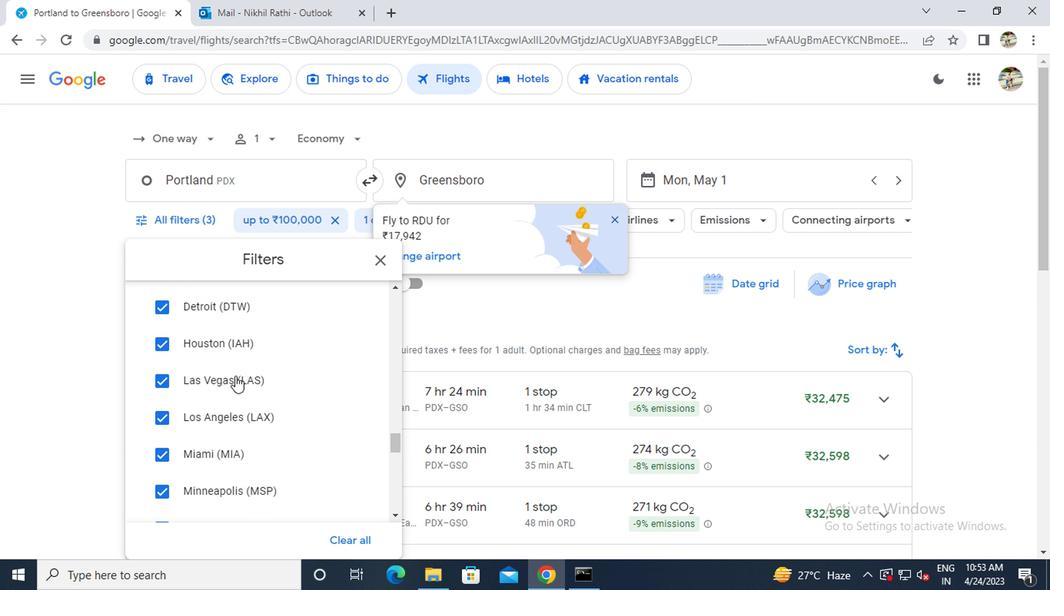 
Action: Mouse scrolled (291, 390) with delta (0, 0)
Screenshot: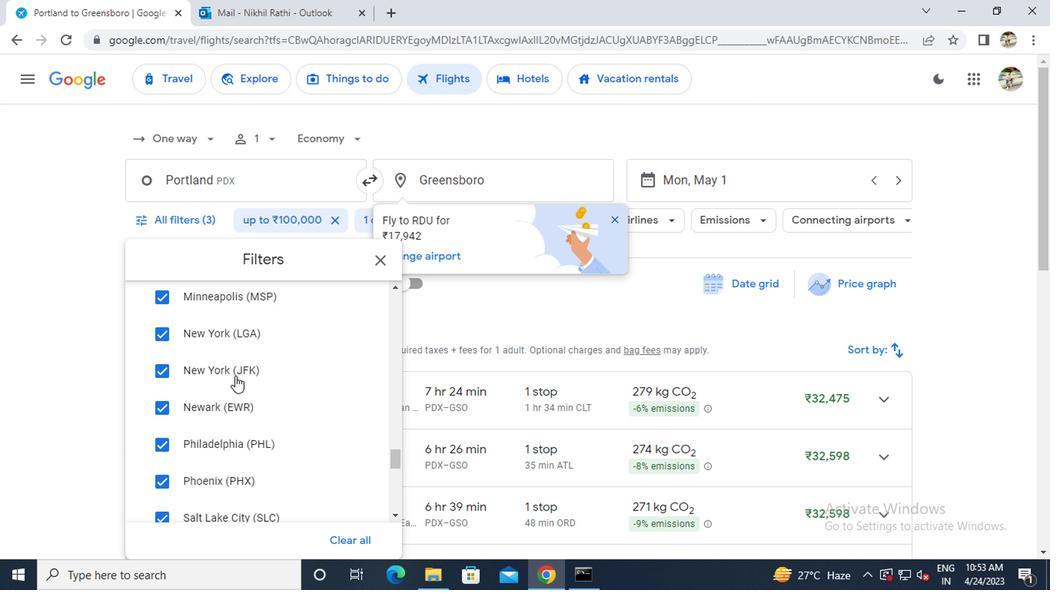 
Action: Mouse moved to (293, 390)
Screenshot: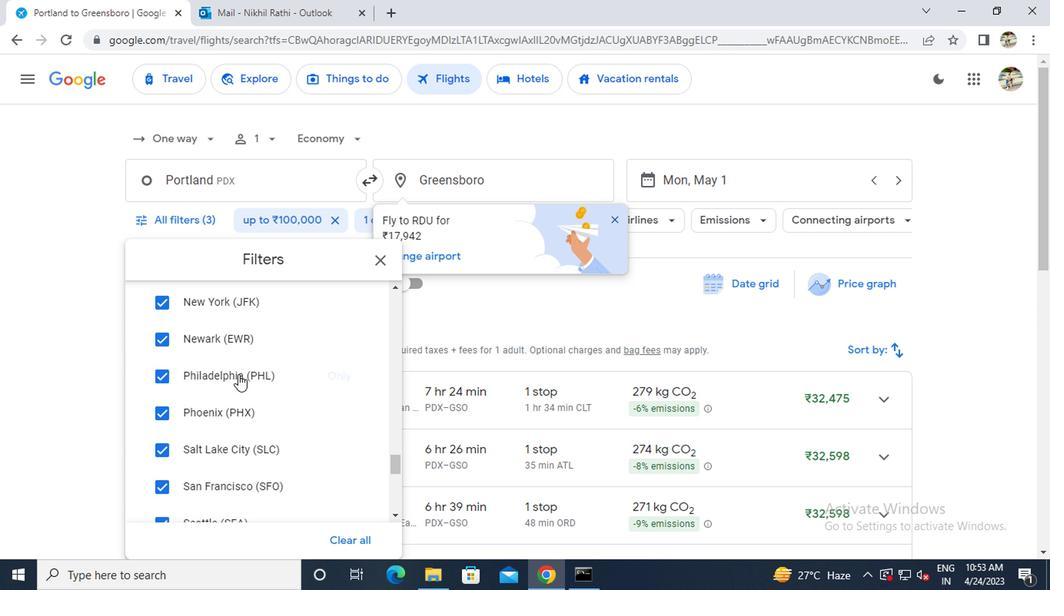 
Action: Mouse scrolled (293, 389) with delta (0, 0)
Screenshot: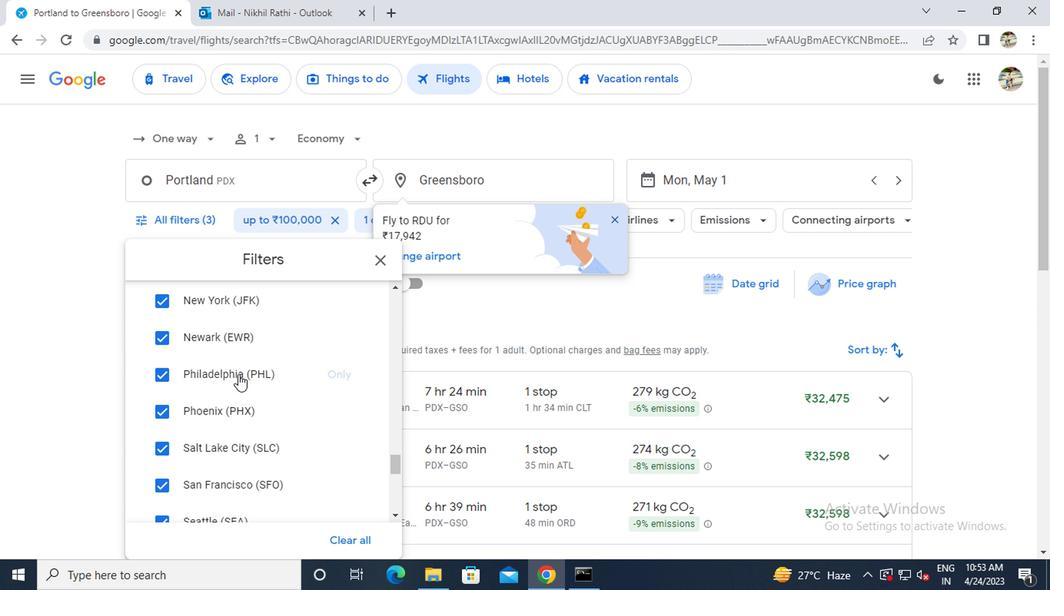 
Action: Mouse scrolled (293, 389) with delta (0, 0)
Screenshot: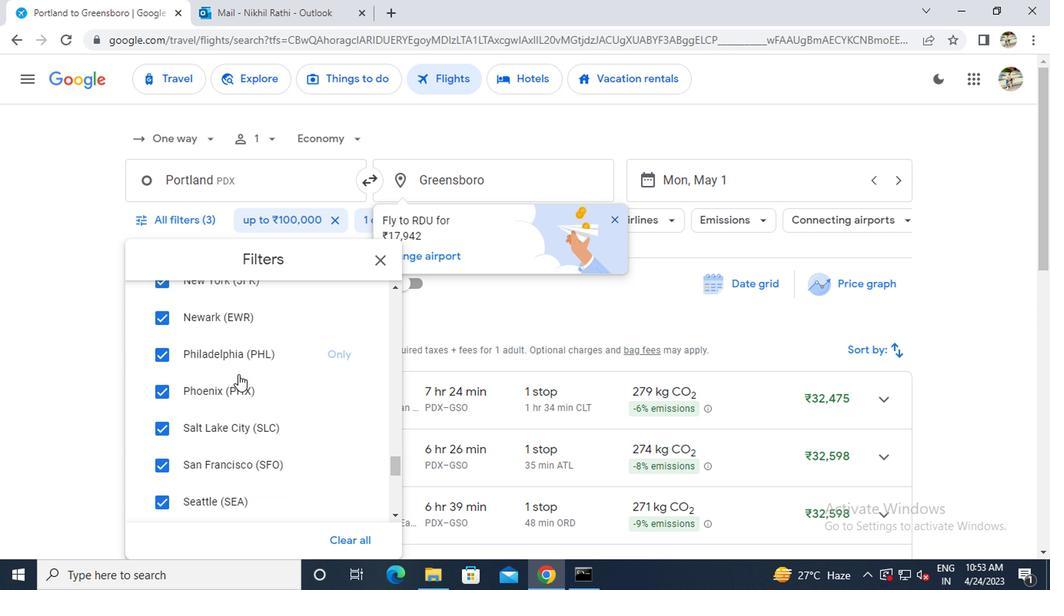 
Action: Mouse scrolled (293, 389) with delta (0, 0)
Screenshot: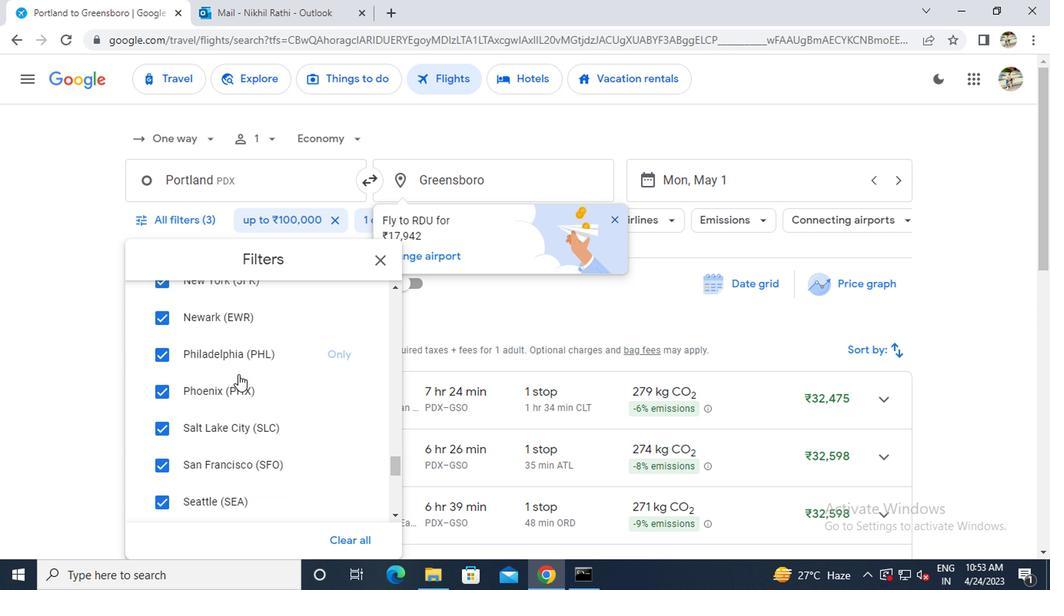 
Action: Mouse scrolled (293, 389) with delta (0, 0)
Screenshot: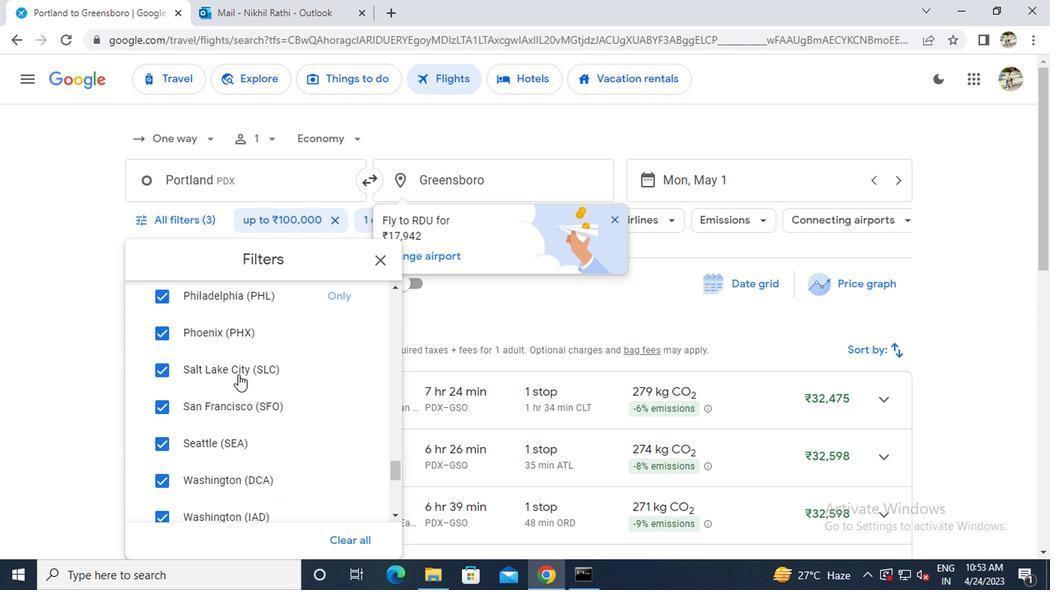 
Action: Mouse scrolled (293, 389) with delta (0, 0)
Screenshot: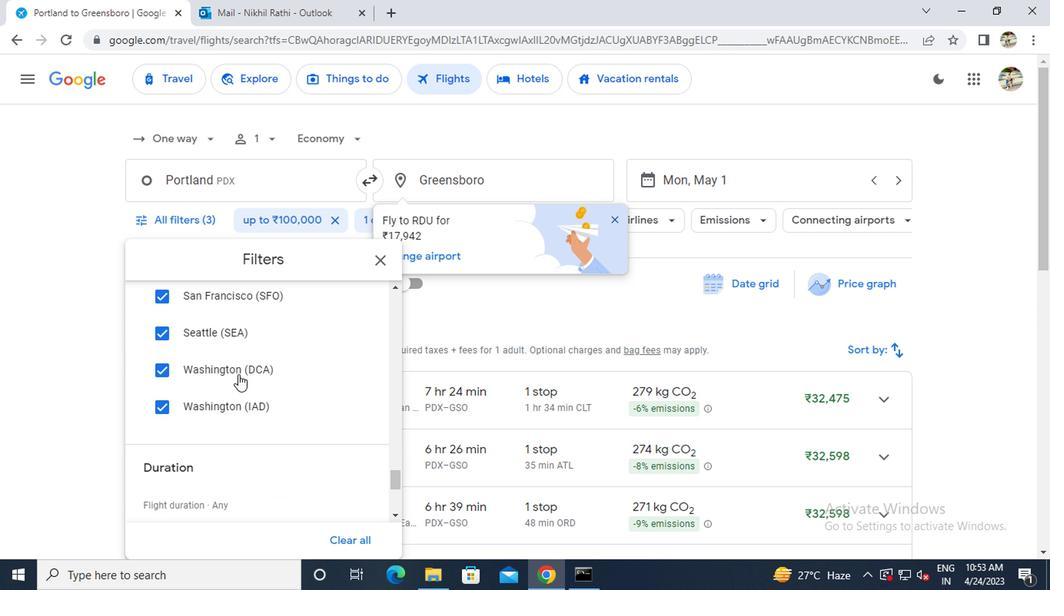 
Action: Mouse moved to (293, 389)
Screenshot: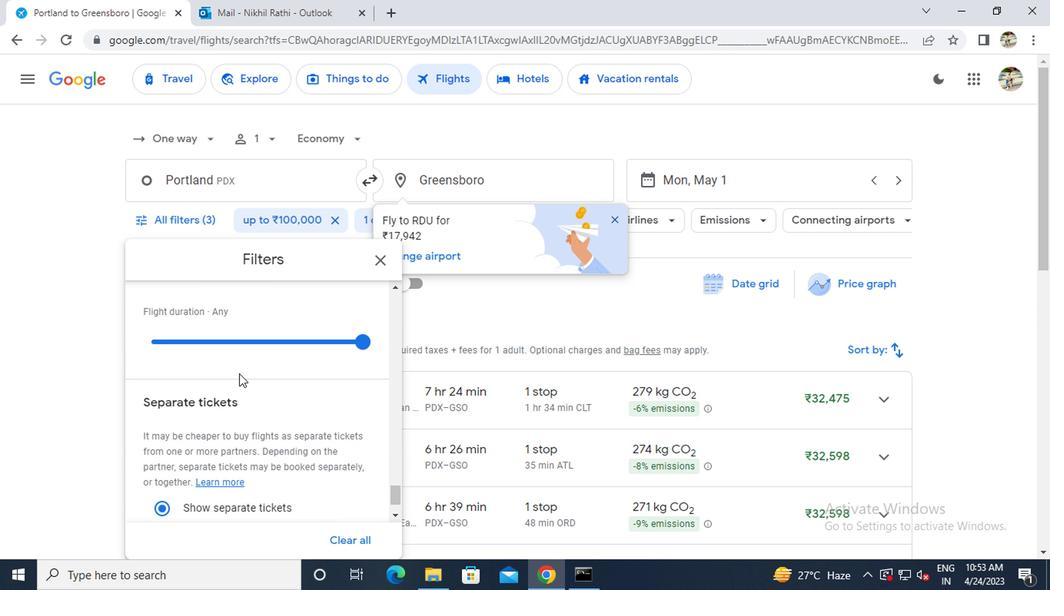
Action: Mouse scrolled (293, 388) with delta (0, 0)
Screenshot: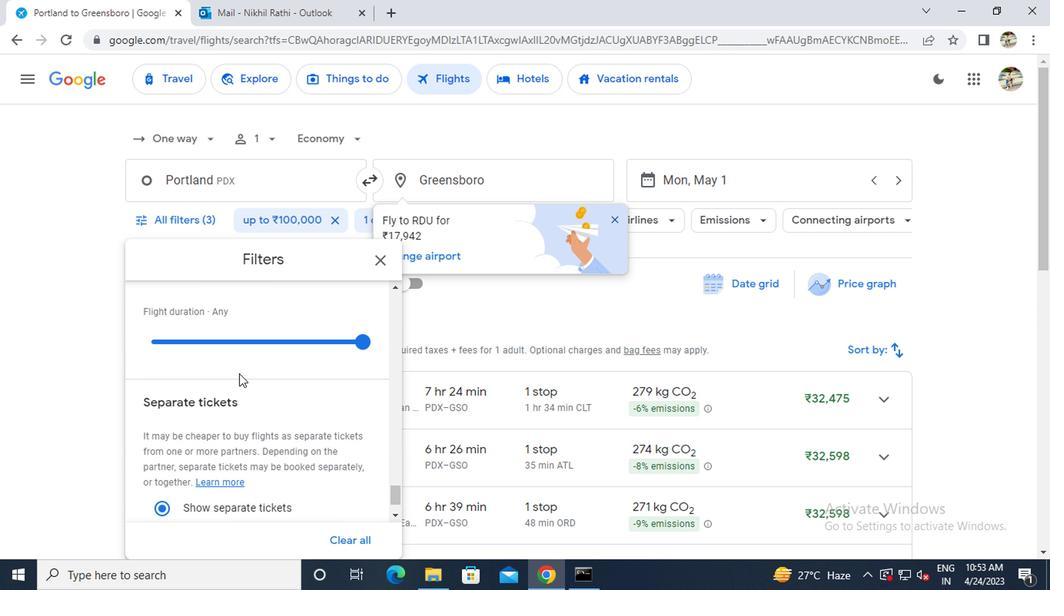 
Action: Mouse scrolled (293, 388) with delta (0, 0)
Screenshot: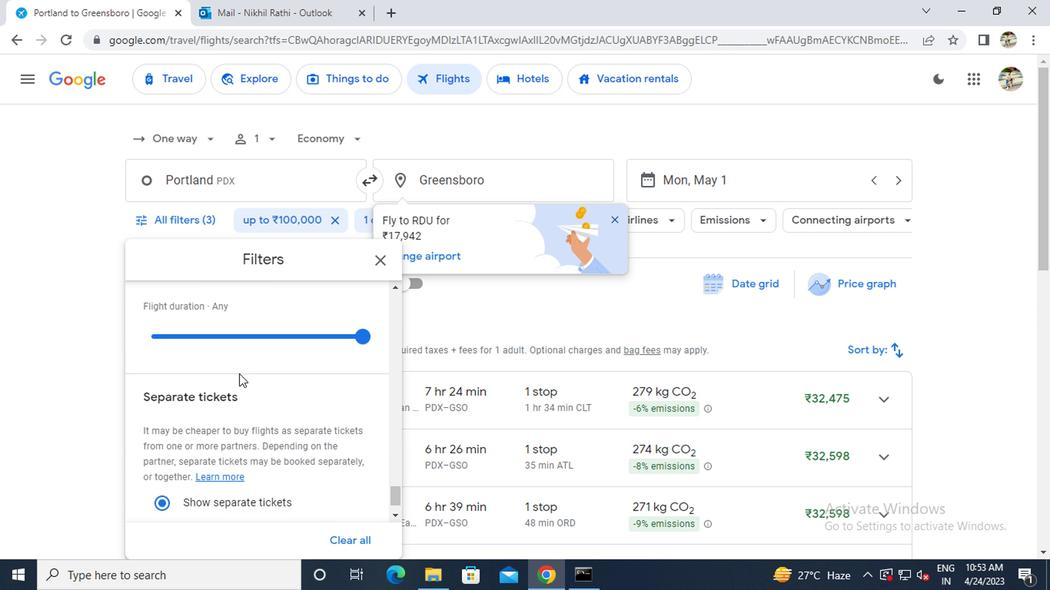 
Action: Mouse scrolled (293, 388) with delta (0, 0)
Screenshot: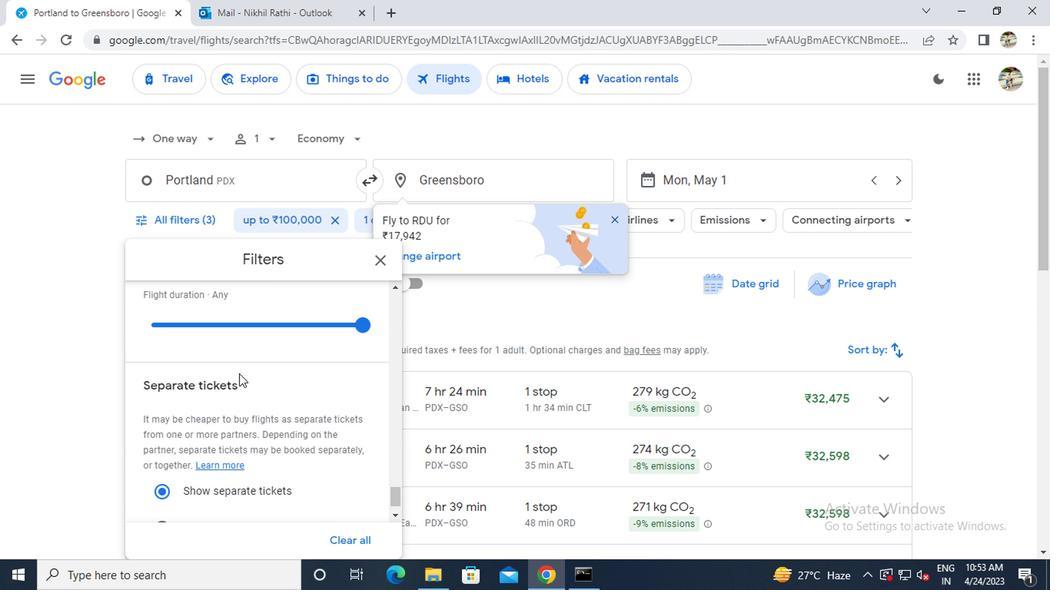 
Action: Mouse scrolled (293, 388) with delta (0, 0)
Screenshot: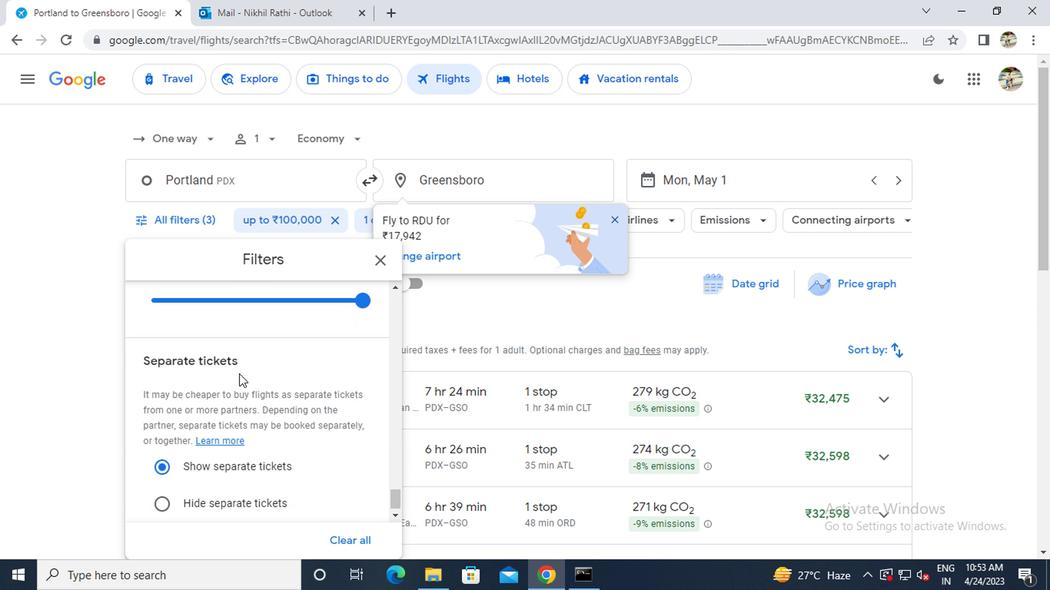 
Action: Mouse moved to (294, 389)
Screenshot: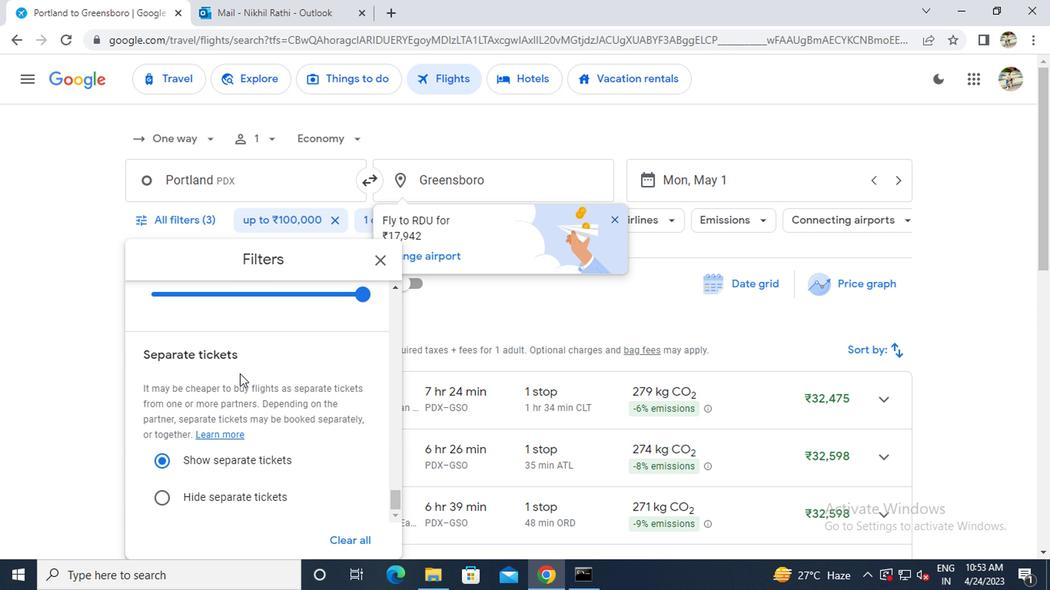 
Action: Mouse scrolled (294, 388) with delta (0, 0)
Screenshot: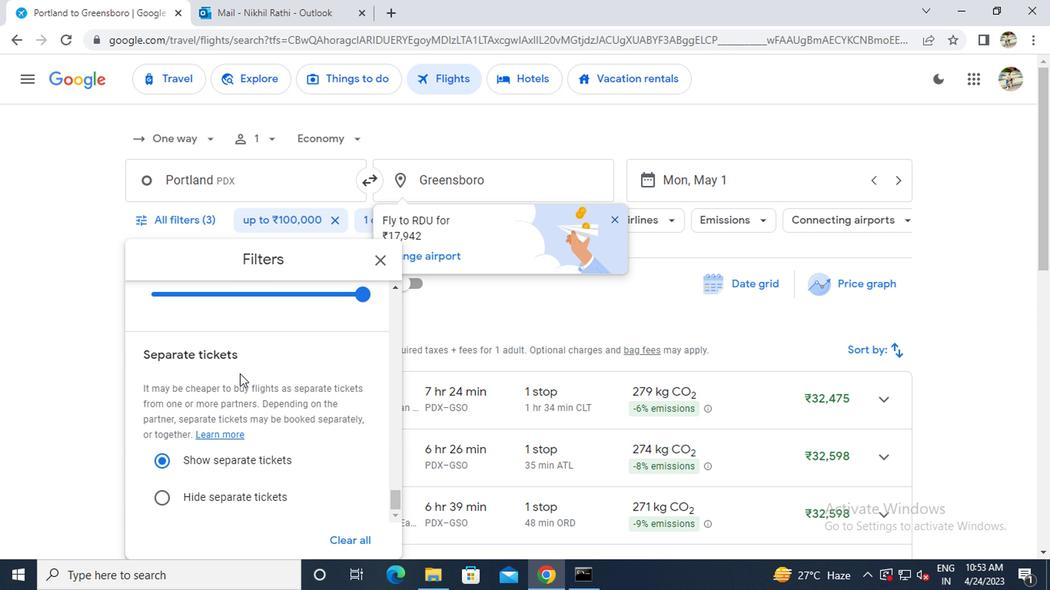 
Action: Mouse scrolled (294, 388) with delta (0, 0)
Screenshot: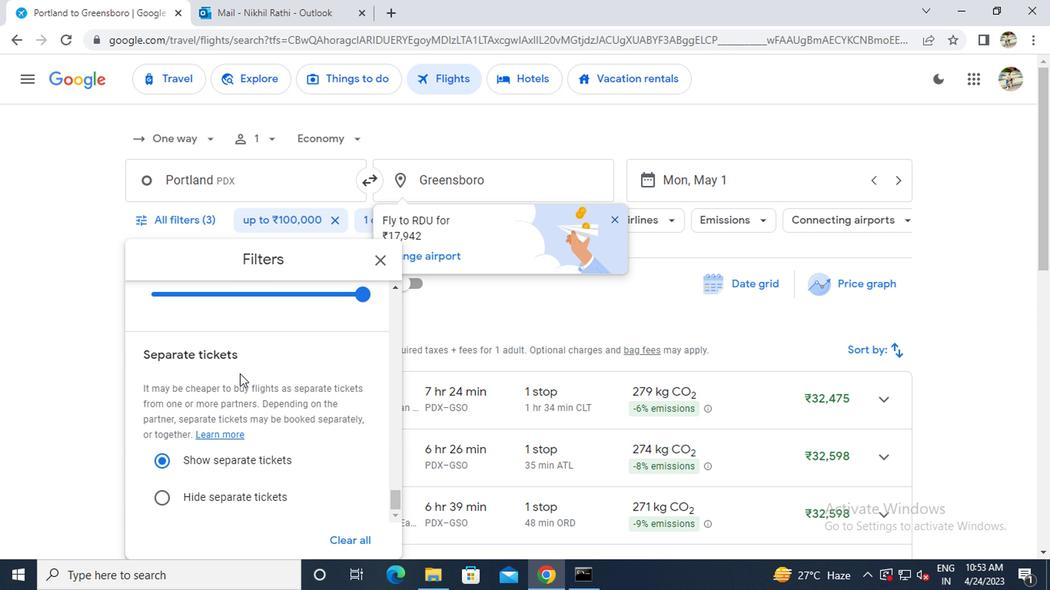 
Action: Mouse scrolled (294, 388) with delta (0, 0)
Screenshot: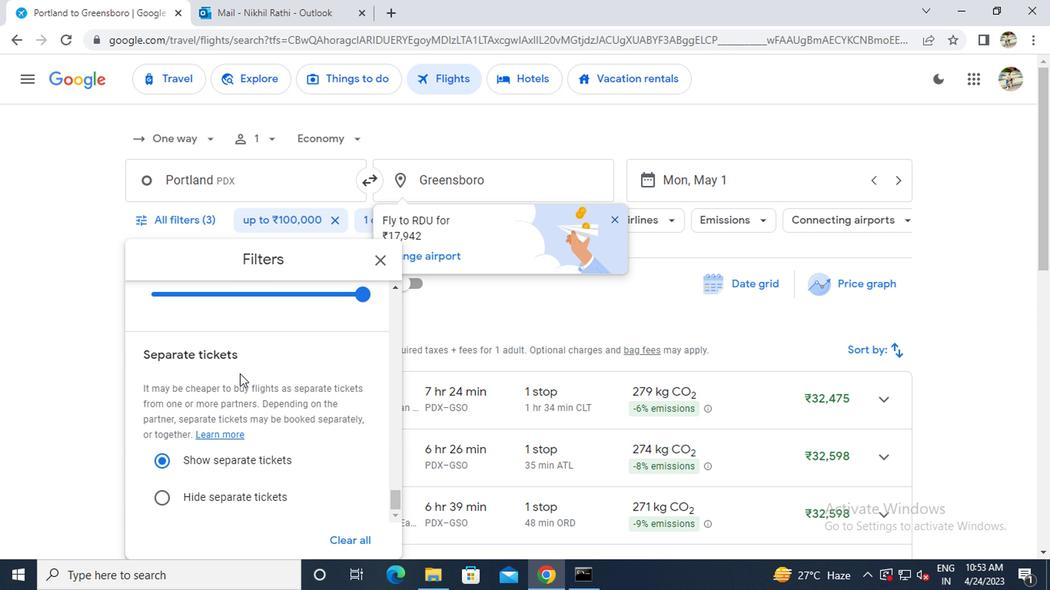 
Action: Mouse scrolled (294, 388) with delta (0, 0)
Screenshot: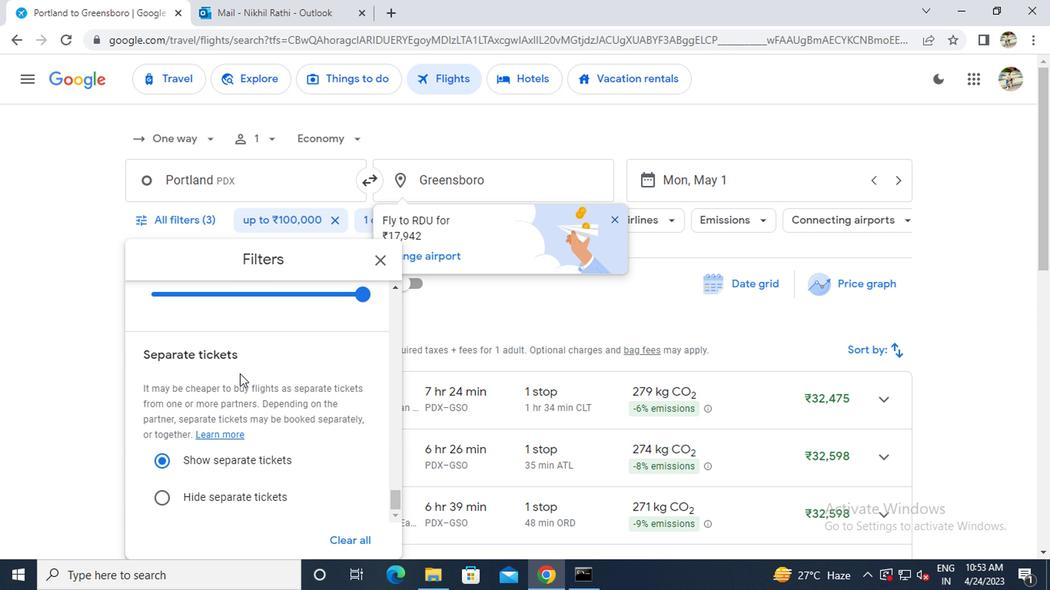 
Action: Mouse moved to (449, 330)
Screenshot: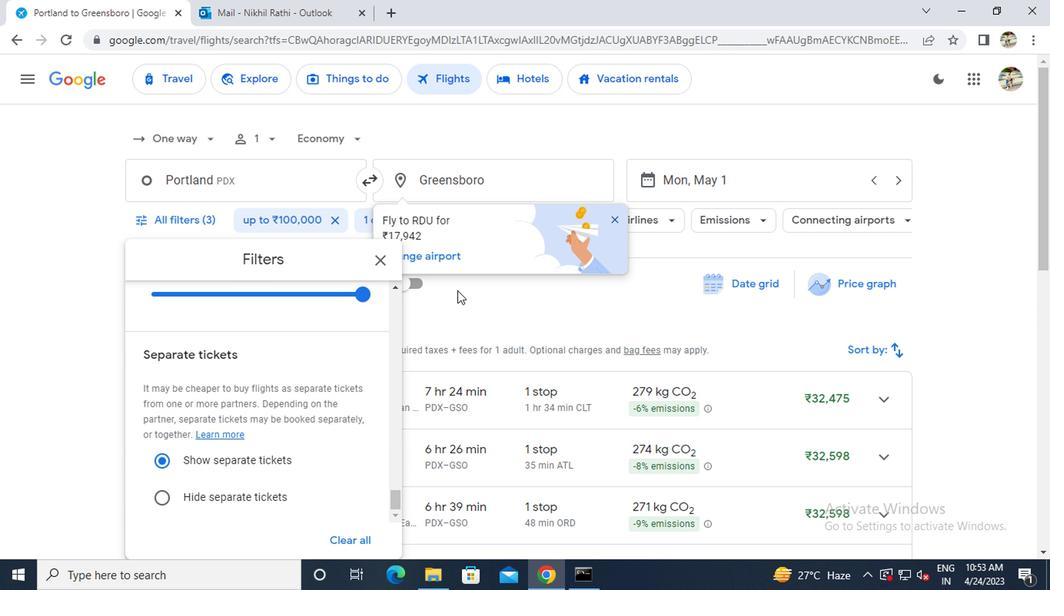 
Action: Mouse pressed left at (449, 330)
Screenshot: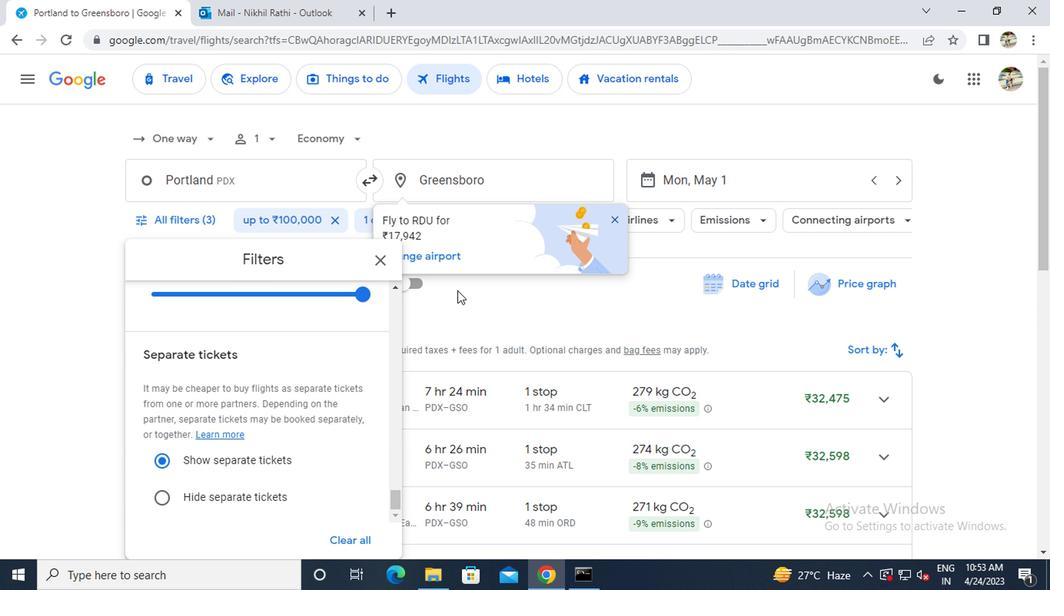 
